 Task: Find connections with filter location Oued Fodda with filter topic #entrepreneursmindsetwith filter profile language Potuguese with filter current company Applus+ Asia Middle East and Africa with filter school Sri Sairam Engineering College with filter industry Computer Games with filter service category Market Strategy with filter keywords title Handyman
Action: Mouse moved to (679, 96)
Screenshot: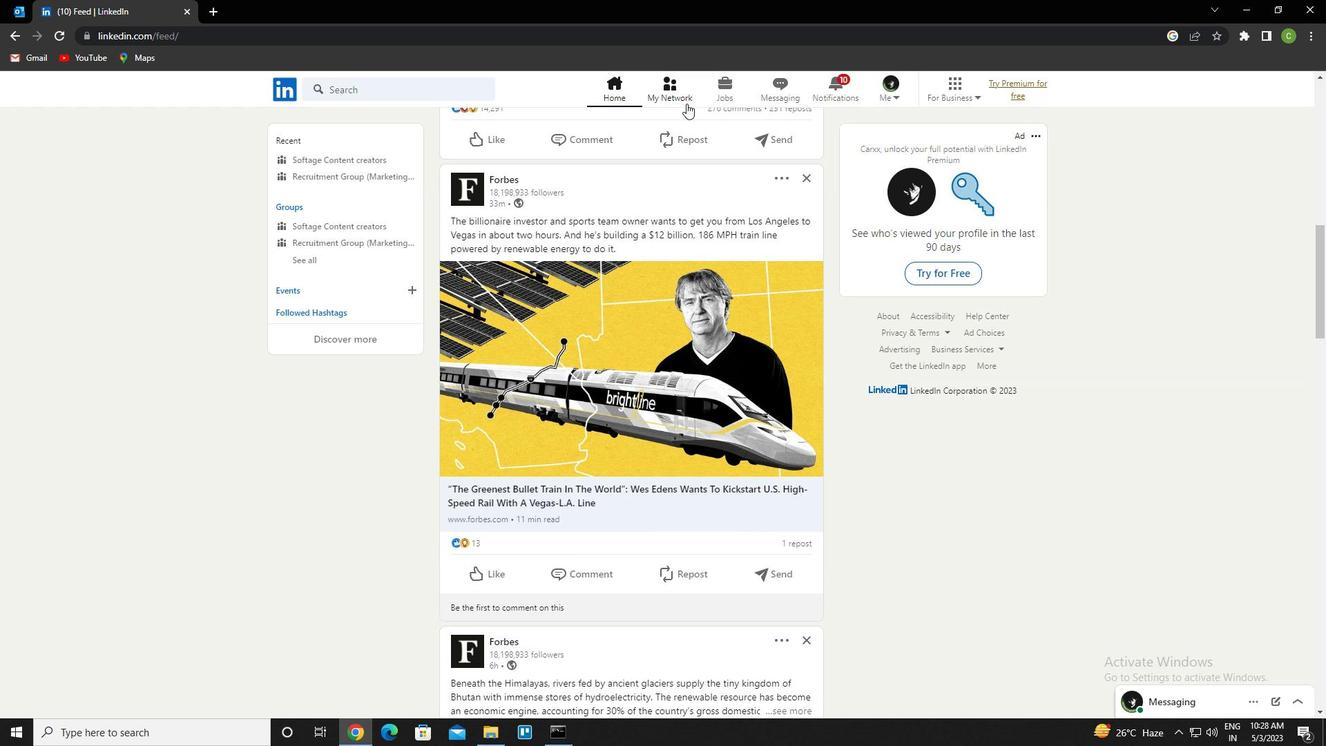 
Action: Mouse pressed left at (679, 96)
Screenshot: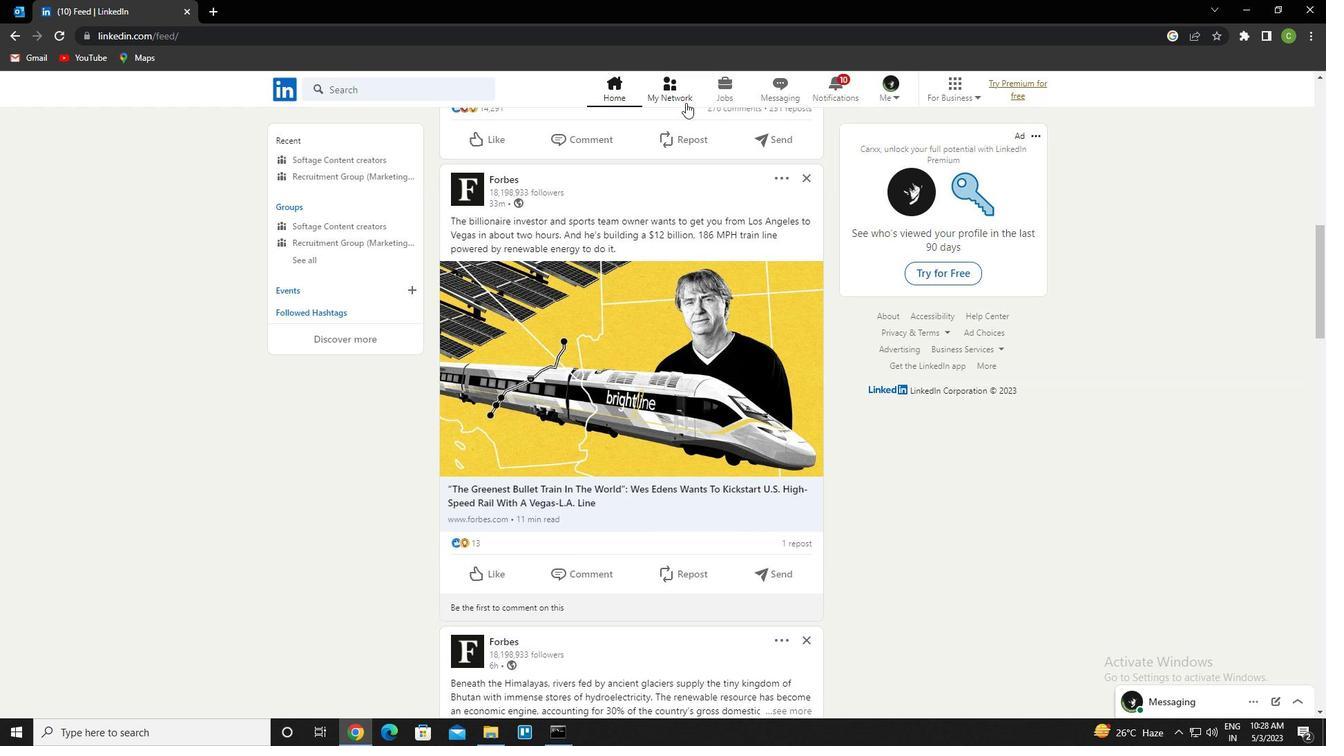 
Action: Mouse moved to (402, 169)
Screenshot: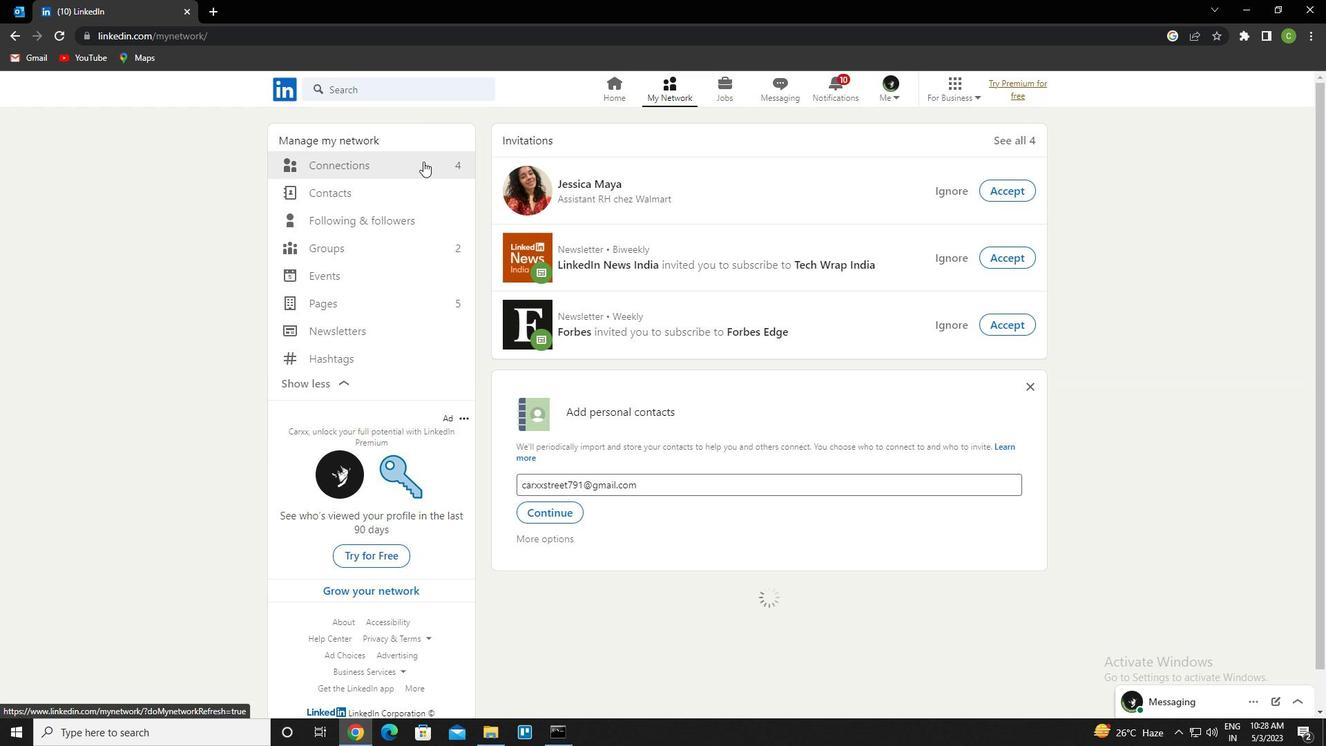 
Action: Mouse pressed left at (402, 169)
Screenshot: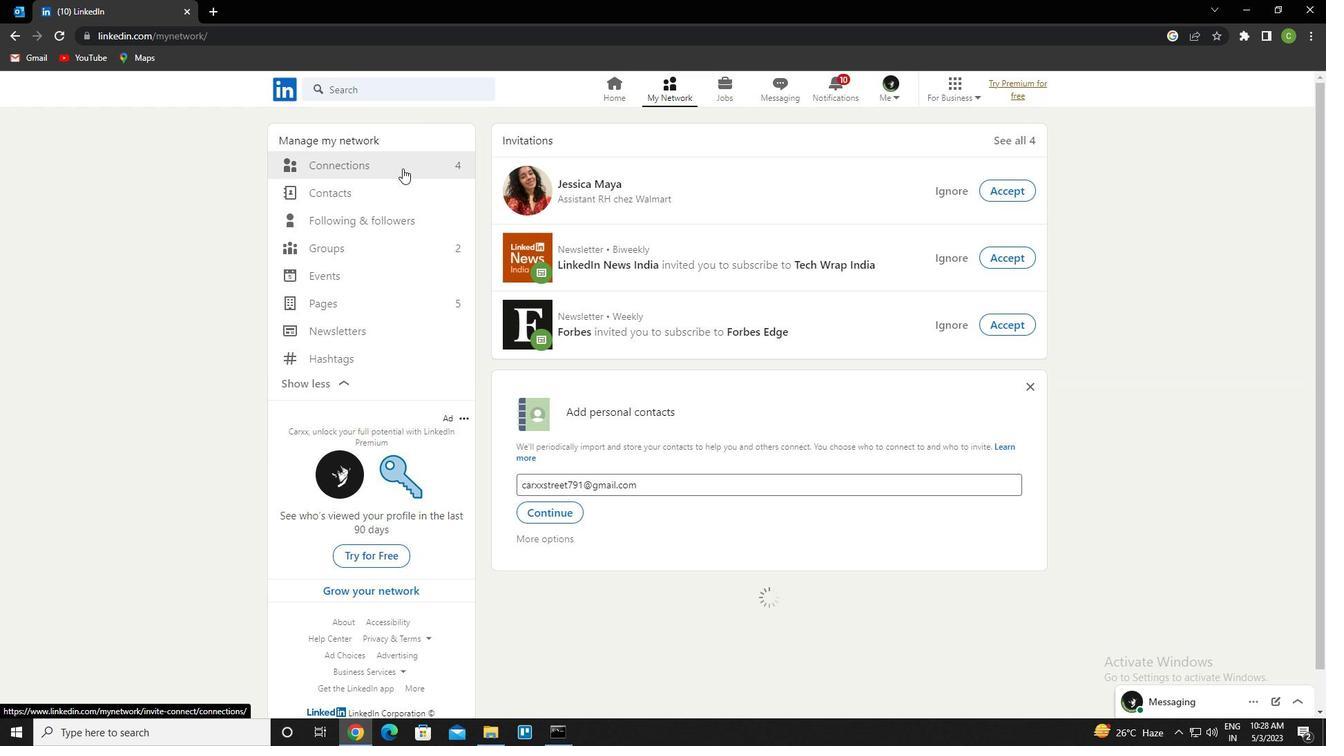 
Action: Mouse moved to (759, 163)
Screenshot: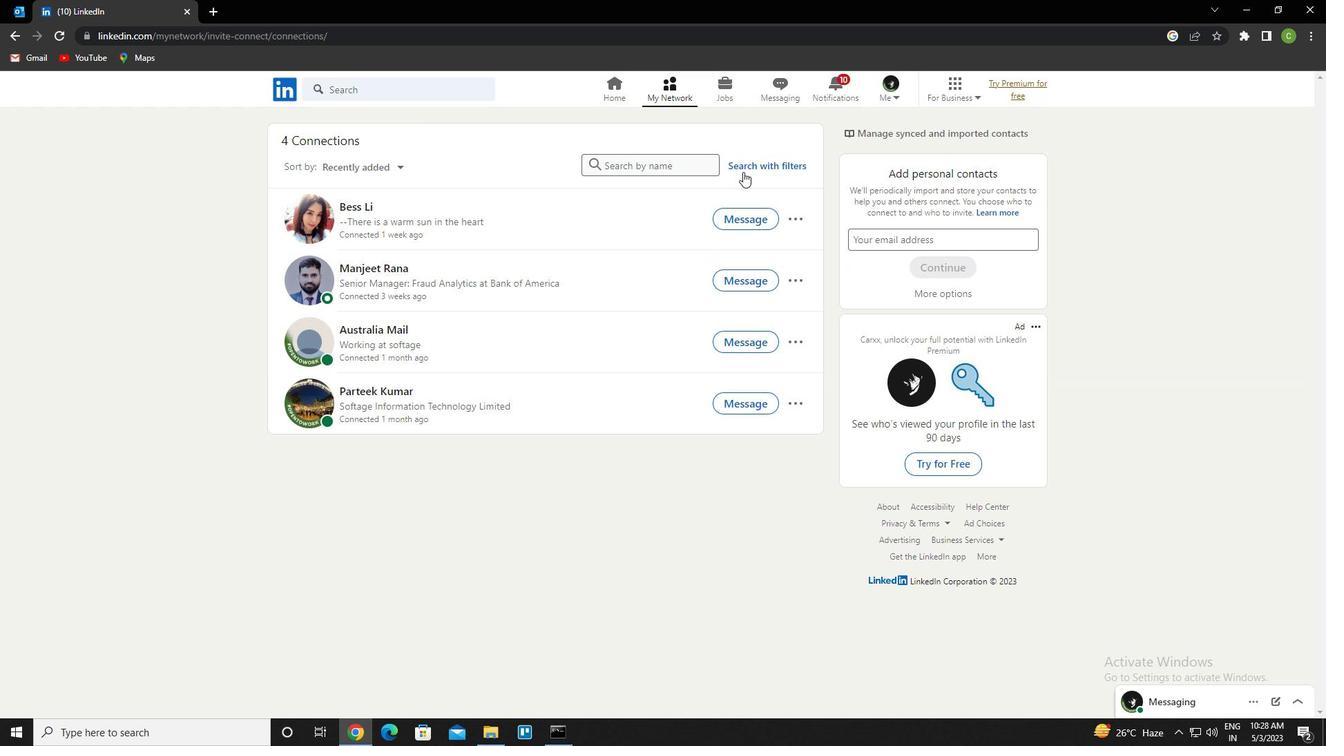 
Action: Mouse pressed left at (759, 163)
Screenshot: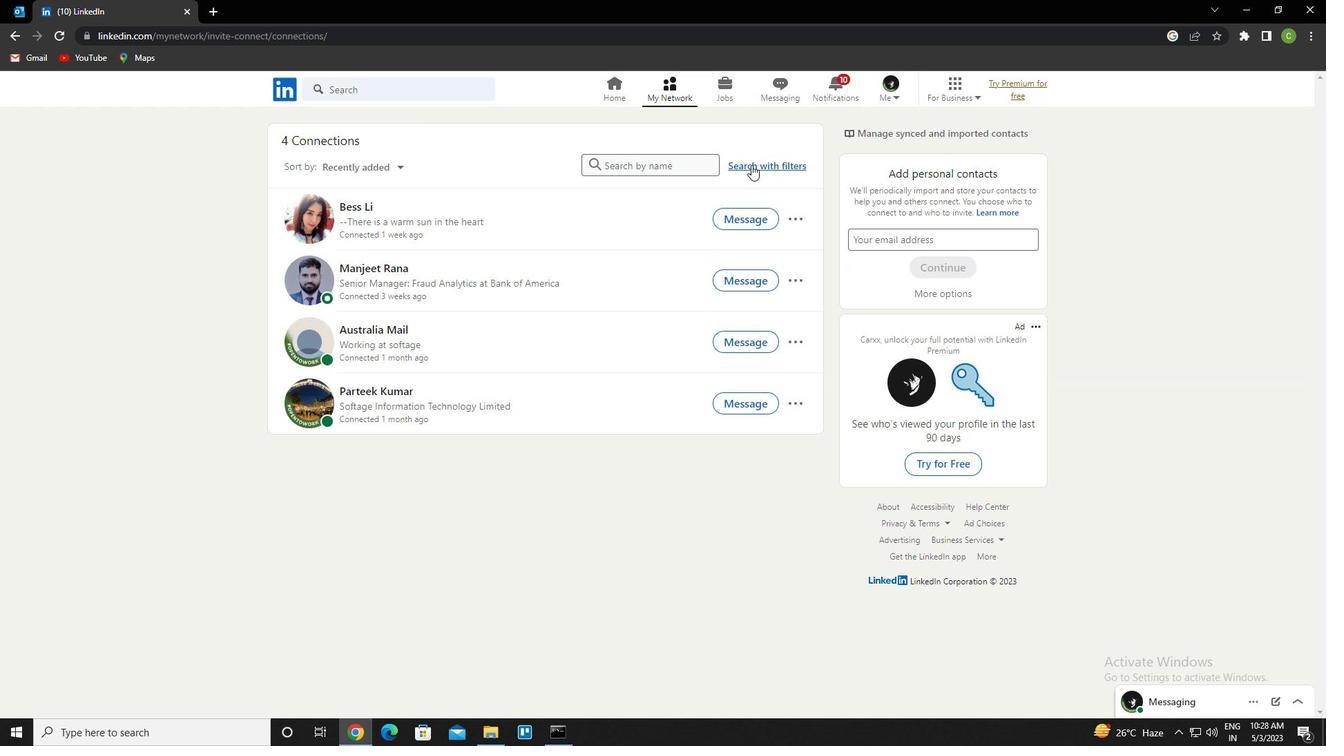 
Action: Mouse moved to (712, 127)
Screenshot: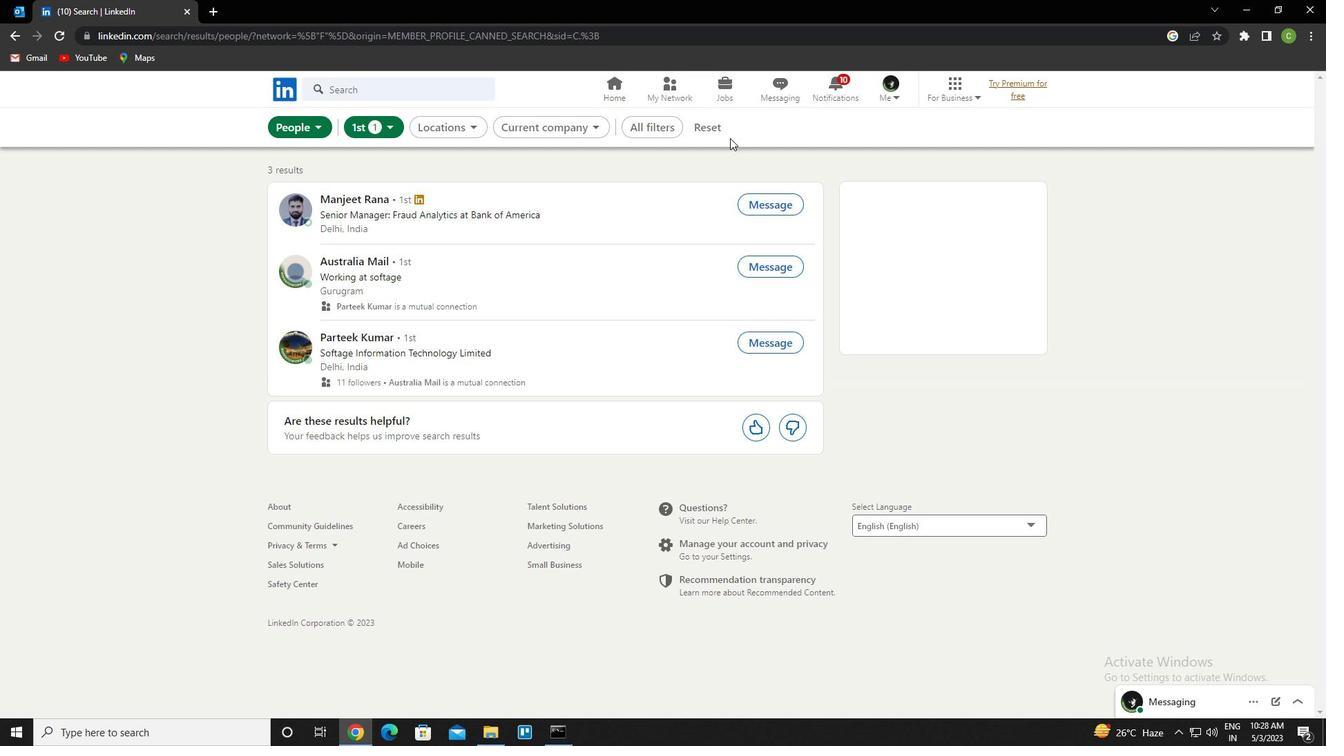 
Action: Mouse pressed left at (712, 127)
Screenshot: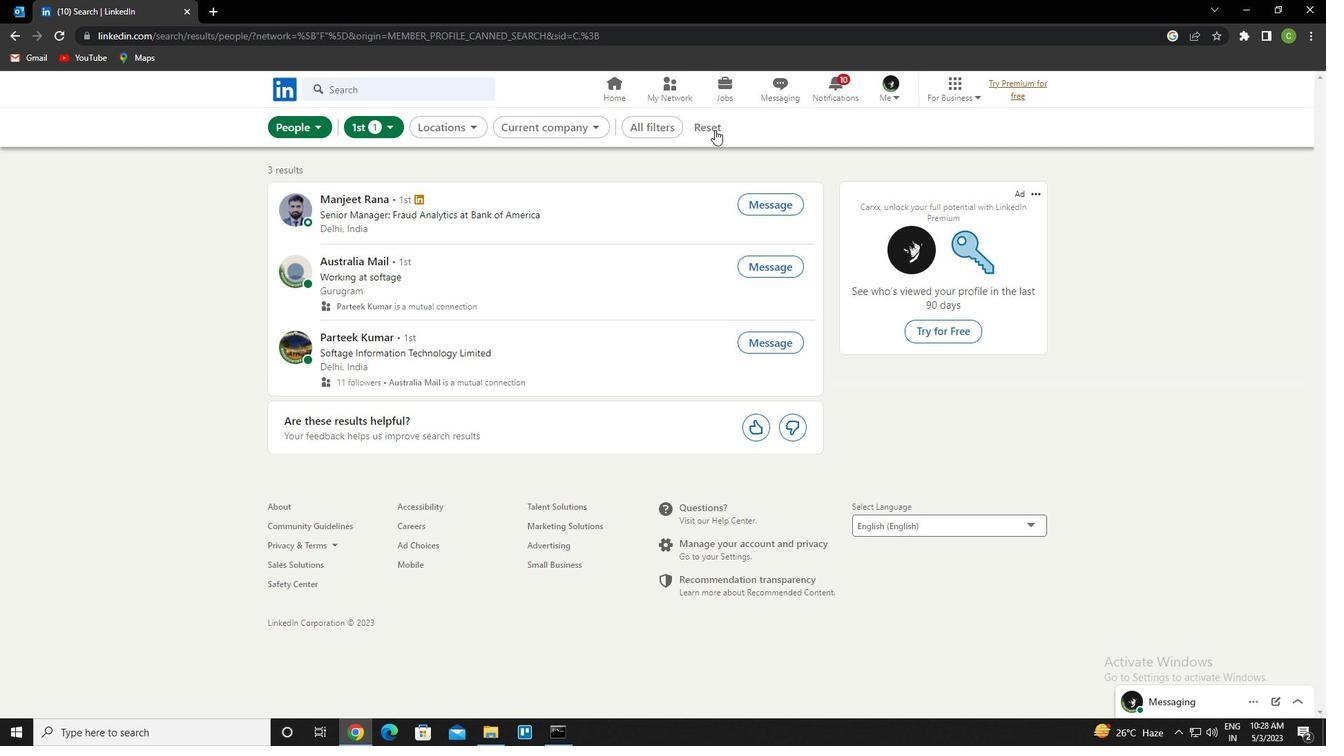 
Action: Mouse moved to (692, 131)
Screenshot: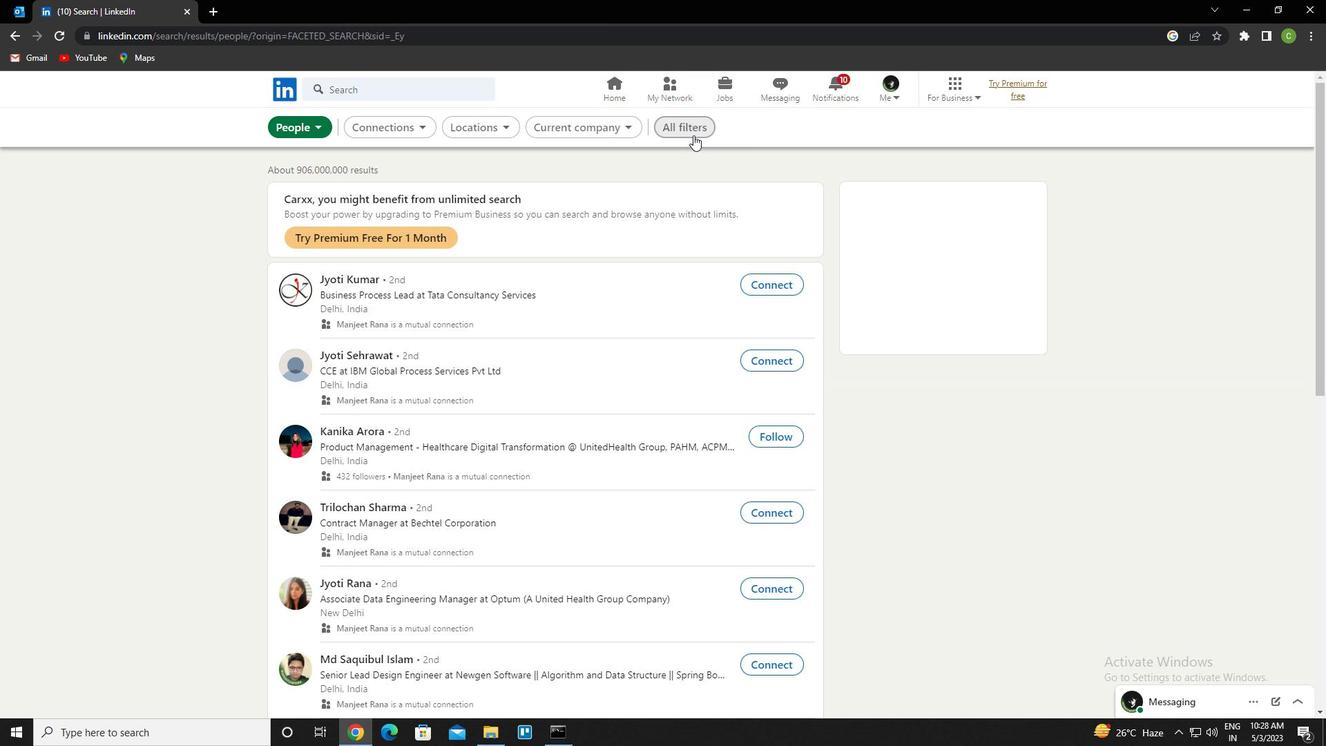 
Action: Mouse pressed left at (692, 131)
Screenshot: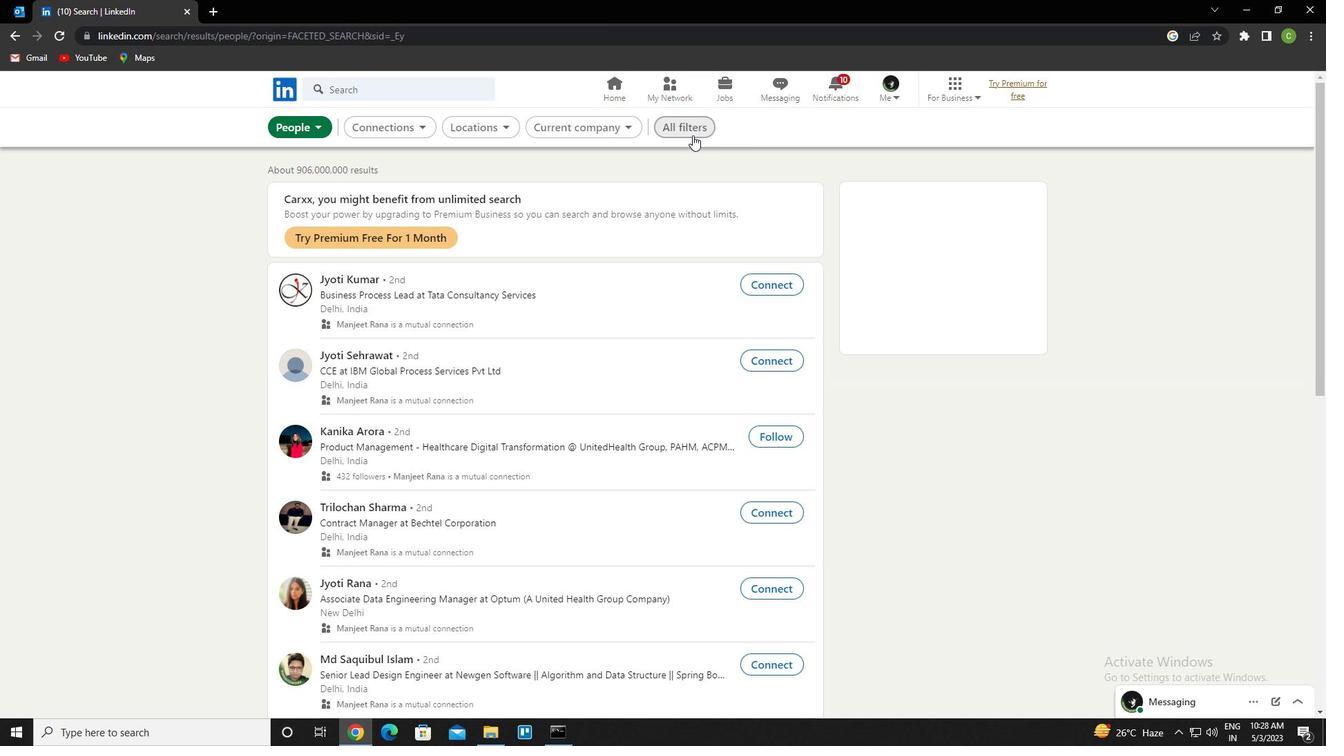 
Action: Mouse moved to (1244, 439)
Screenshot: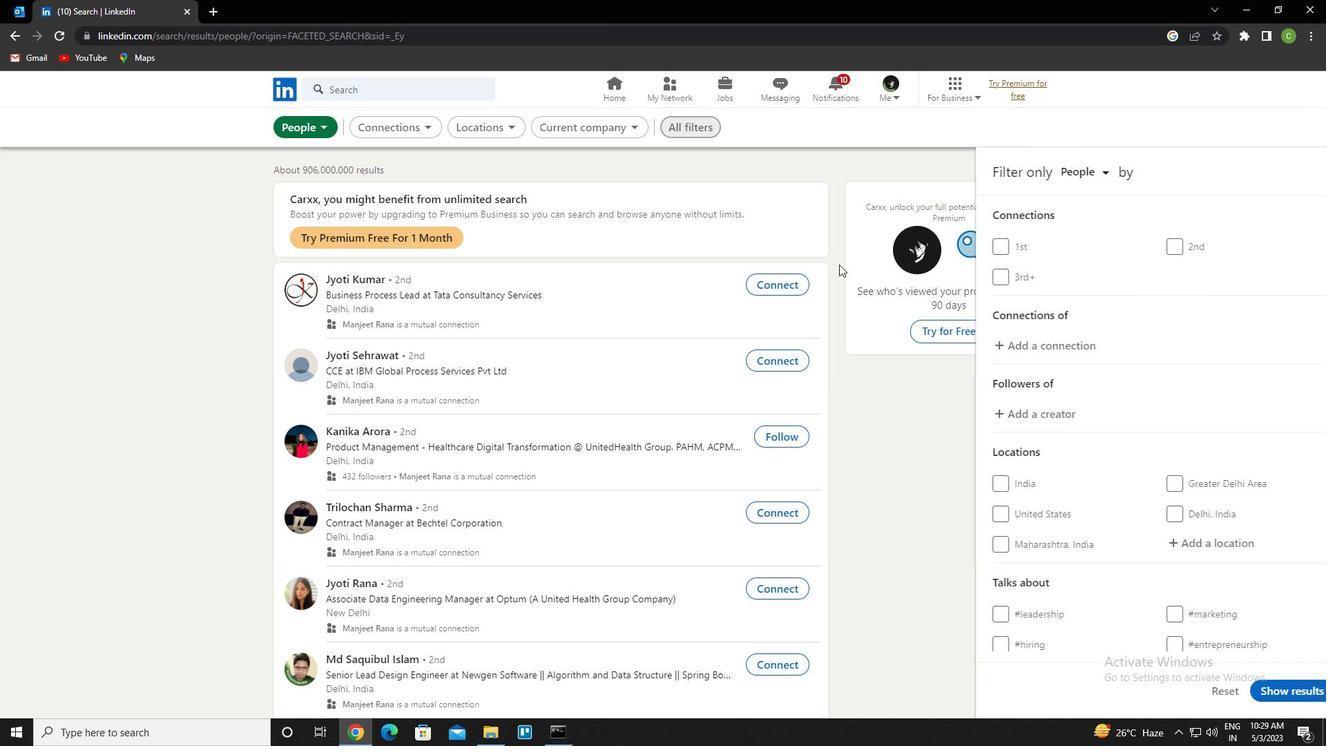 
Action: Mouse scrolled (1244, 438) with delta (0, 0)
Screenshot: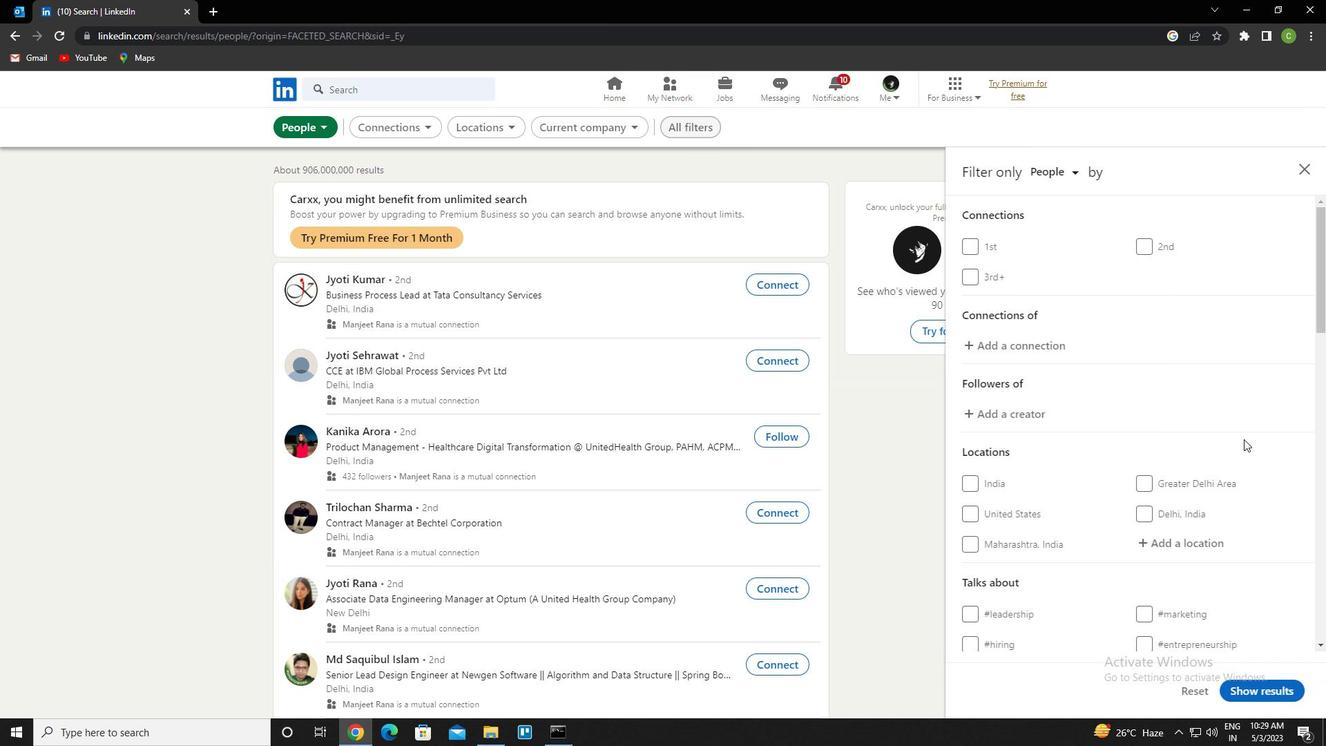 
Action: Mouse scrolled (1244, 438) with delta (0, 0)
Screenshot: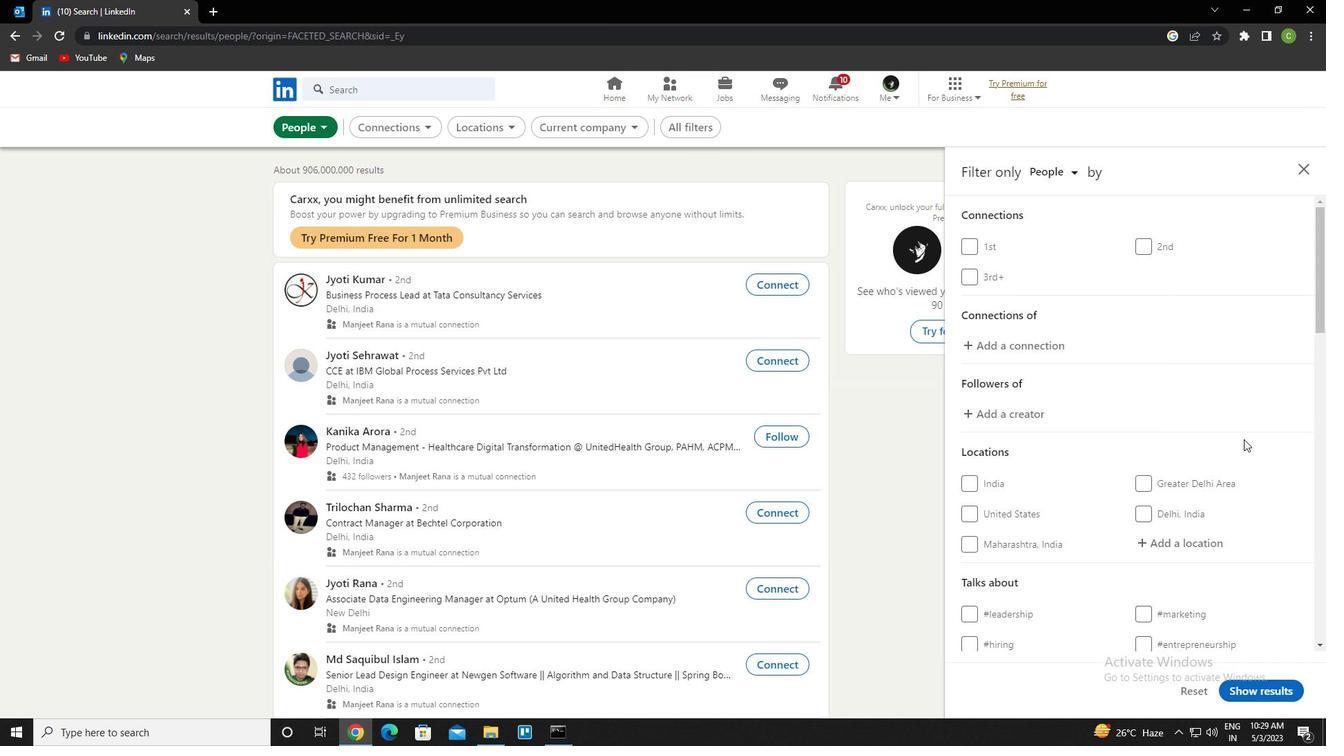
Action: Mouse moved to (1201, 411)
Screenshot: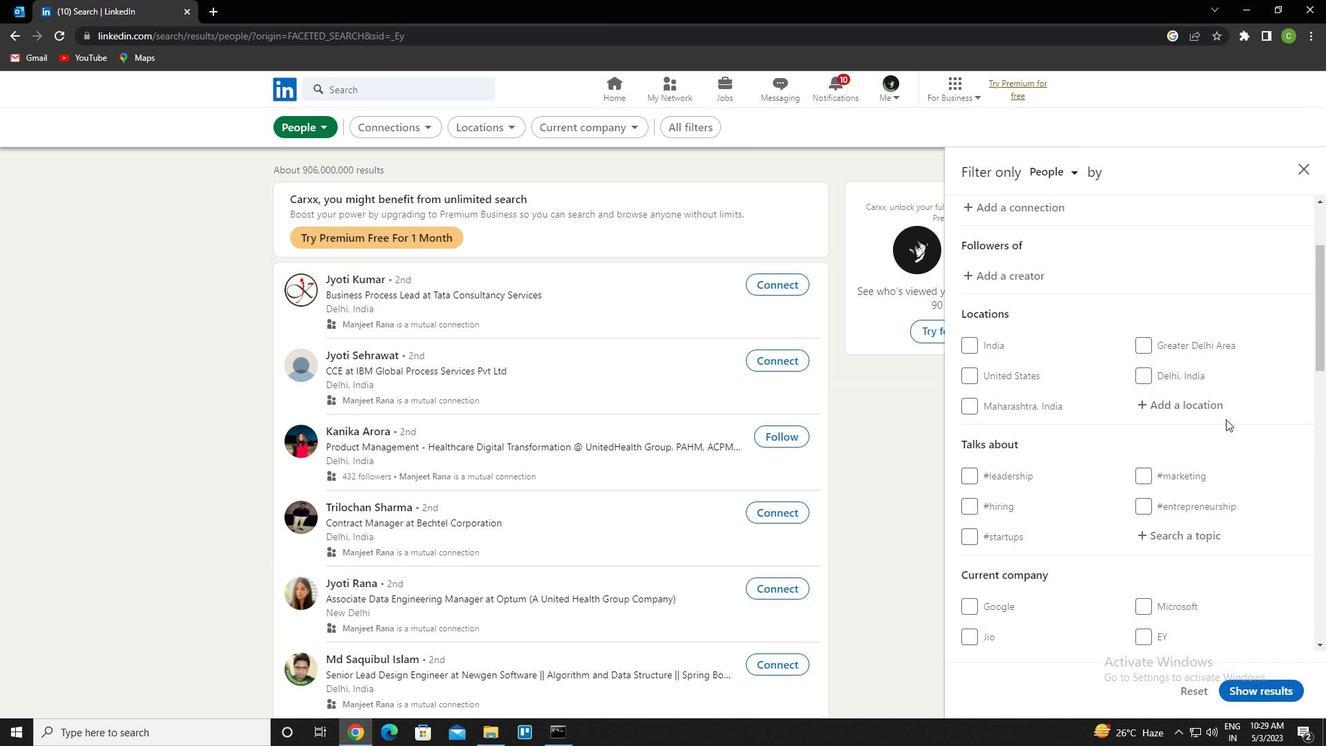
Action: Mouse pressed left at (1201, 411)
Screenshot: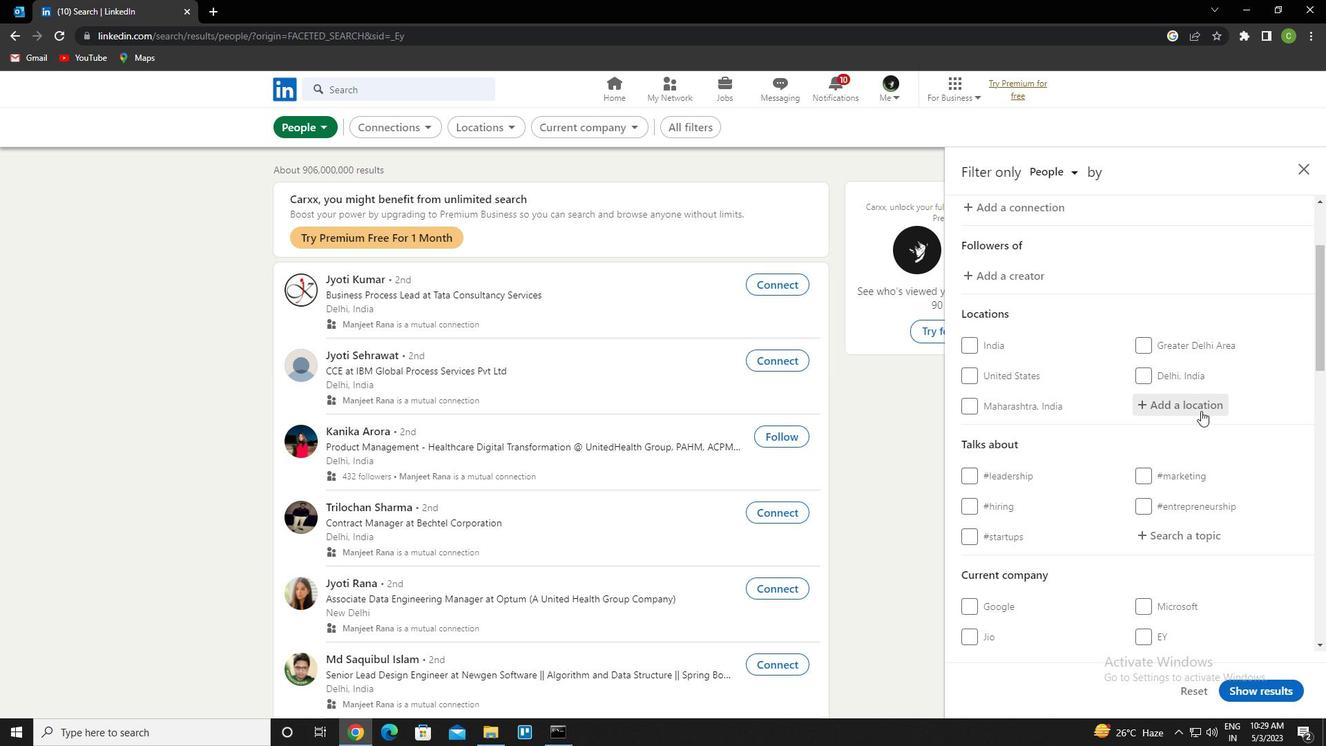 
Action: Key pressed <Key.caps_lock>o<Key.caps_lock>ued<Key.space><Key.caps_lock>f<Key.caps_lock>odda<Key.down><Key.enter>
Screenshot: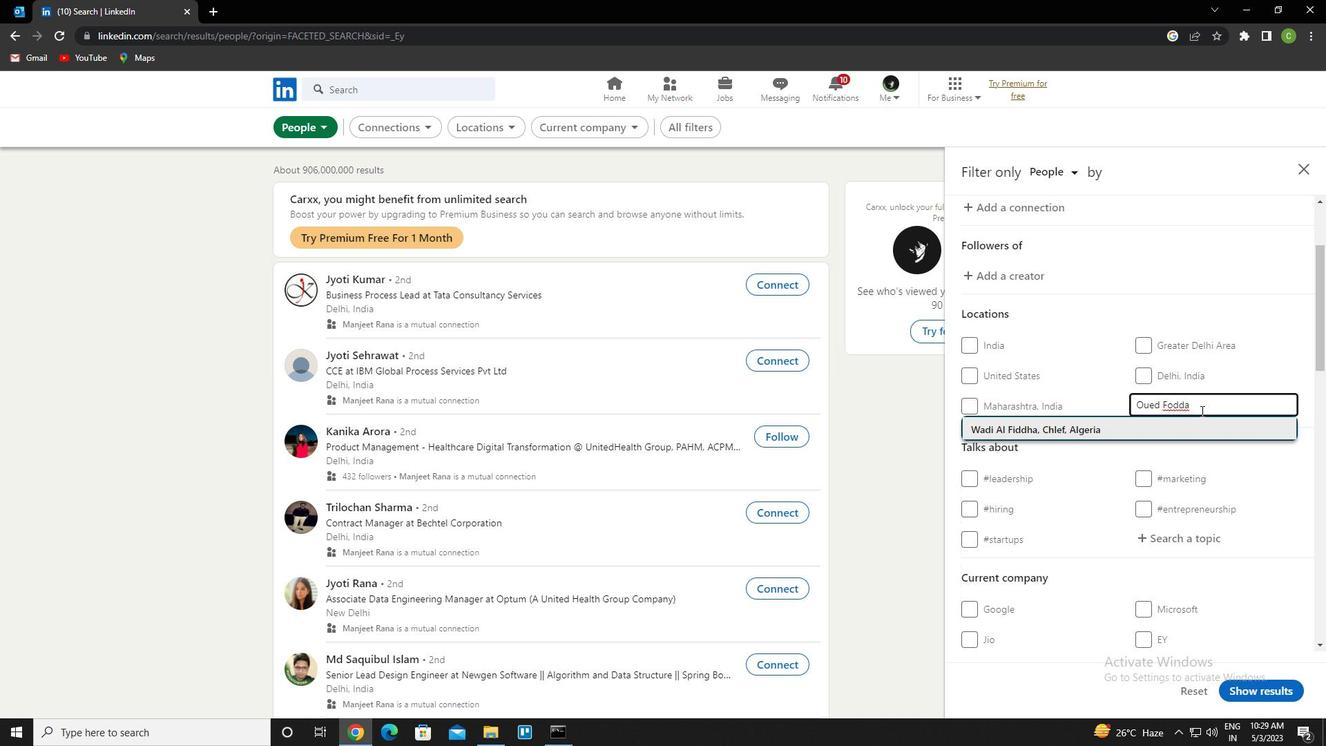 
Action: Mouse scrolled (1201, 410) with delta (0, 0)
Screenshot: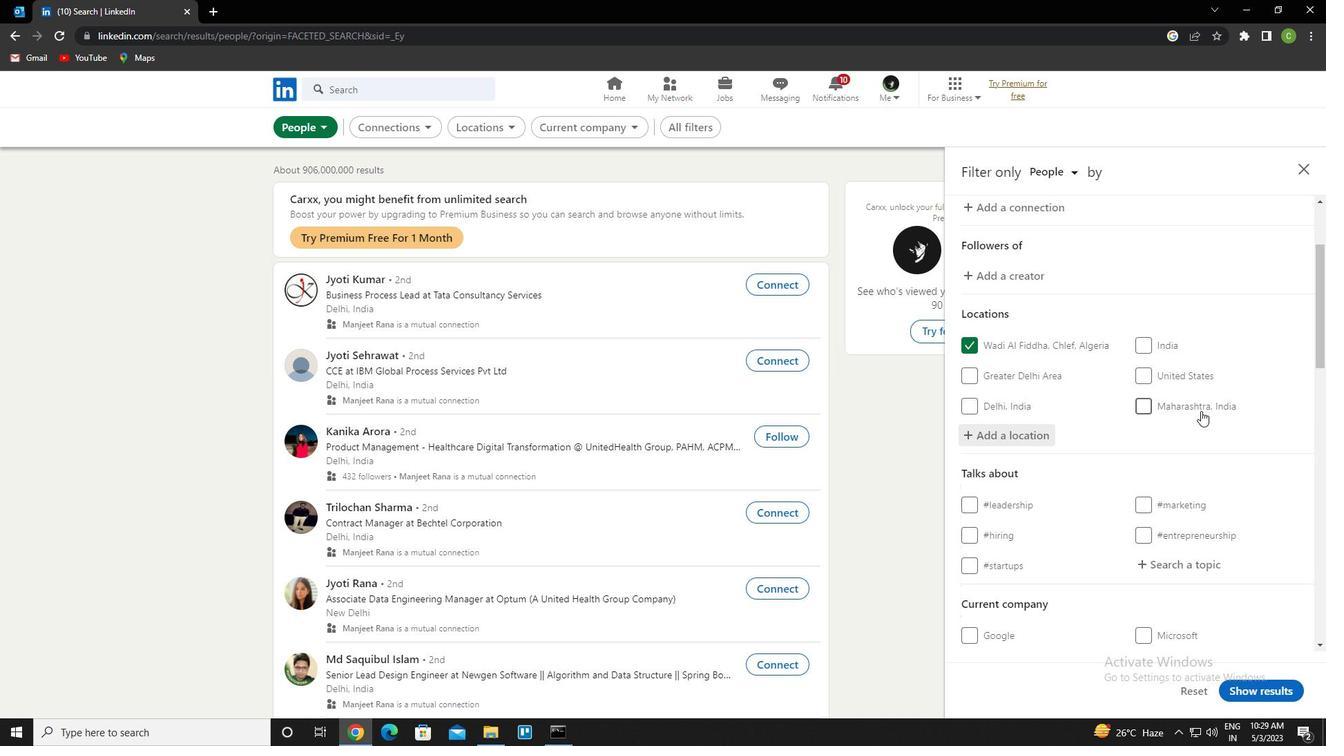 
Action: Mouse moved to (1189, 487)
Screenshot: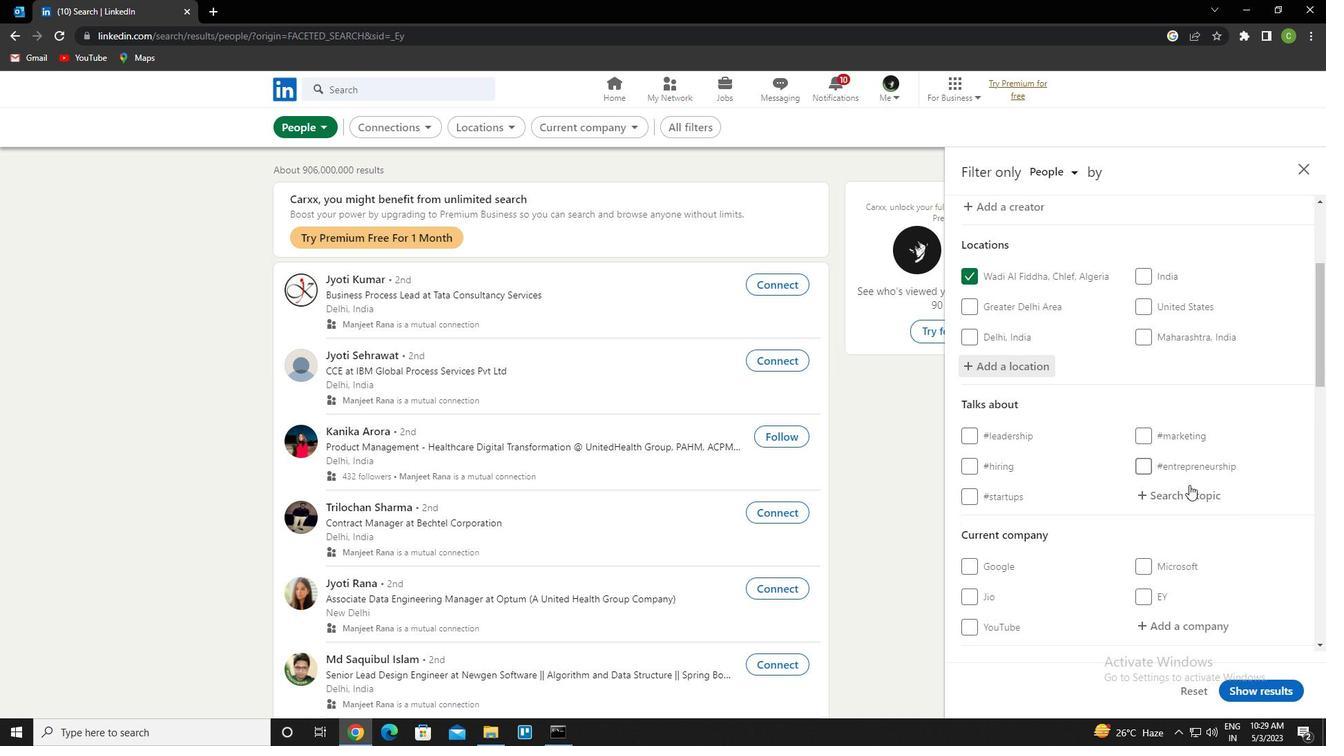 
Action: Mouse pressed left at (1189, 487)
Screenshot: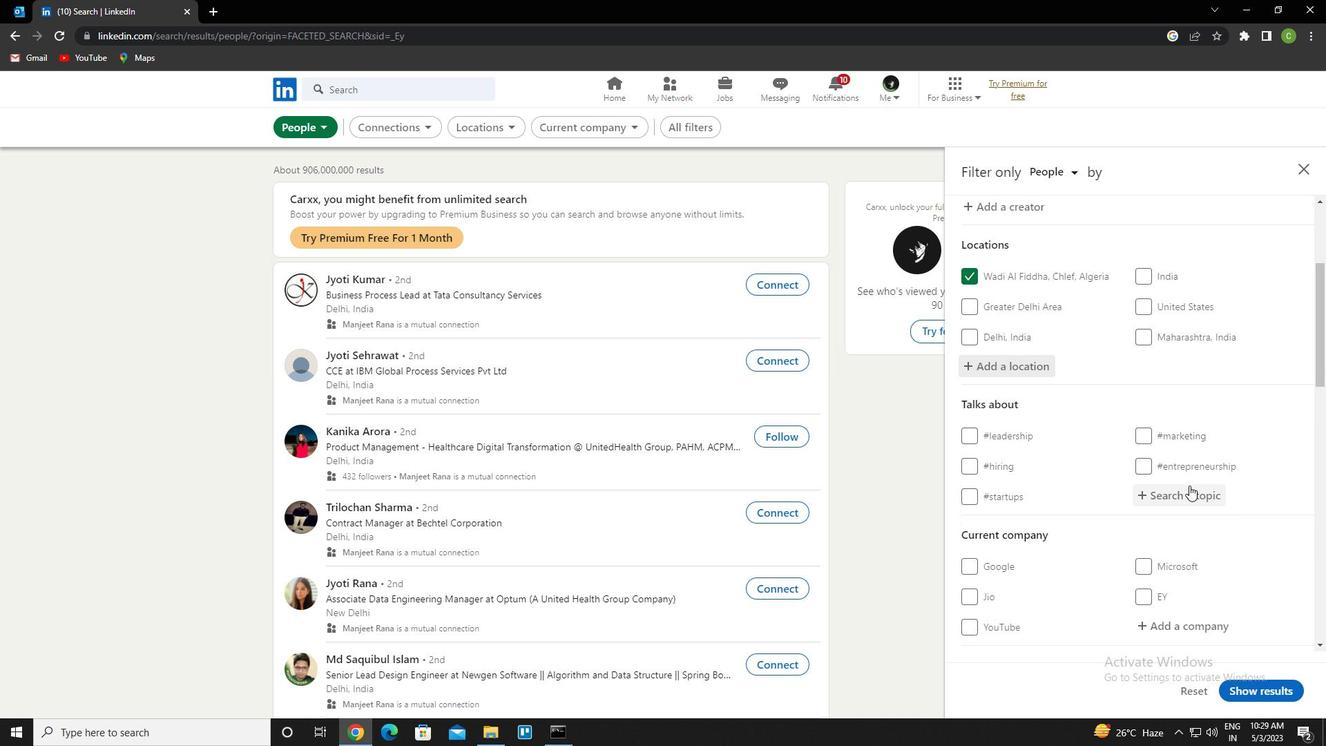 
Action: Key pressed entrepreneurmindset<Key.down><Key.enter>
Screenshot: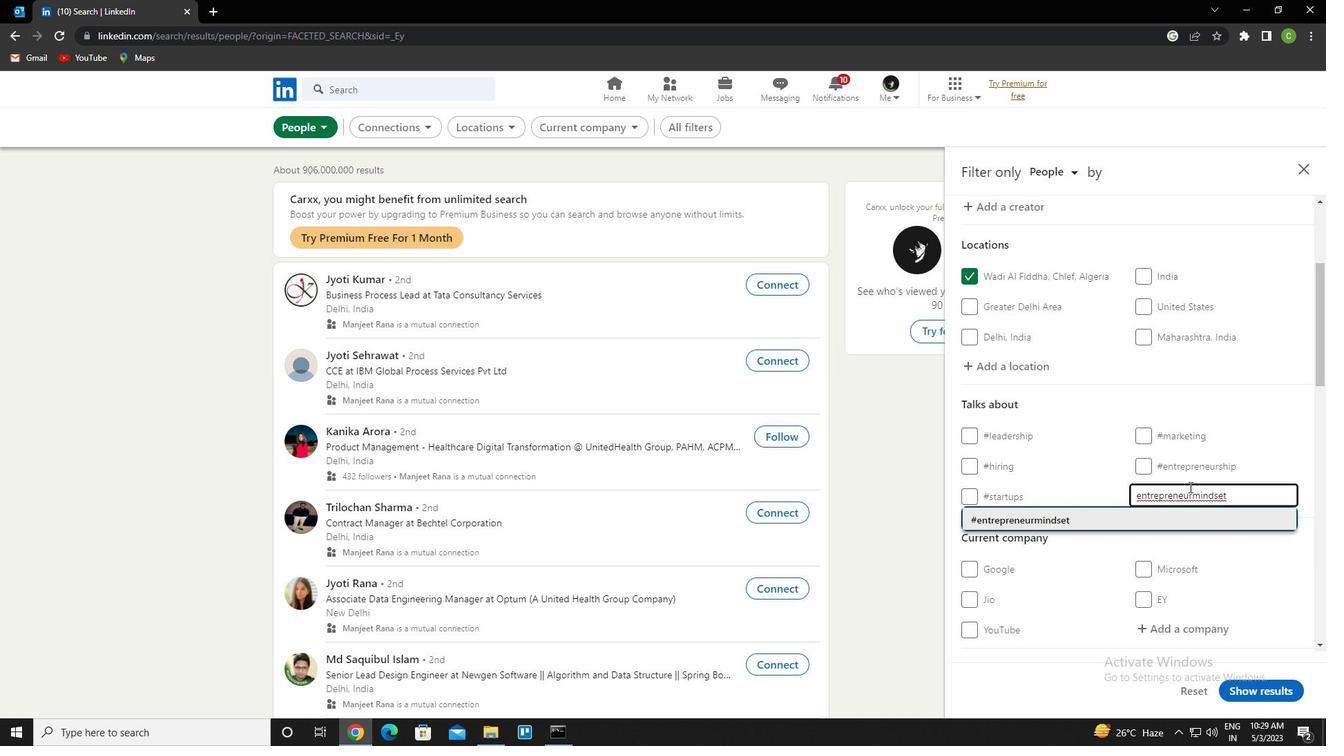 
Action: Mouse scrolled (1189, 486) with delta (0, 0)
Screenshot: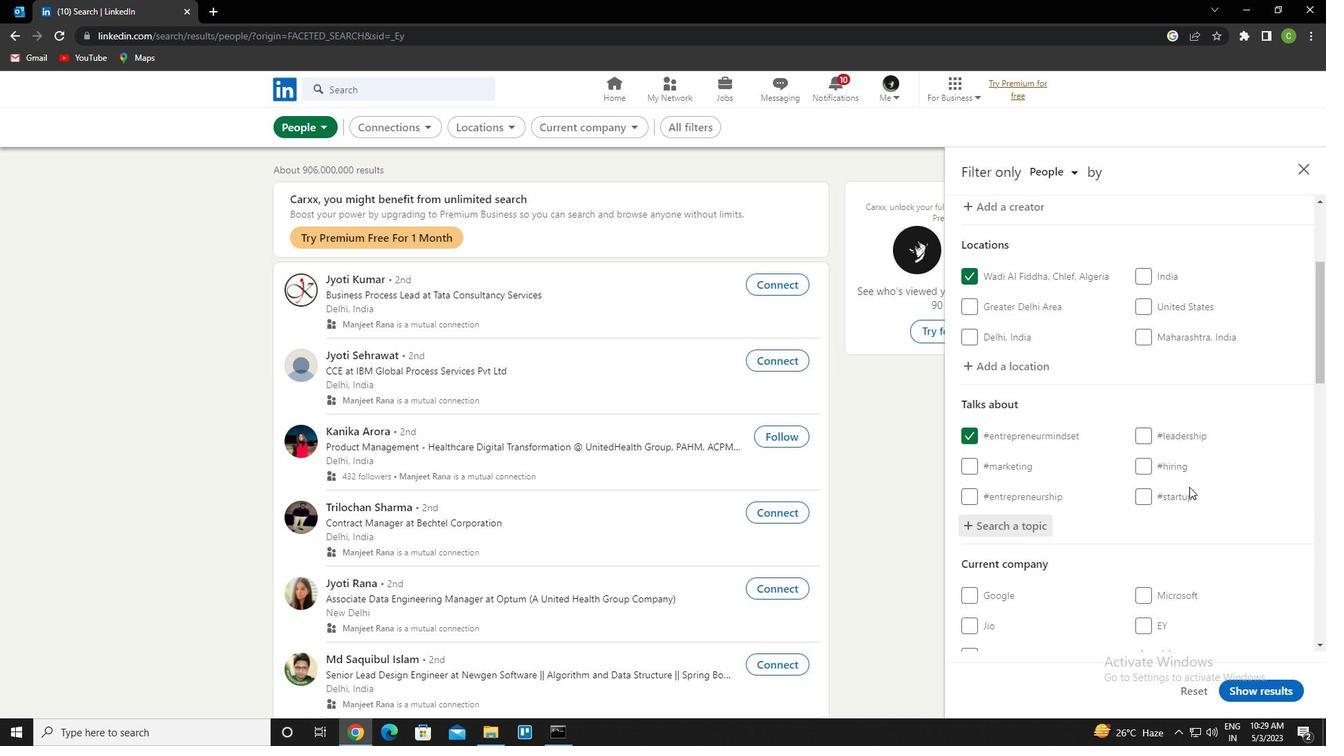 
Action: Mouse scrolled (1189, 486) with delta (0, 0)
Screenshot: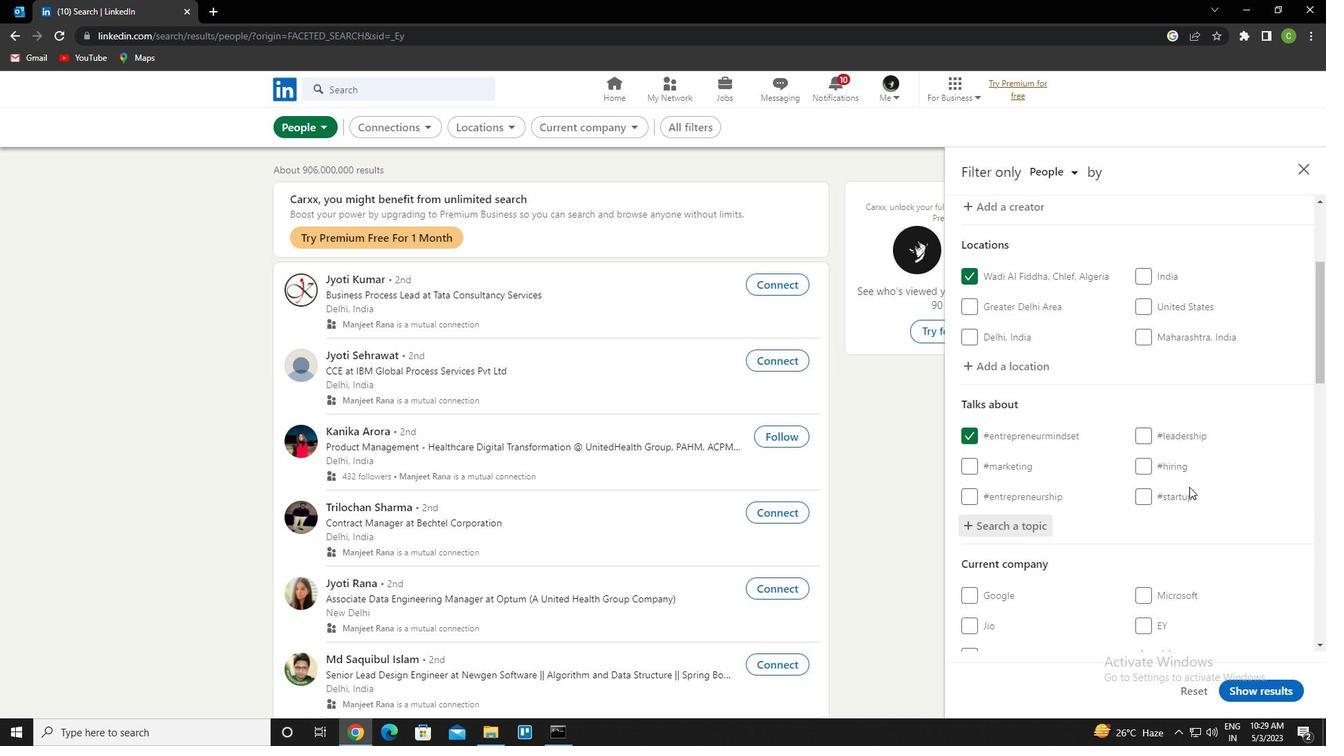 
Action: Mouse scrolled (1189, 486) with delta (0, 0)
Screenshot: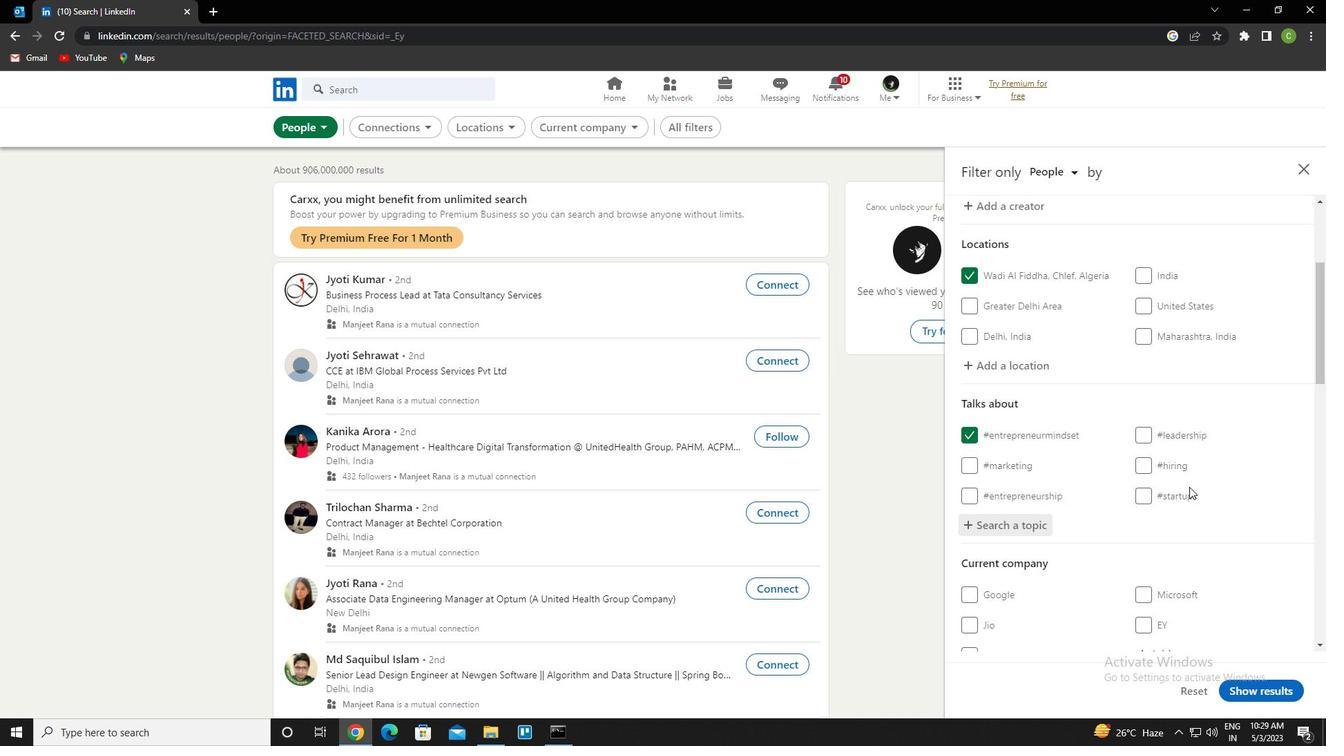 
Action: Mouse scrolled (1189, 486) with delta (0, 0)
Screenshot: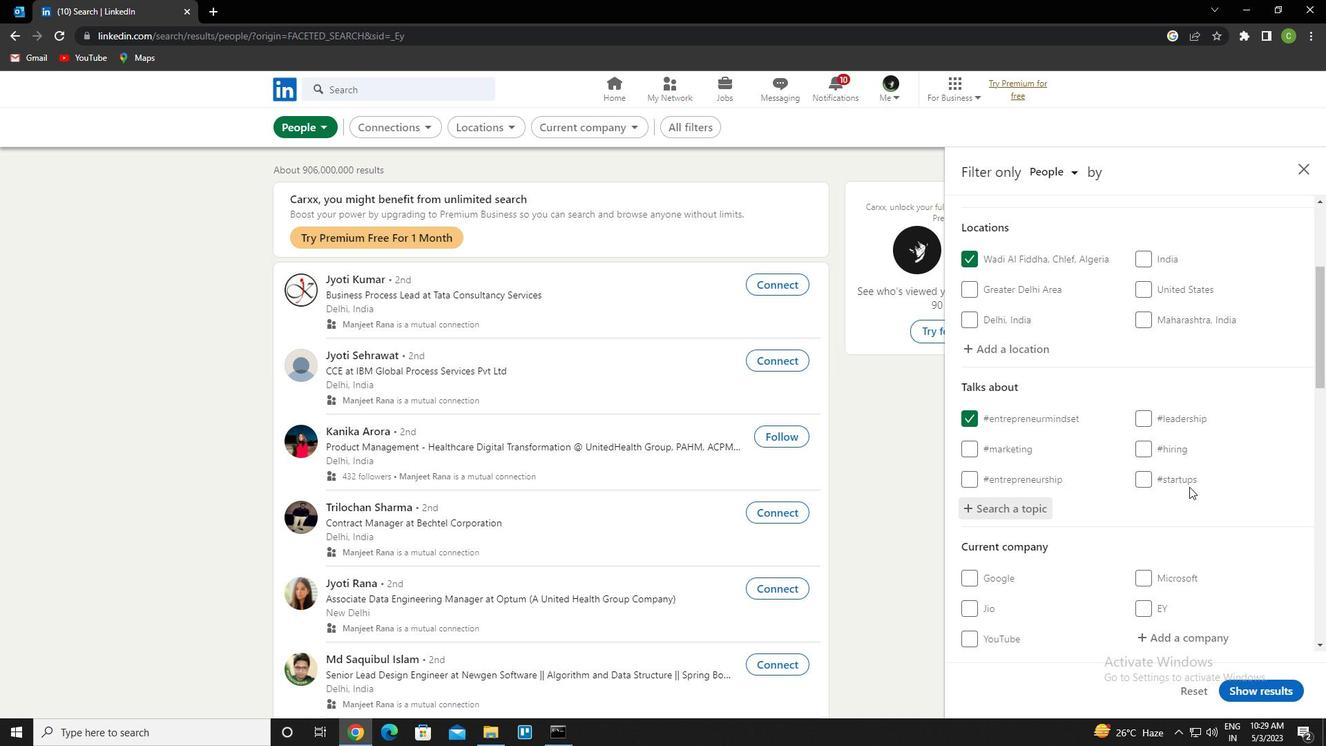 
Action: Mouse scrolled (1189, 486) with delta (0, 0)
Screenshot: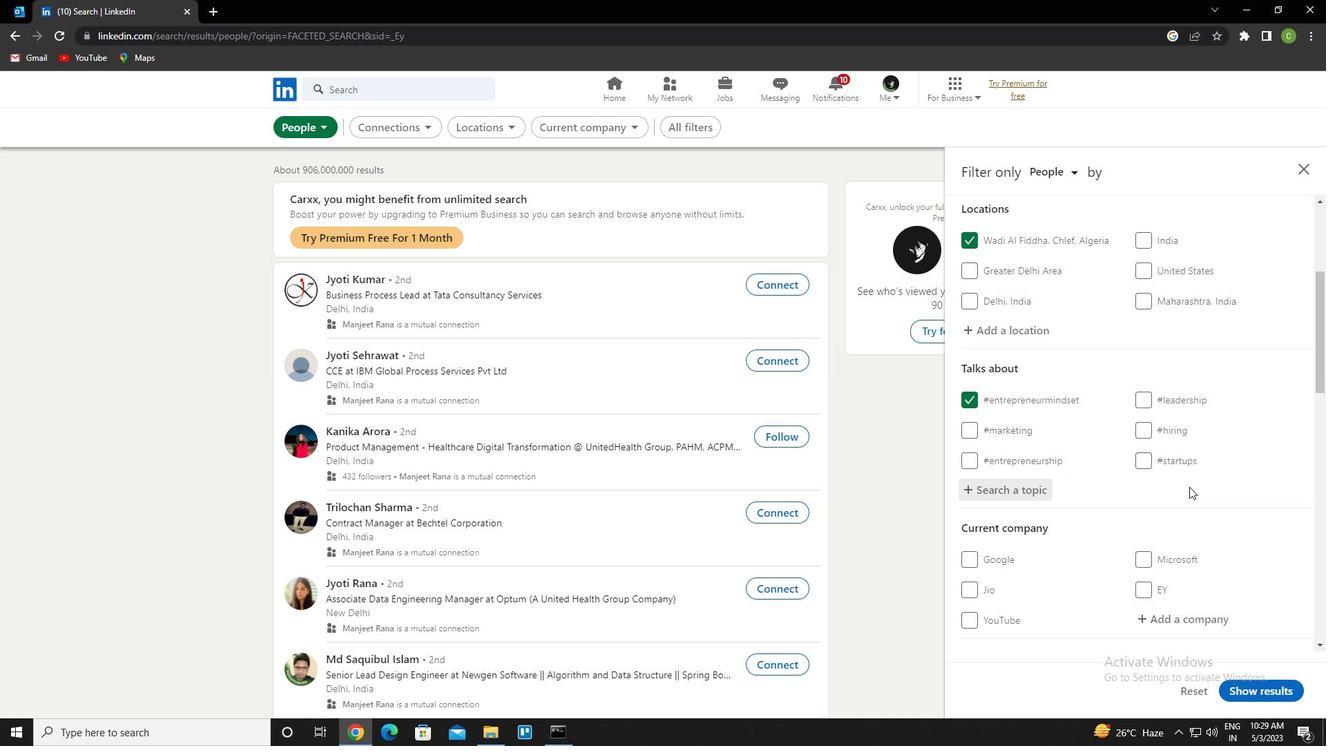 
Action: Mouse scrolled (1189, 486) with delta (0, 0)
Screenshot: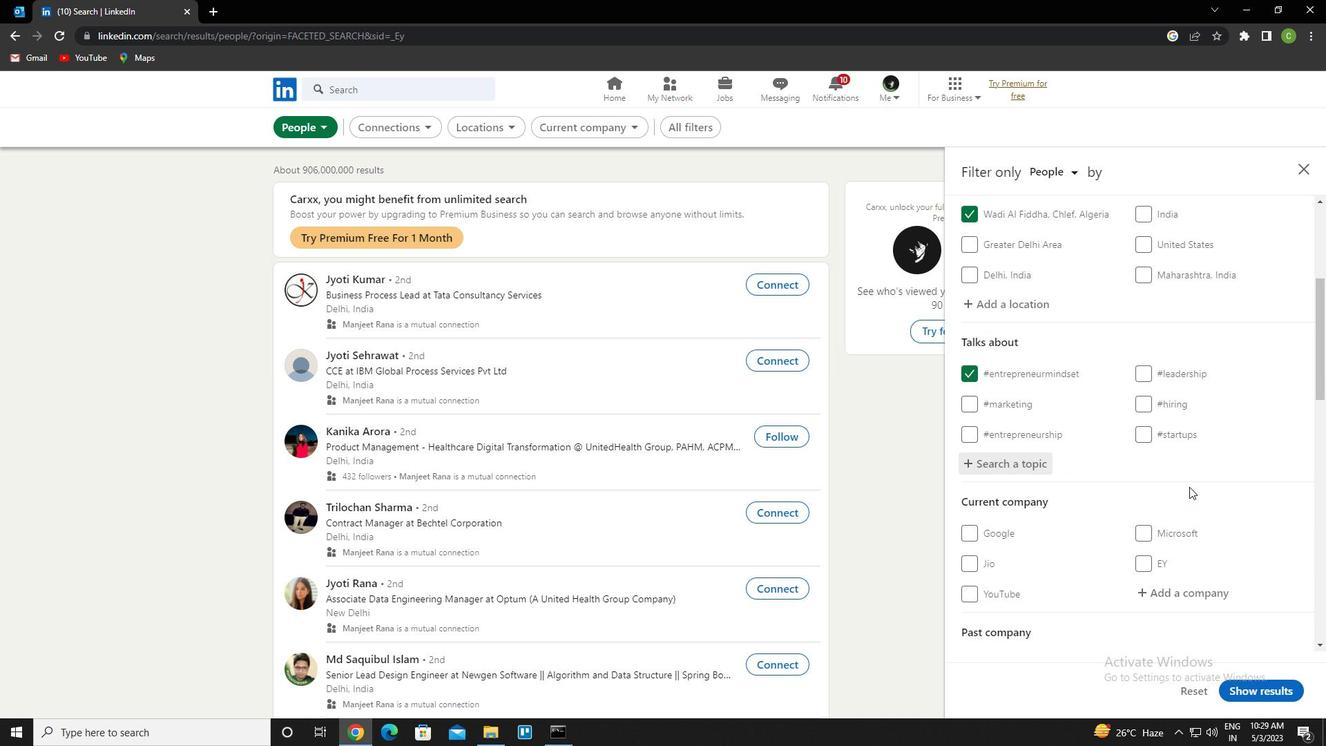 
Action: Mouse scrolled (1189, 486) with delta (0, 0)
Screenshot: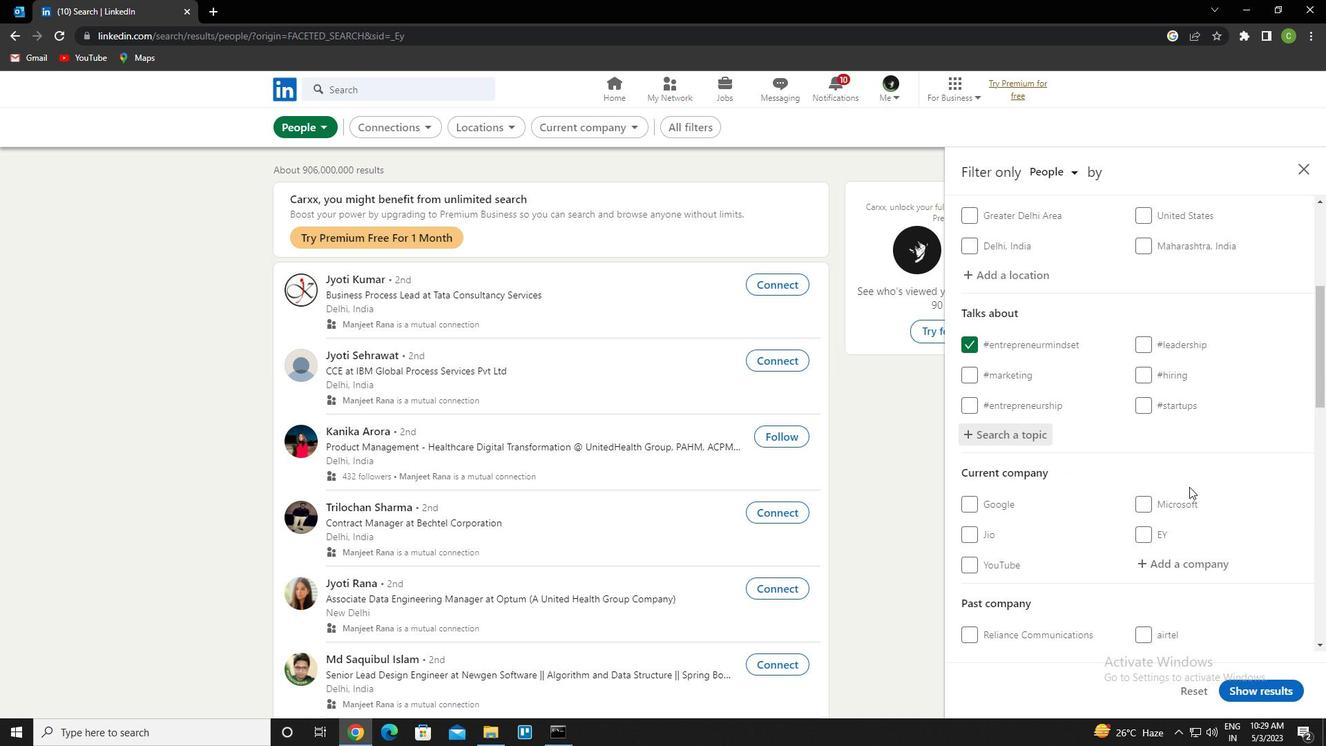 
Action: Mouse scrolled (1189, 486) with delta (0, 0)
Screenshot: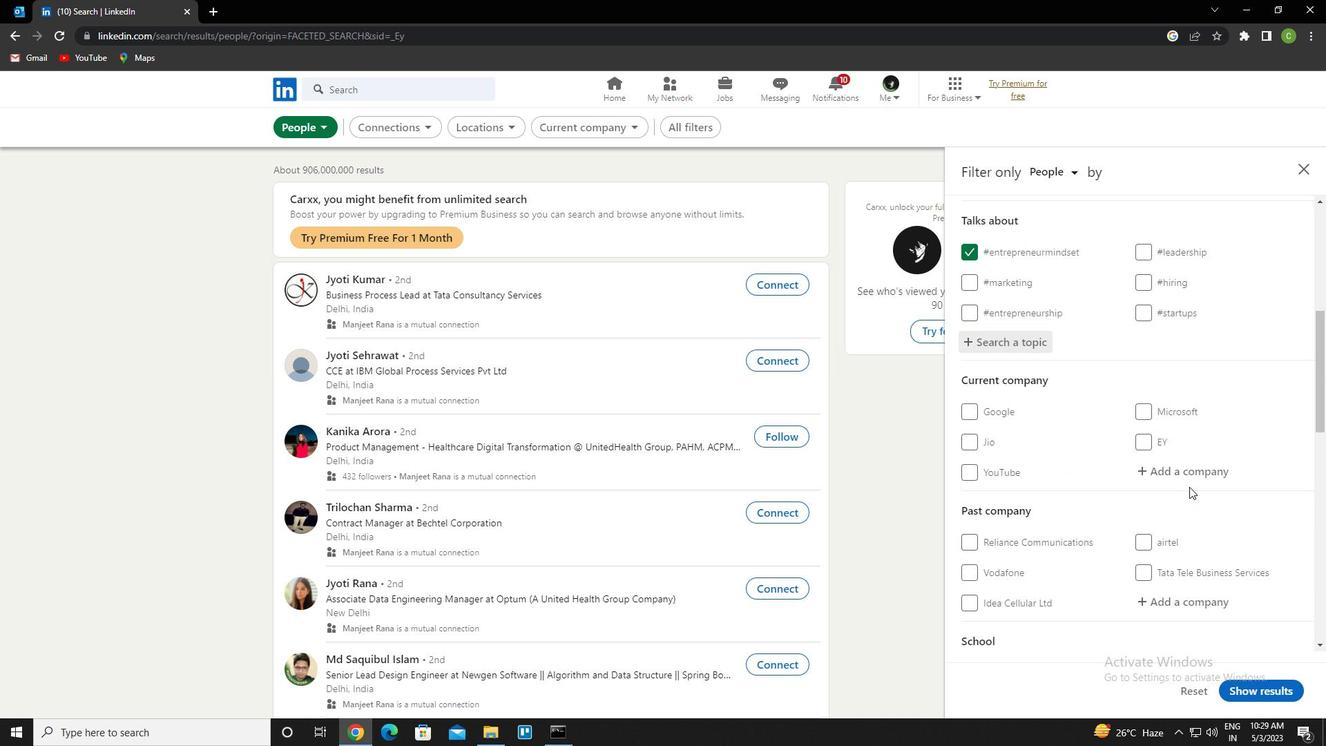 
Action: Mouse scrolled (1189, 486) with delta (0, 0)
Screenshot: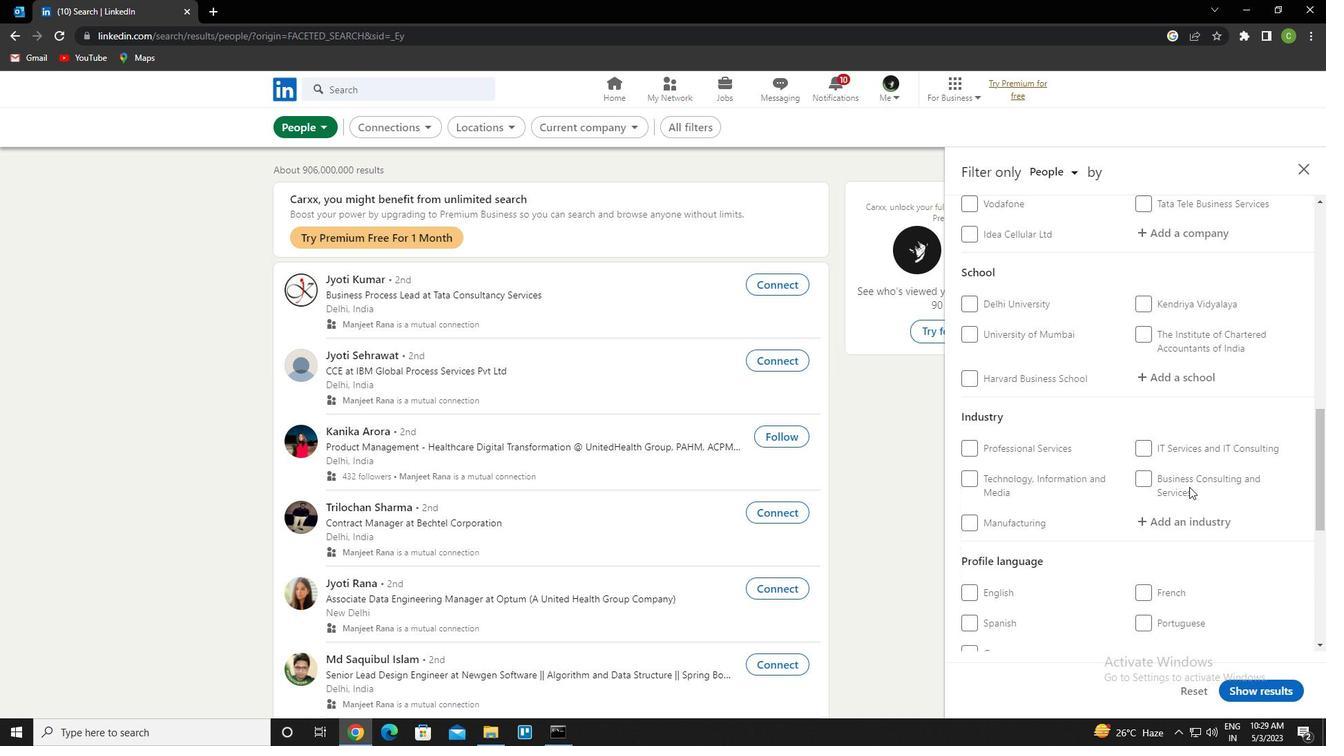 
Action: Mouse scrolled (1189, 486) with delta (0, 0)
Screenshot: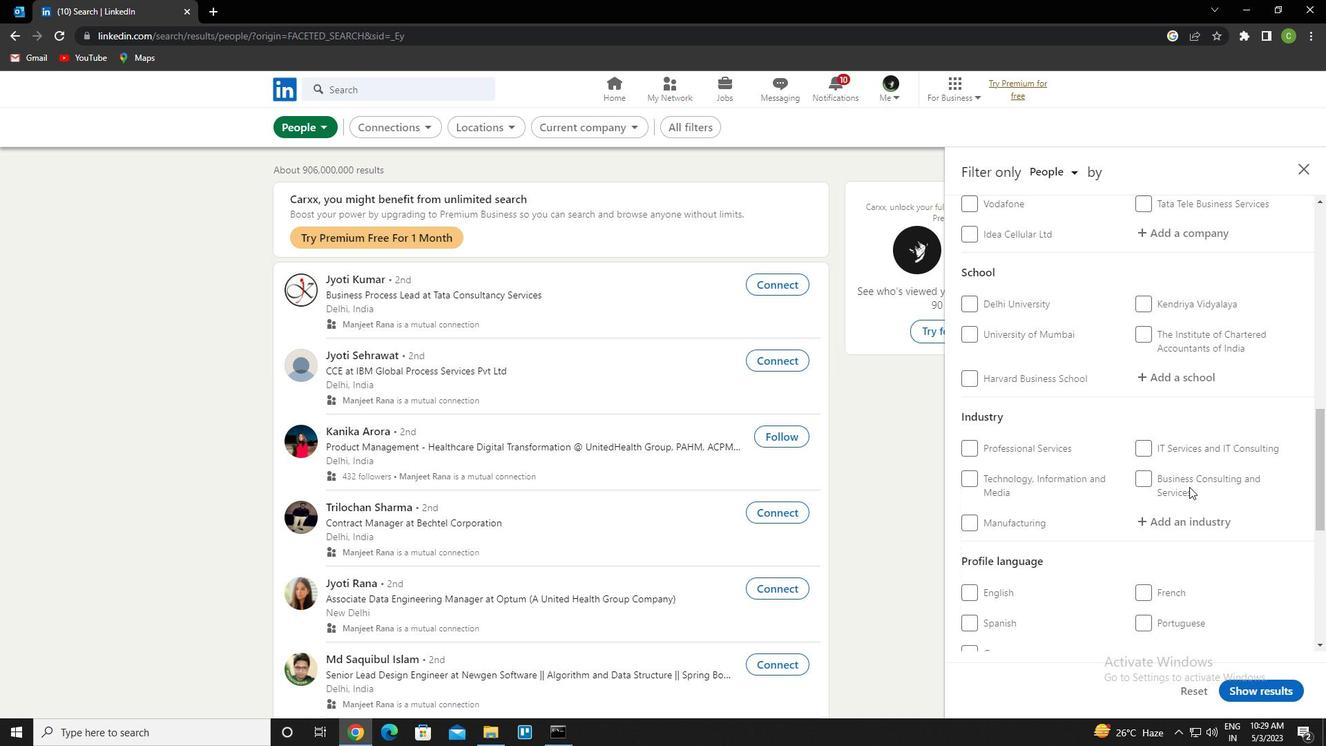 
Action: Mouse scrolled (1189, 486) with delta (0, 0)
Screenshot: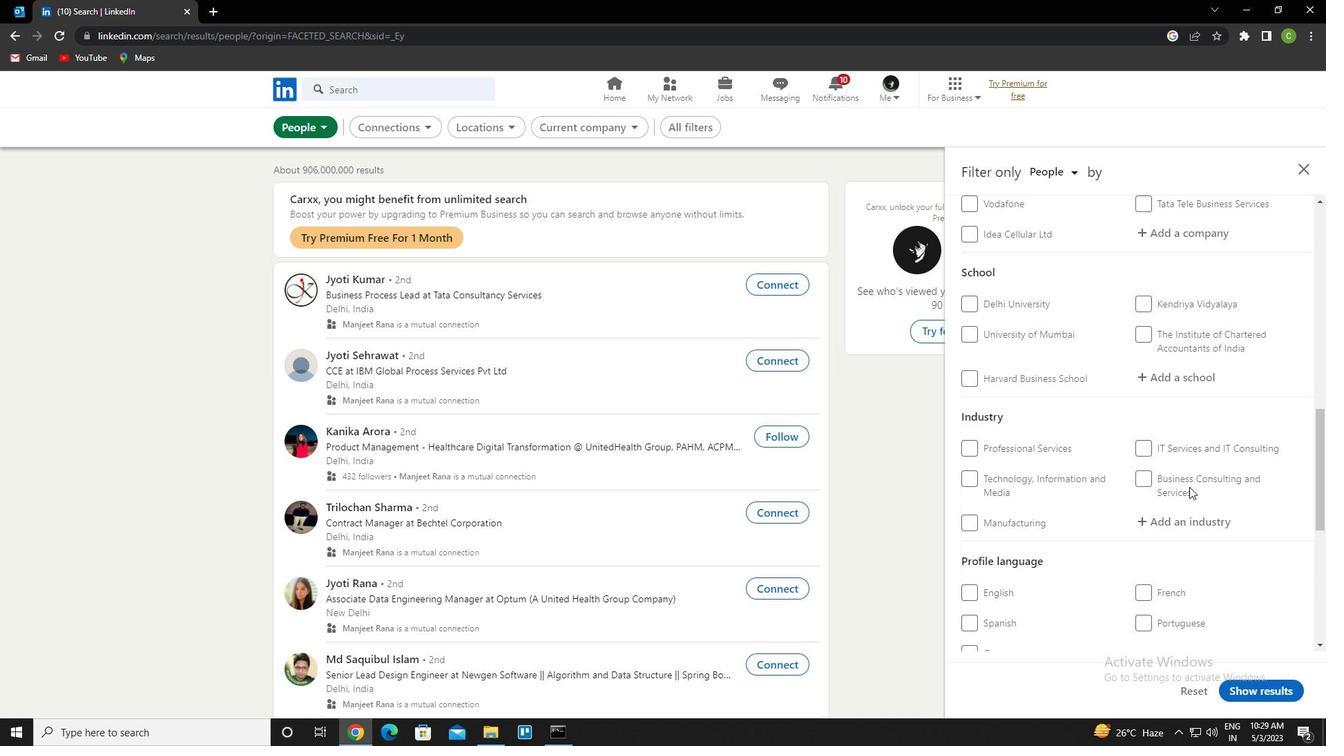 
Action: Mouse scrolled (1189, 486) with delta (0, 0)
Screenshot: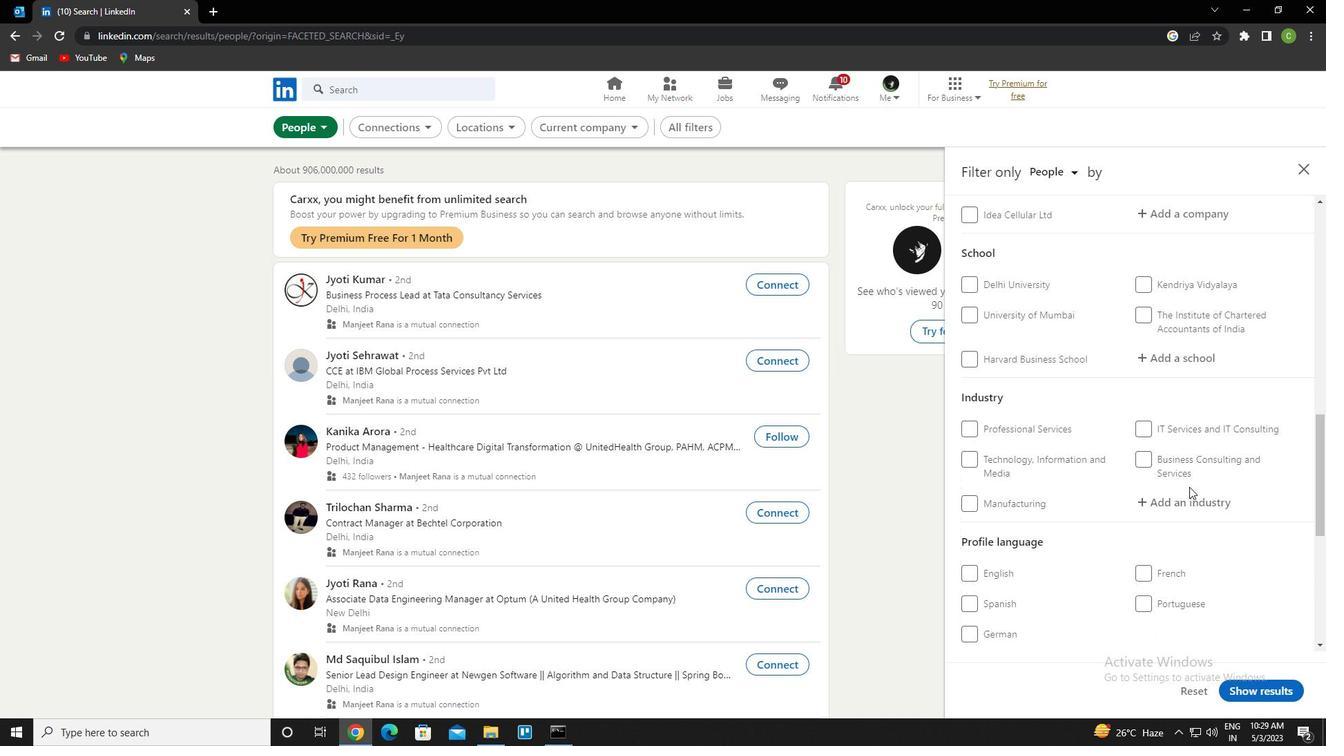 
Action: Mouse moved to (1152, 346)
Screenshot: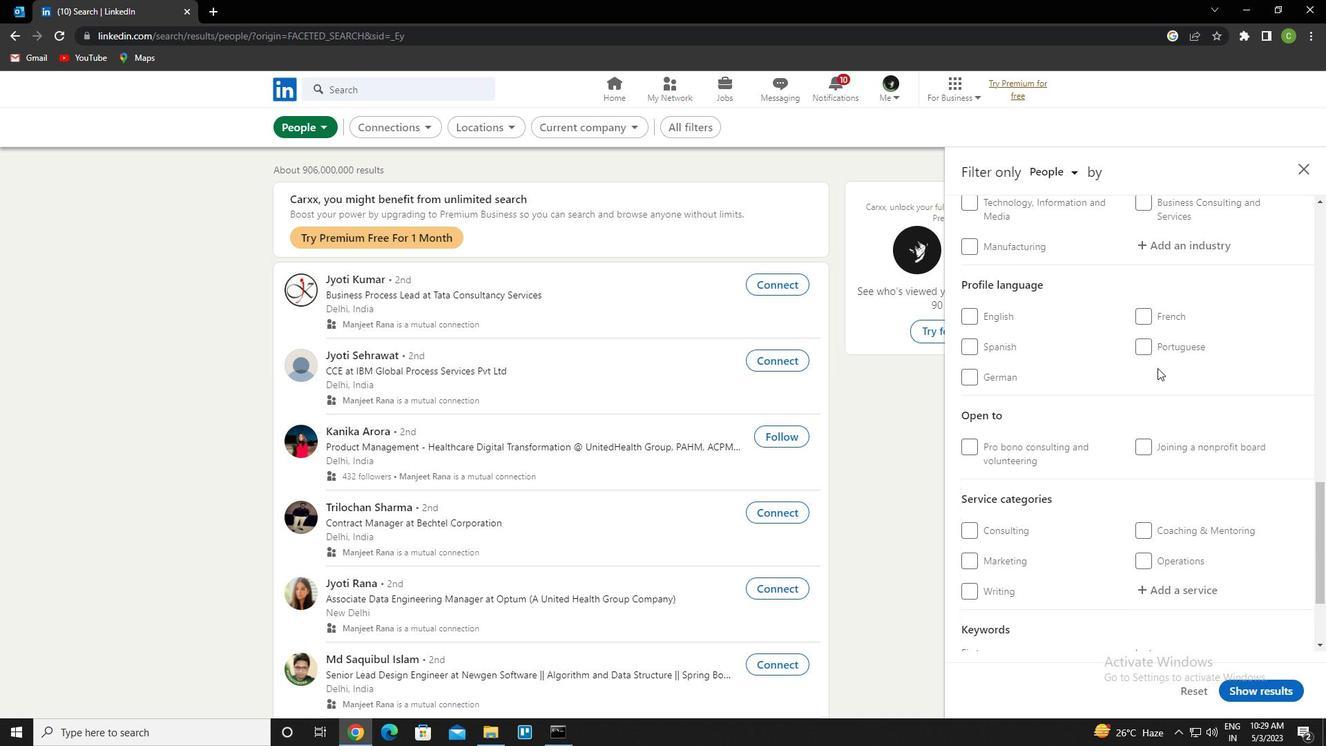 
Action: Mouse pressed left at (1152, 346)
Screenshot: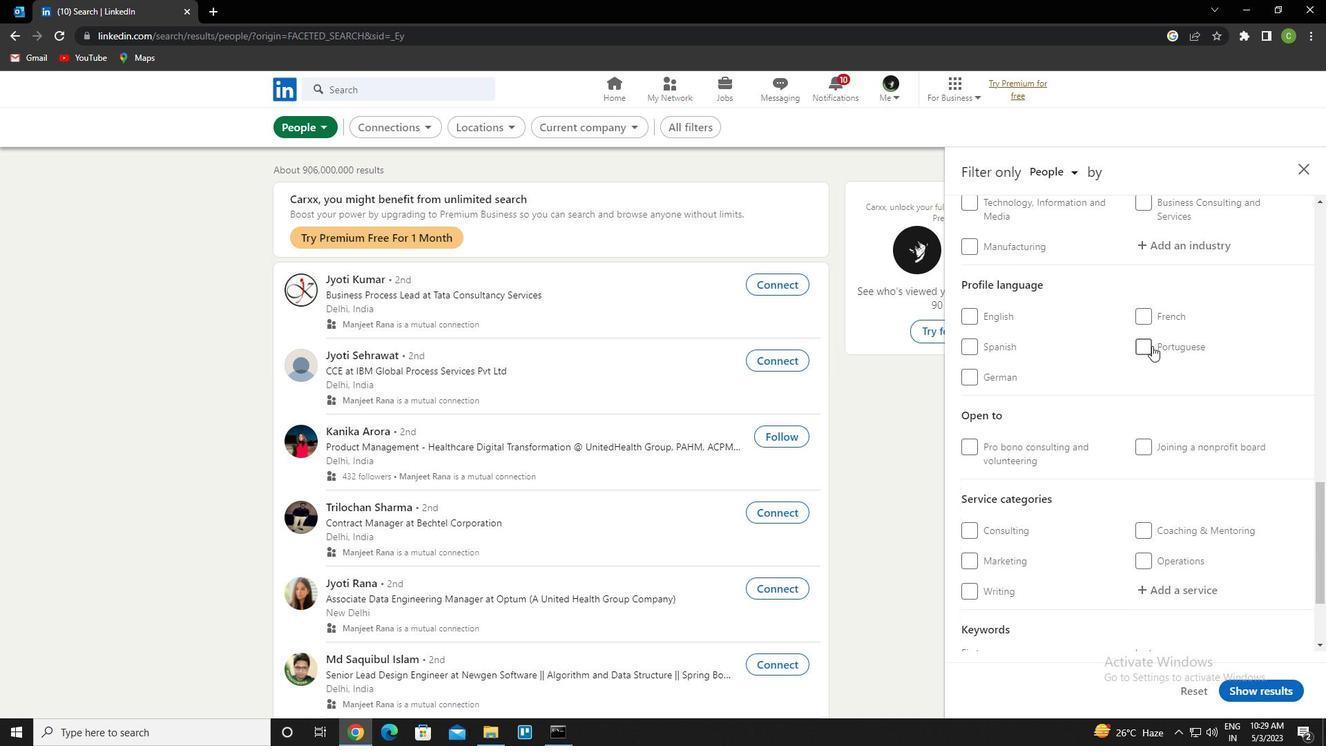 
Action: Mouse moved to (1165, 451)
Screenshot: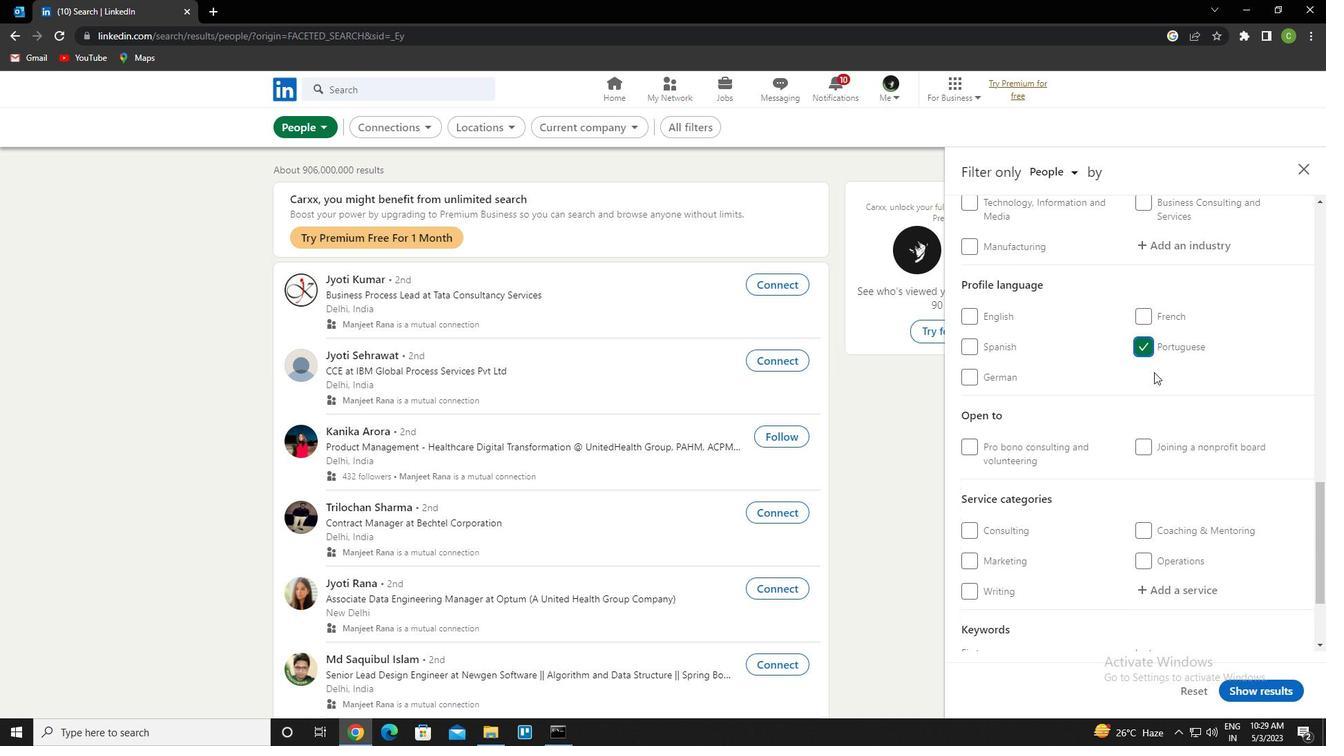
Action: Mouse scrolled (1165, 451) with delta (0, 0)
Screenshot: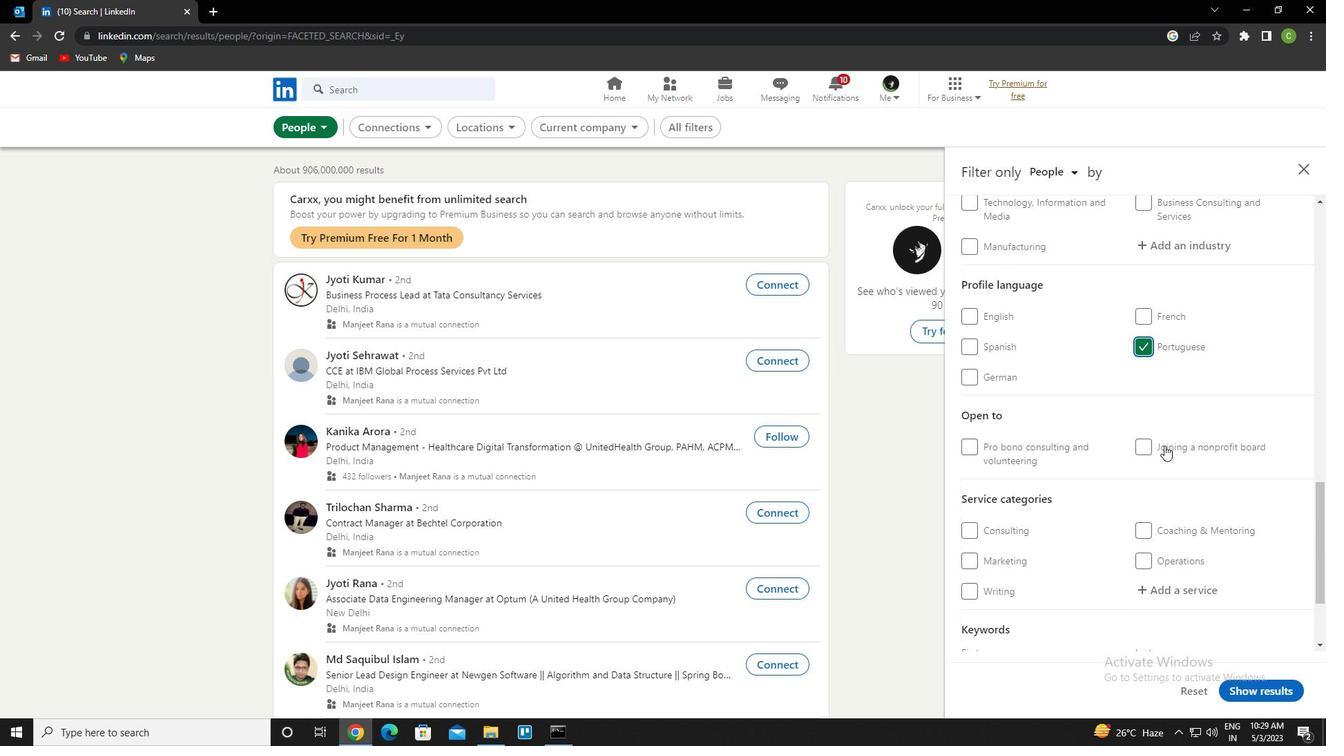 
Action: Mouse scrolled (1165, 451) with delta (0, 0)
Screenshot: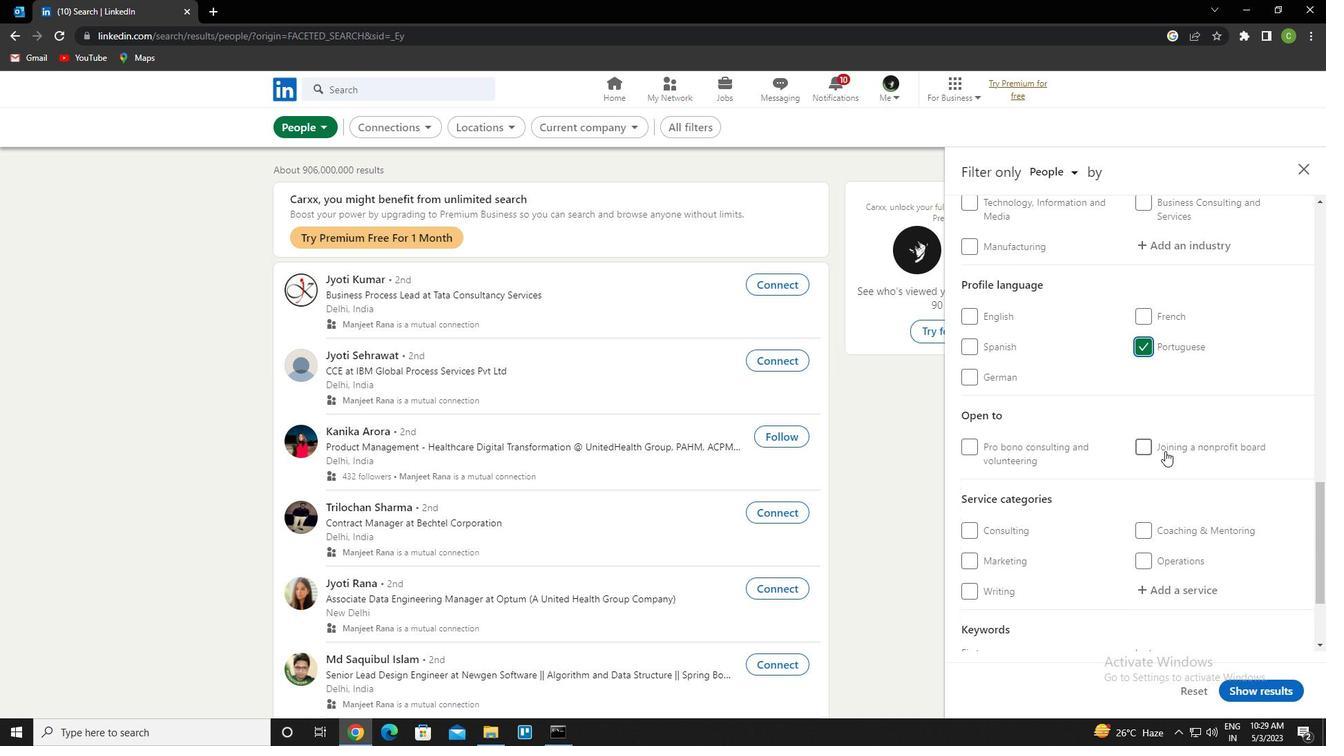 
Action: Mouse scrolled (1165, 451) with delta (0, 0)
Screenshot: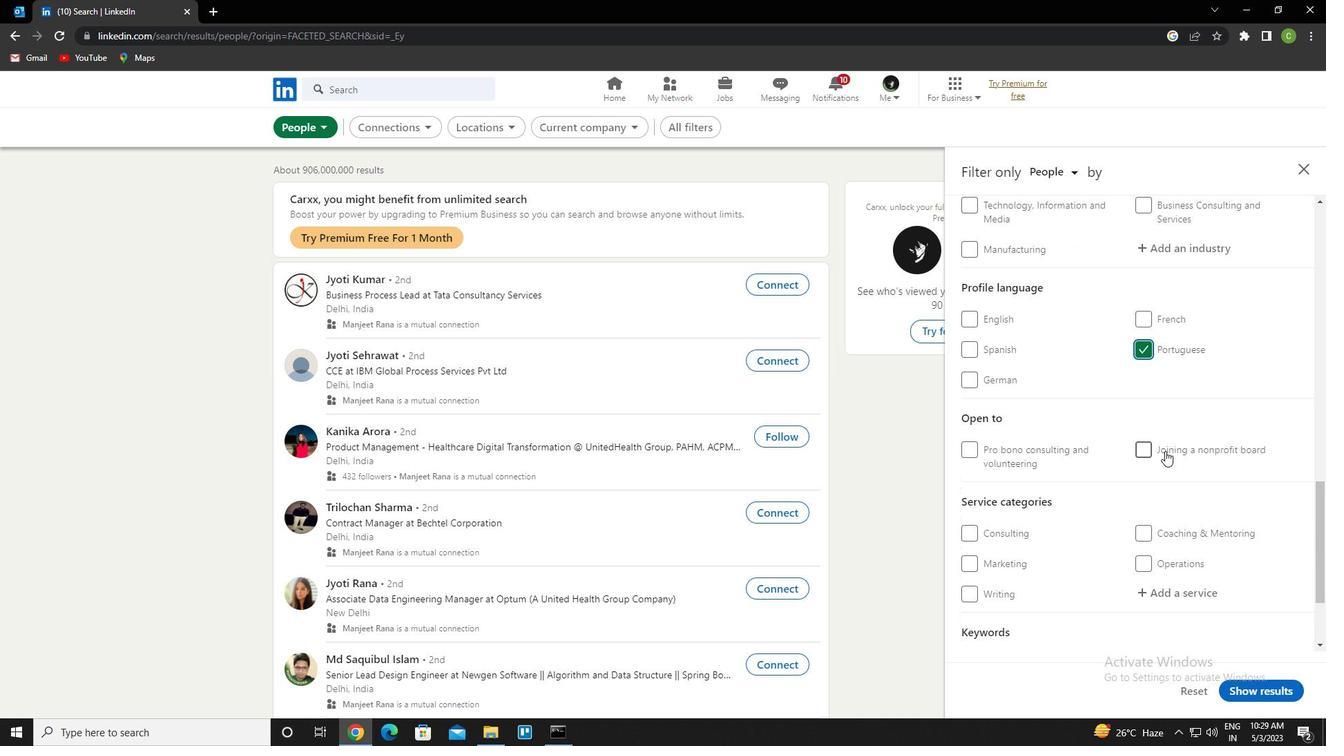 
Action: Mouse scrolled (1165, 451) with delta (0, 0)
Screenshot: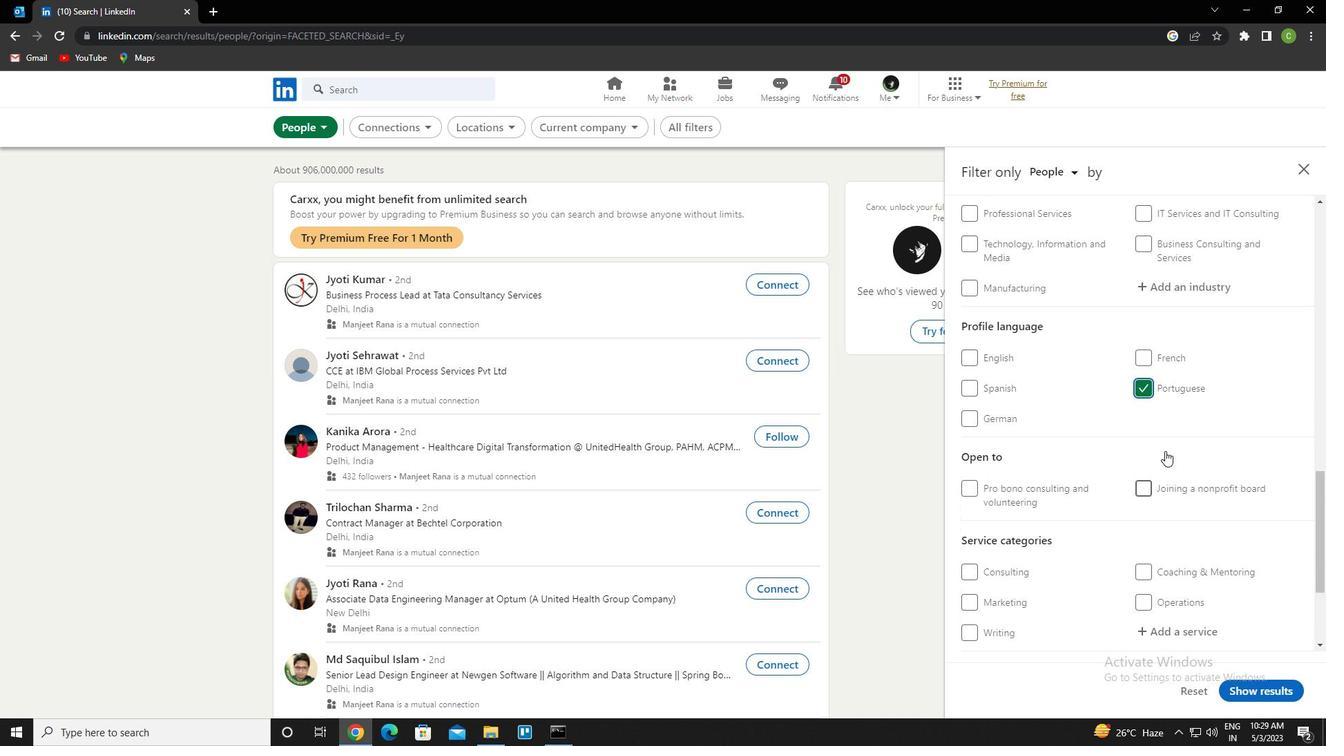 
Action: Mouse scrolled (1165, 451) with delta (0, 0)
Screenshot: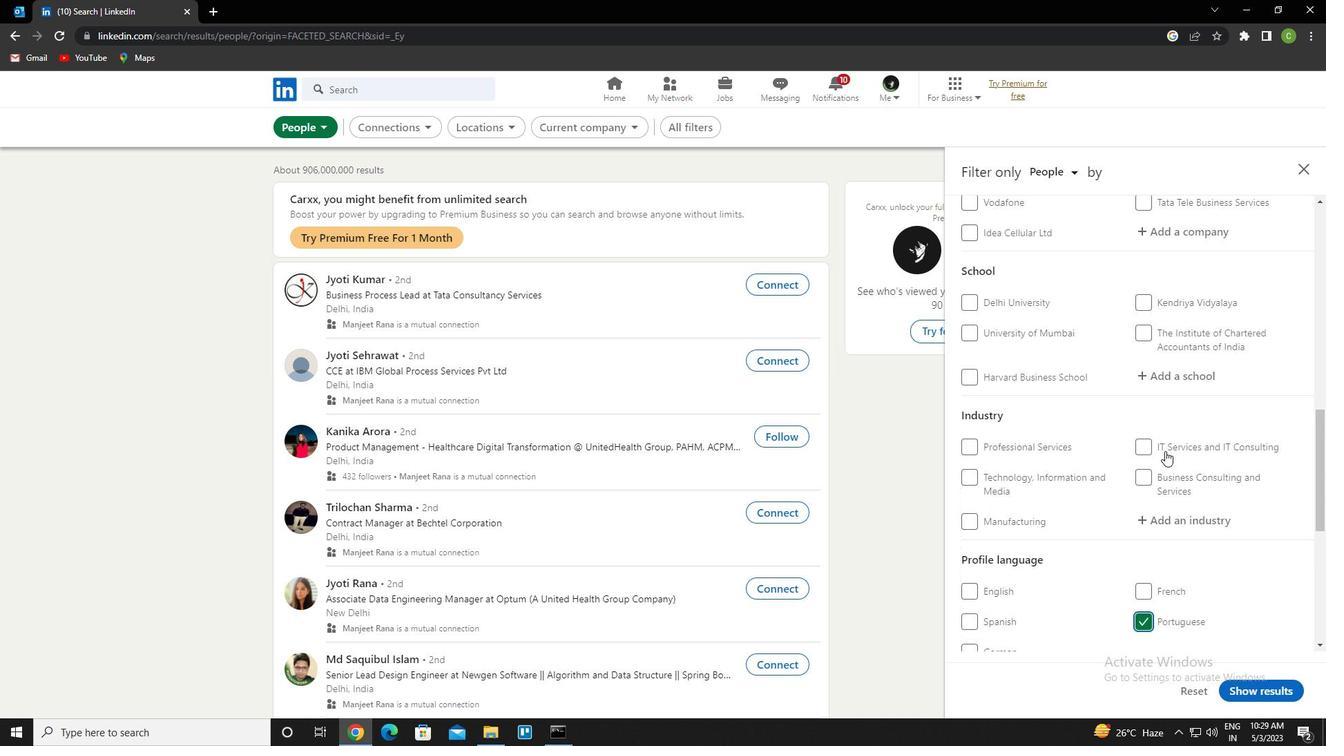 
Action: Mouse scrolled (1165, 451) with delta (0, 0)
Screenshot: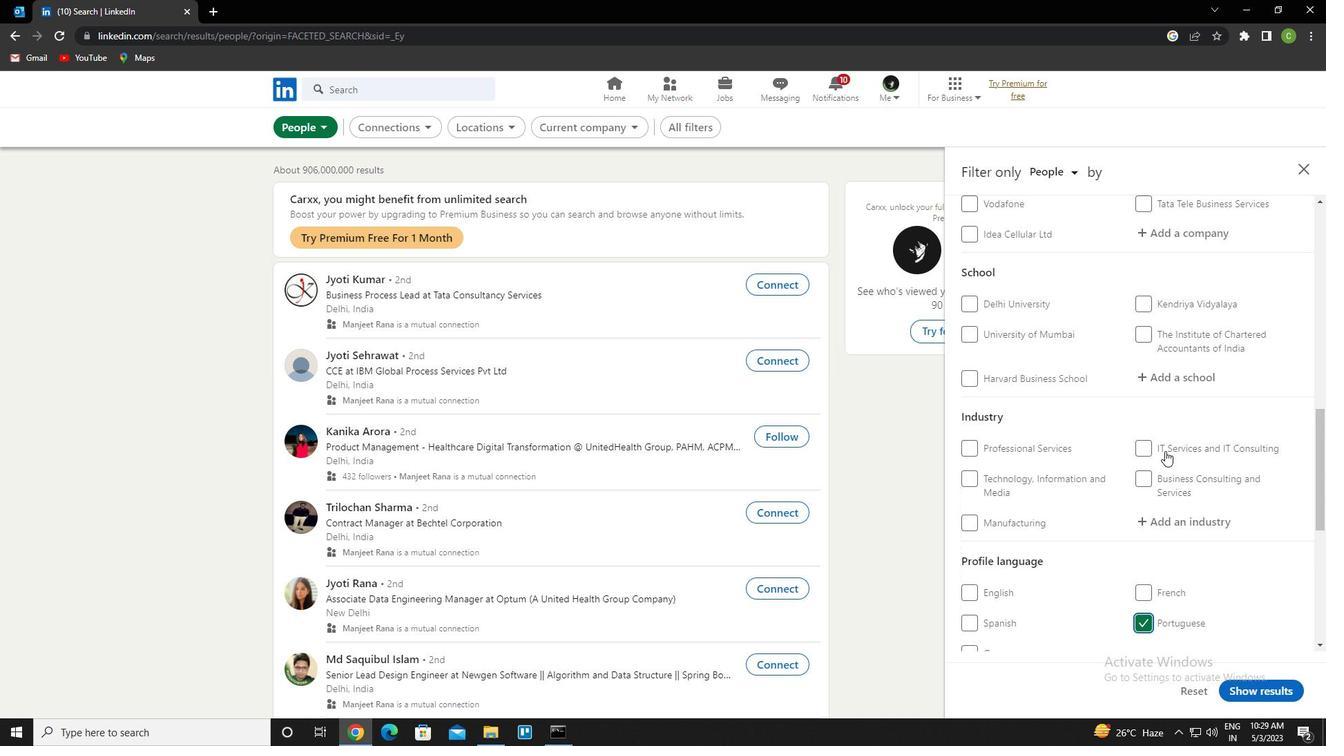 
Action: Mouse scrolled (1165, 451) with delta (0, 0)
Screenshot: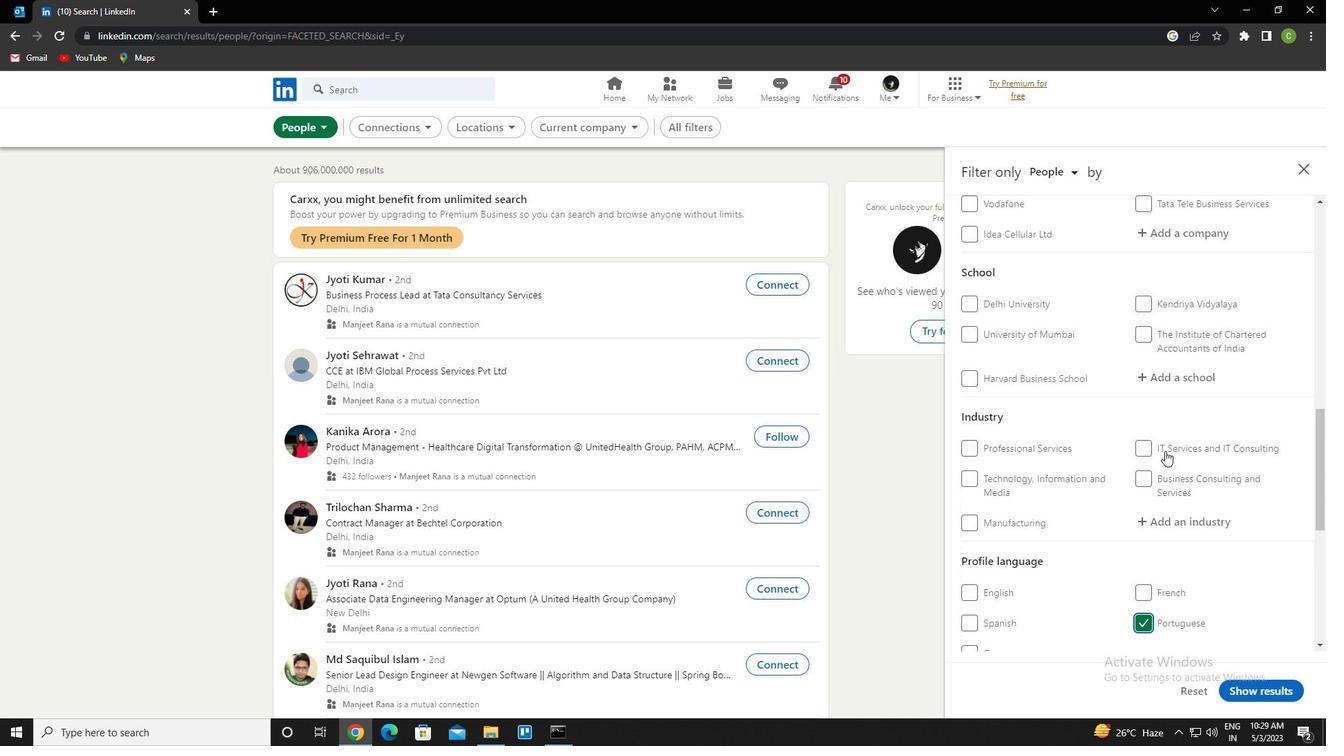 
Action: Mouse scrolled (1165, 451) with delta (0, 0)
Screenshot: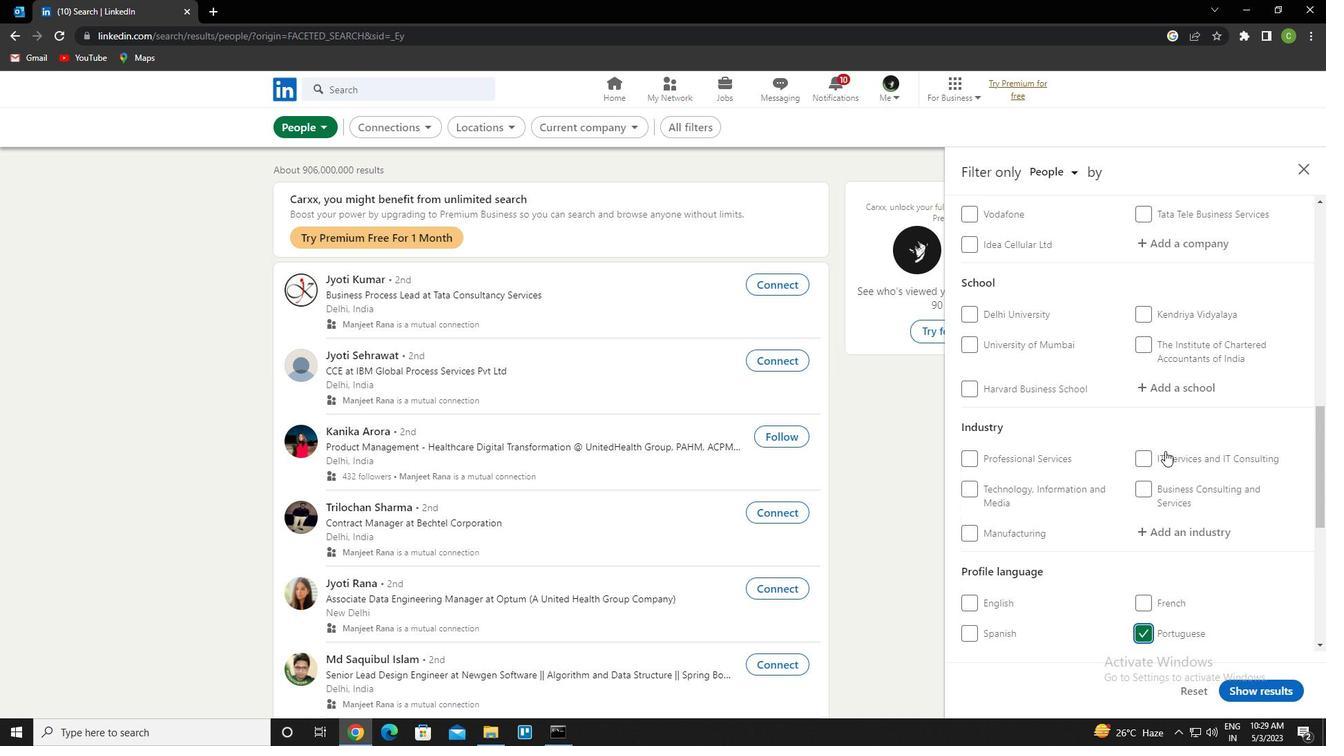 
Action: Mouse scrolled (1165, 451) with delta (0, 0)
Screenshot: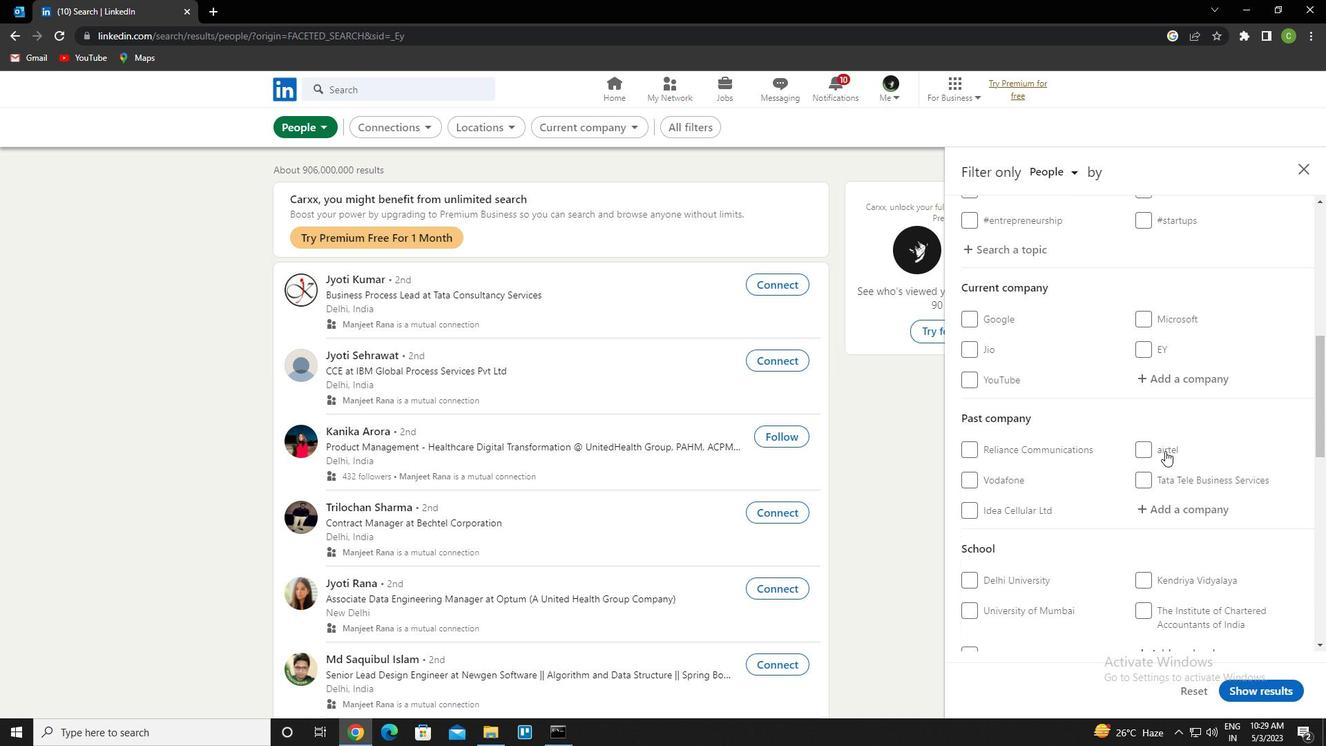 
Action: Mouse scrolled (1165, 451) with delta (0, 0)
Screenshot: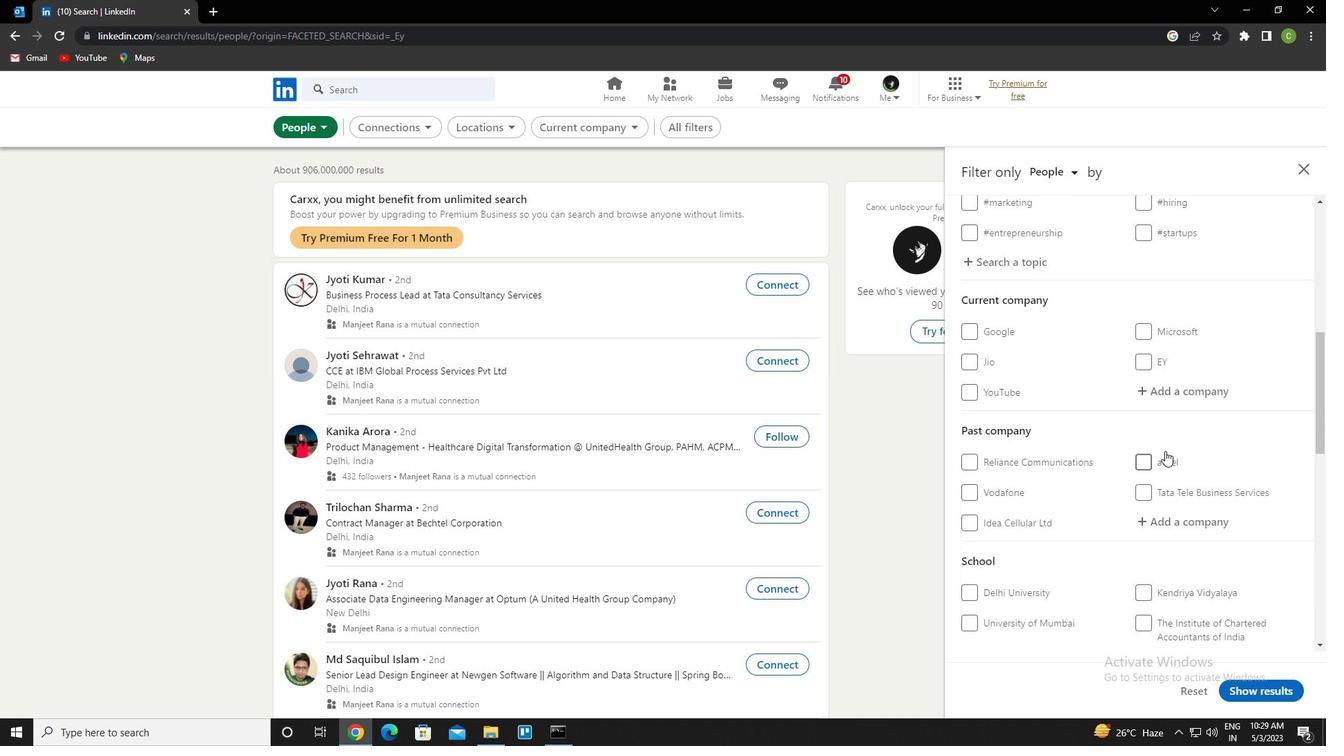 
Action: Mouse scrolled (1165, 450) with delta (0, 0)
Screenshot: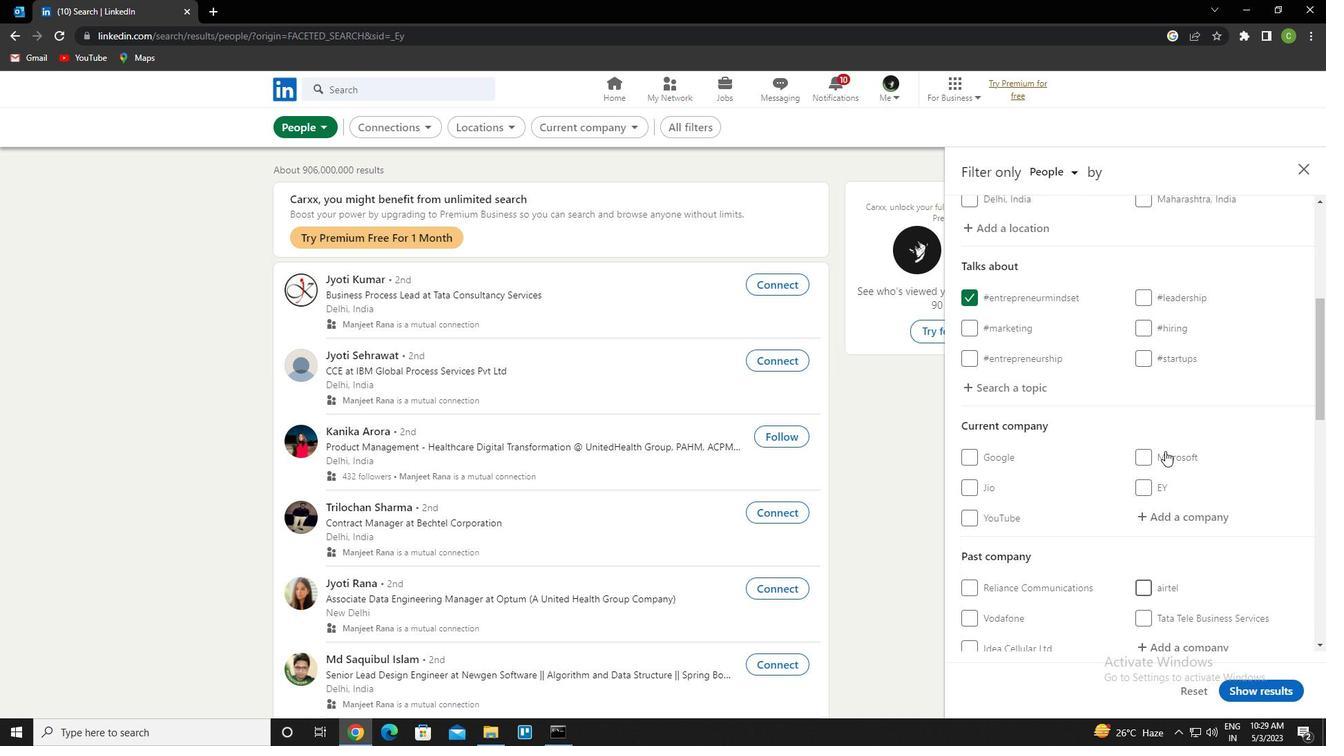 
Action: Mouse scrolled (1165, 450) with delta (0, 0)
Screenshot: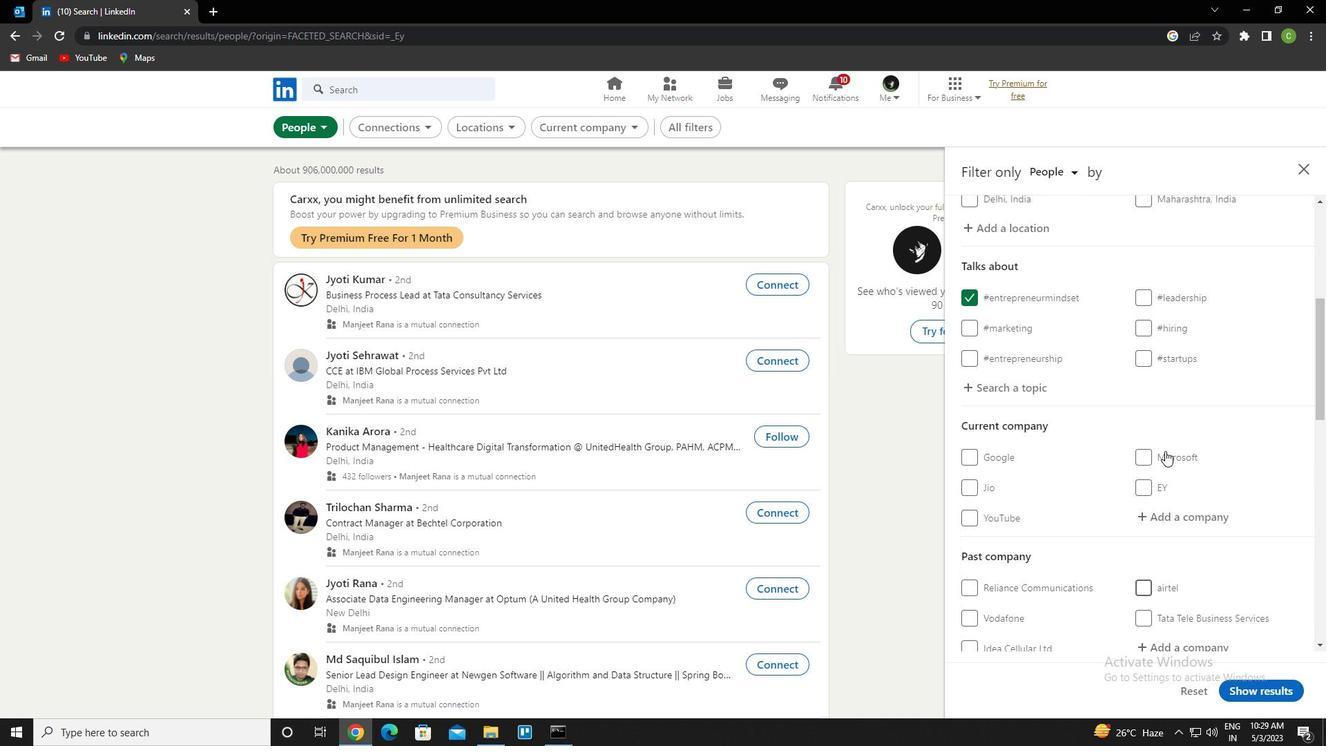
Action: Mouse moved to (1188, 383)
Screenshot: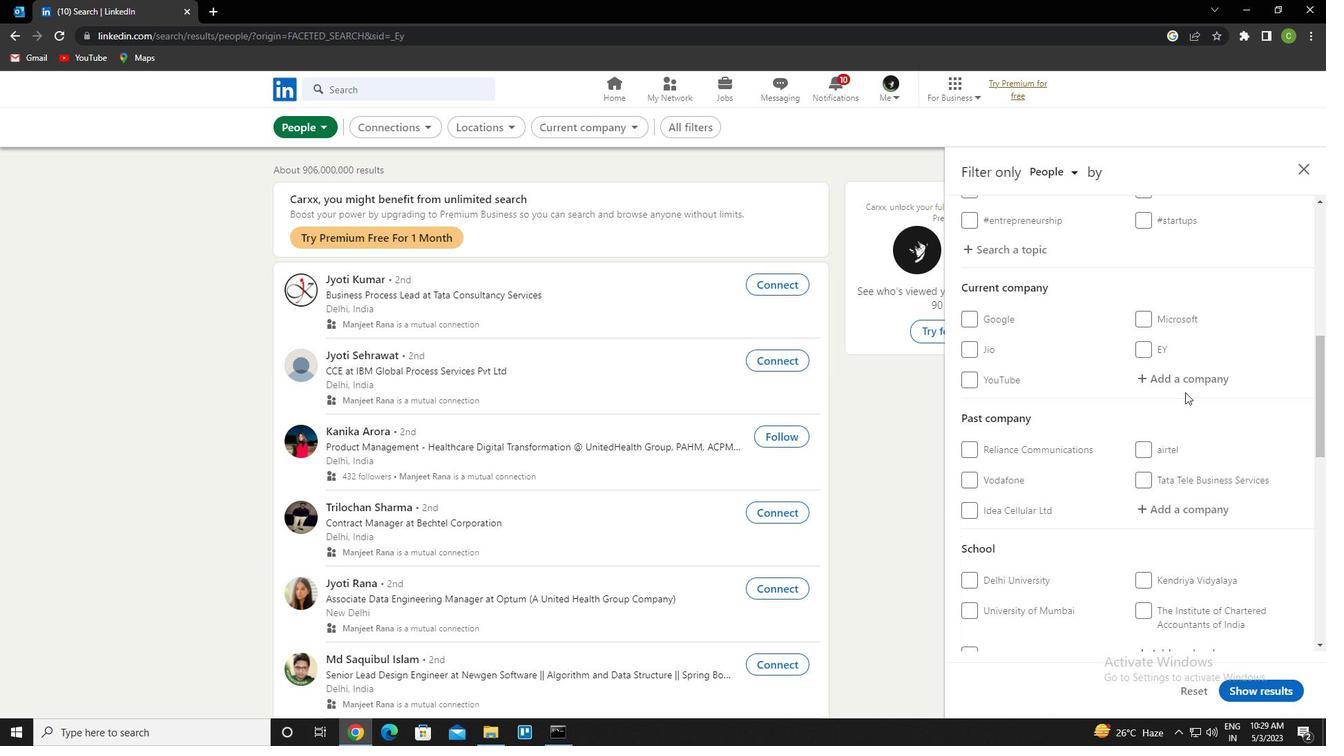 
Action: Mouse pressed left at (1188, 383)
Screenshot: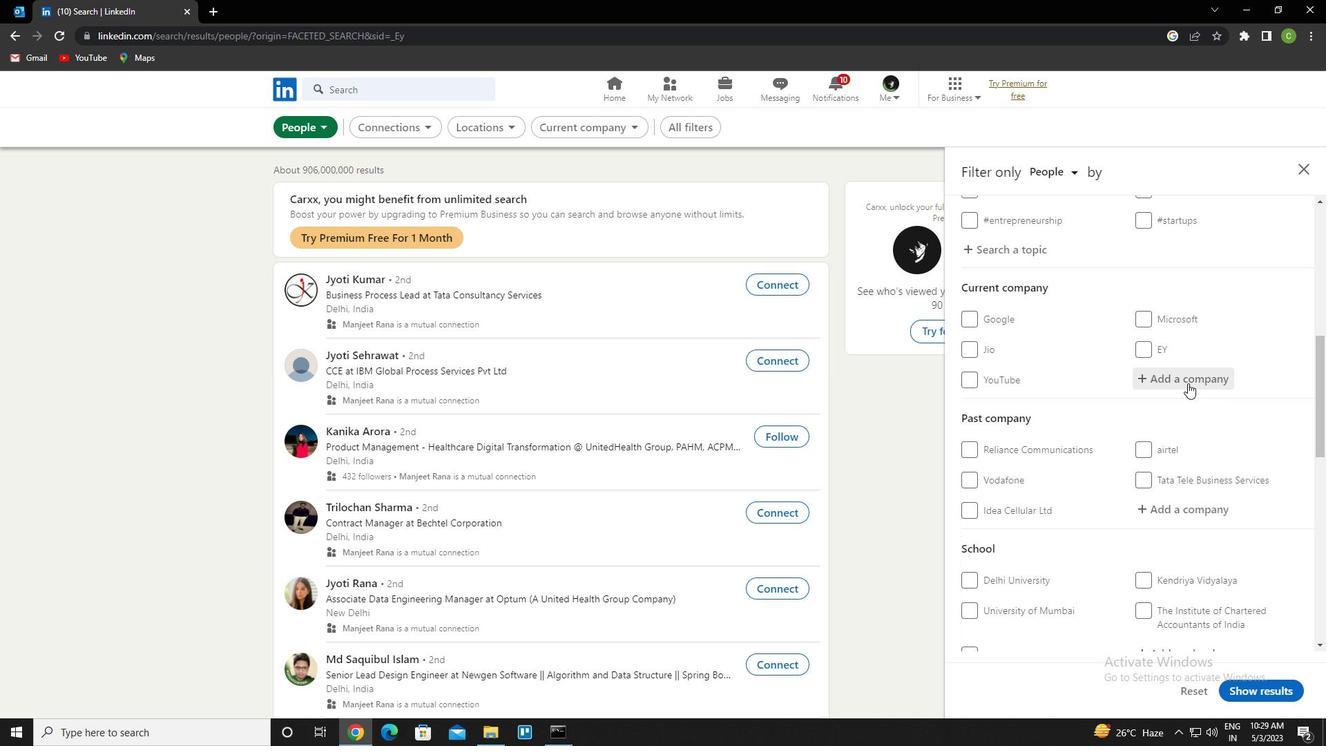 
Action: Key pressed <Key.caps_lock>a<Key.caps_lock>pplus<Key.space><Key.caps_lock>a<Key.caps_lock>sia<Key.space><Key.caps_lock>m<Key.caps_lock>iddle<Key.down><Key.enter>
Screenshot: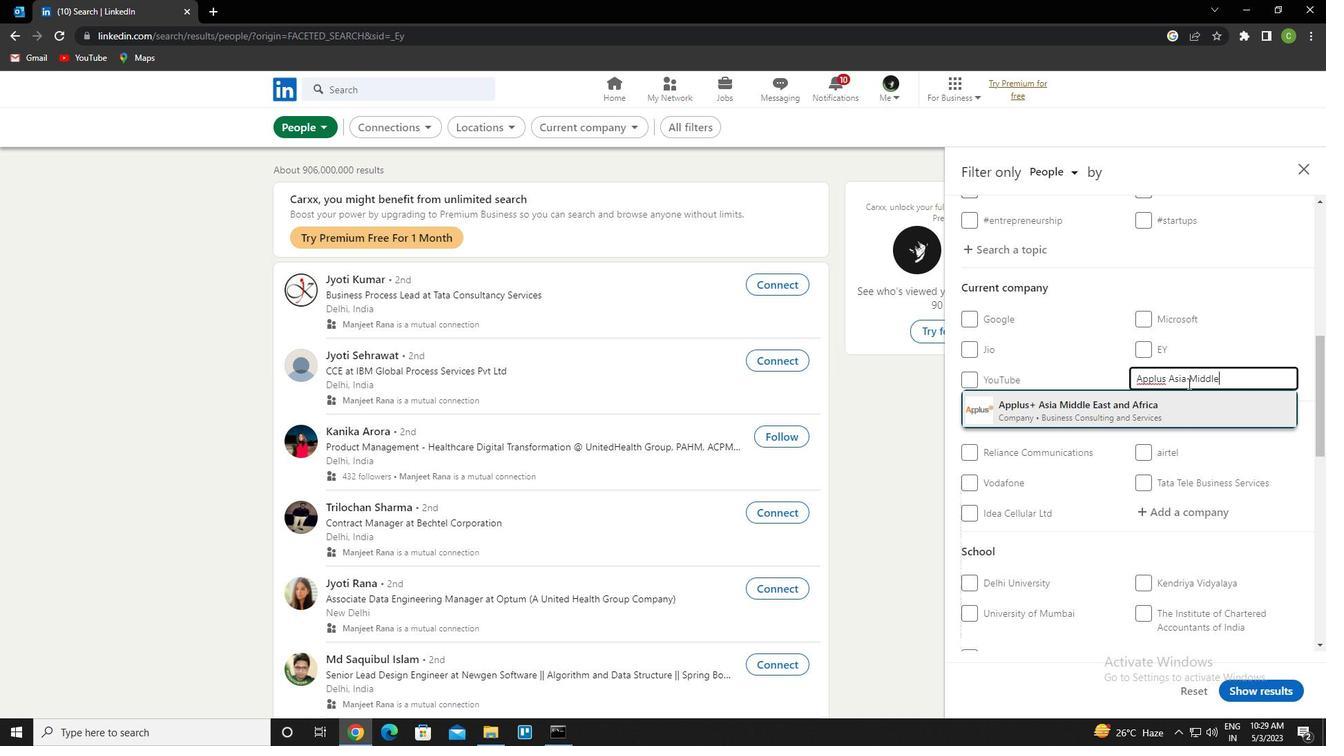 
Action: Mouse scrolled (1188, 382) with delta (0, 0)
Screenshot: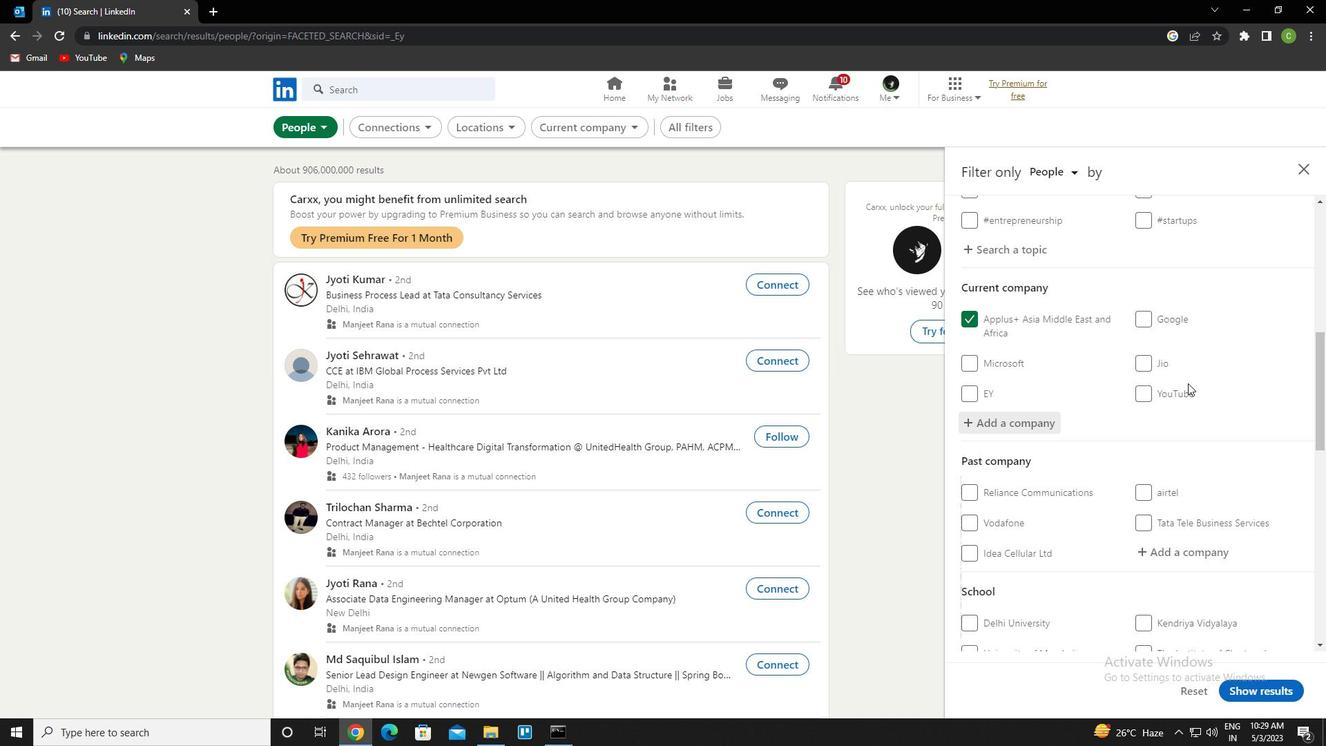 
Action: Mouse scrolled (1188, 382) with delta (0, 0)
Screenshot: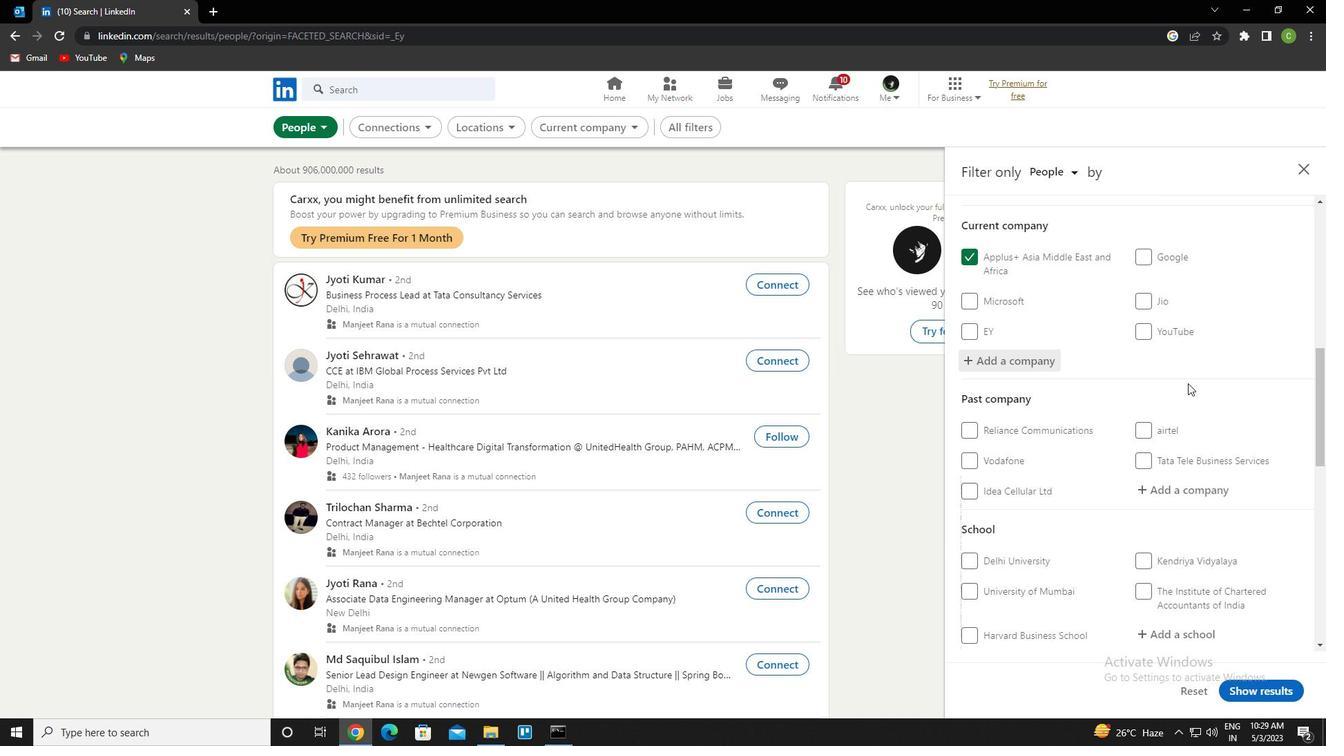 
Action: Mouse scrolled (1188, 382) with delta (0, 0)
Screenshot: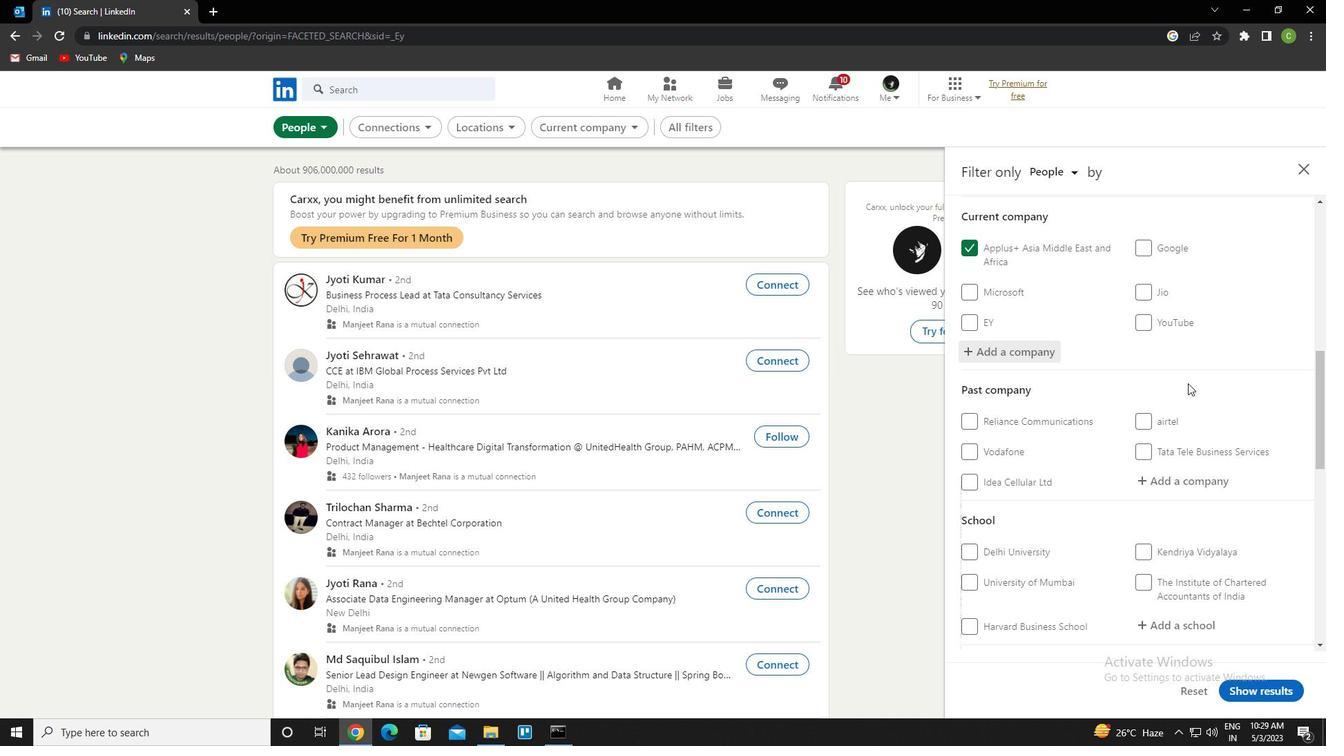 
Action: Mouse scrolled (1188, 382) with delta (0, 0)
Screenshot: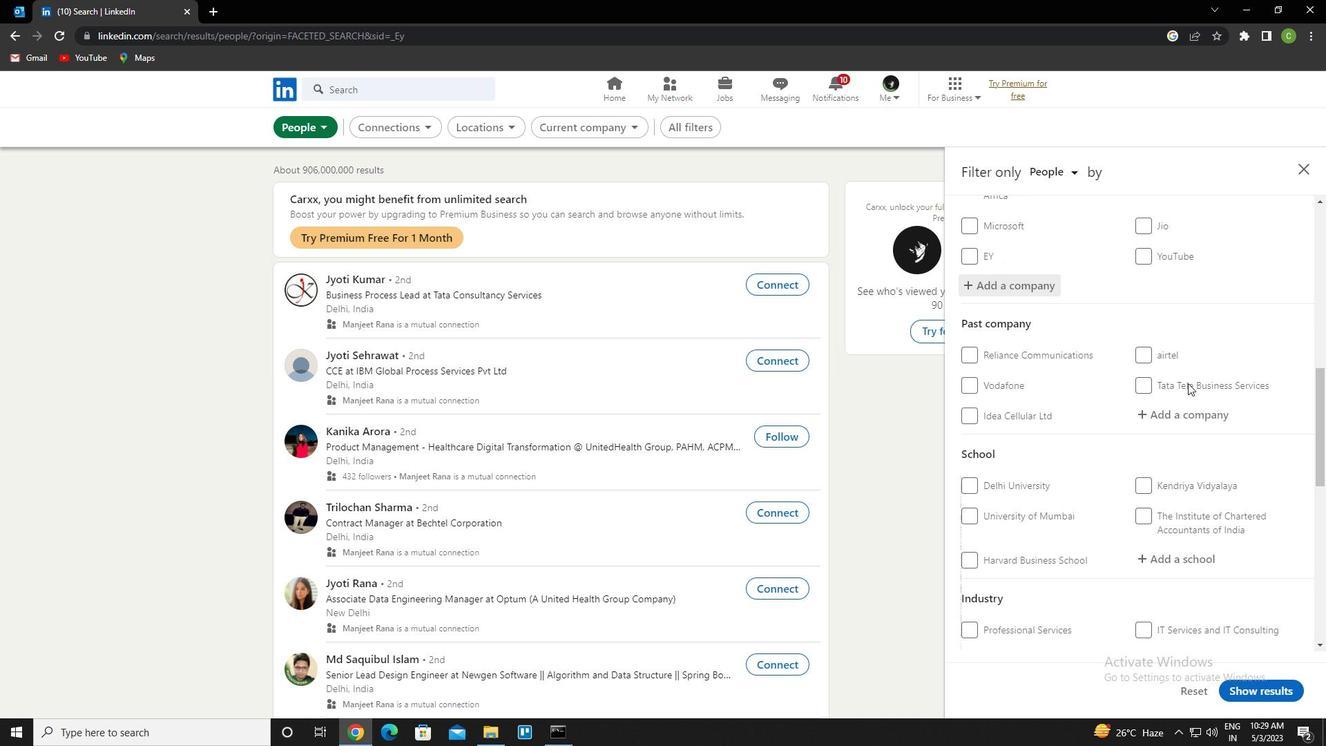 
Action: Mouse scrolled (1188, 382) with delta (0, 0)
Screenshot: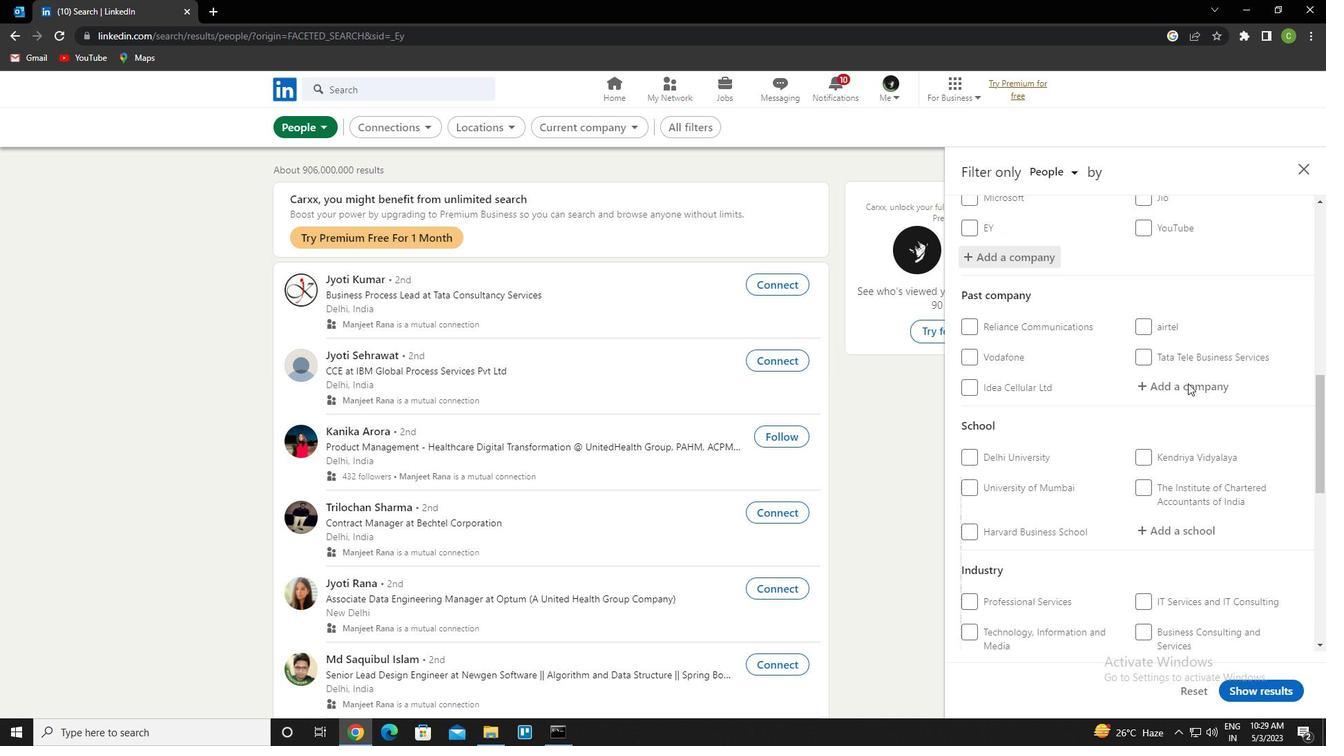 
Action: Mouse moved to (1188, 346)
Screenshot: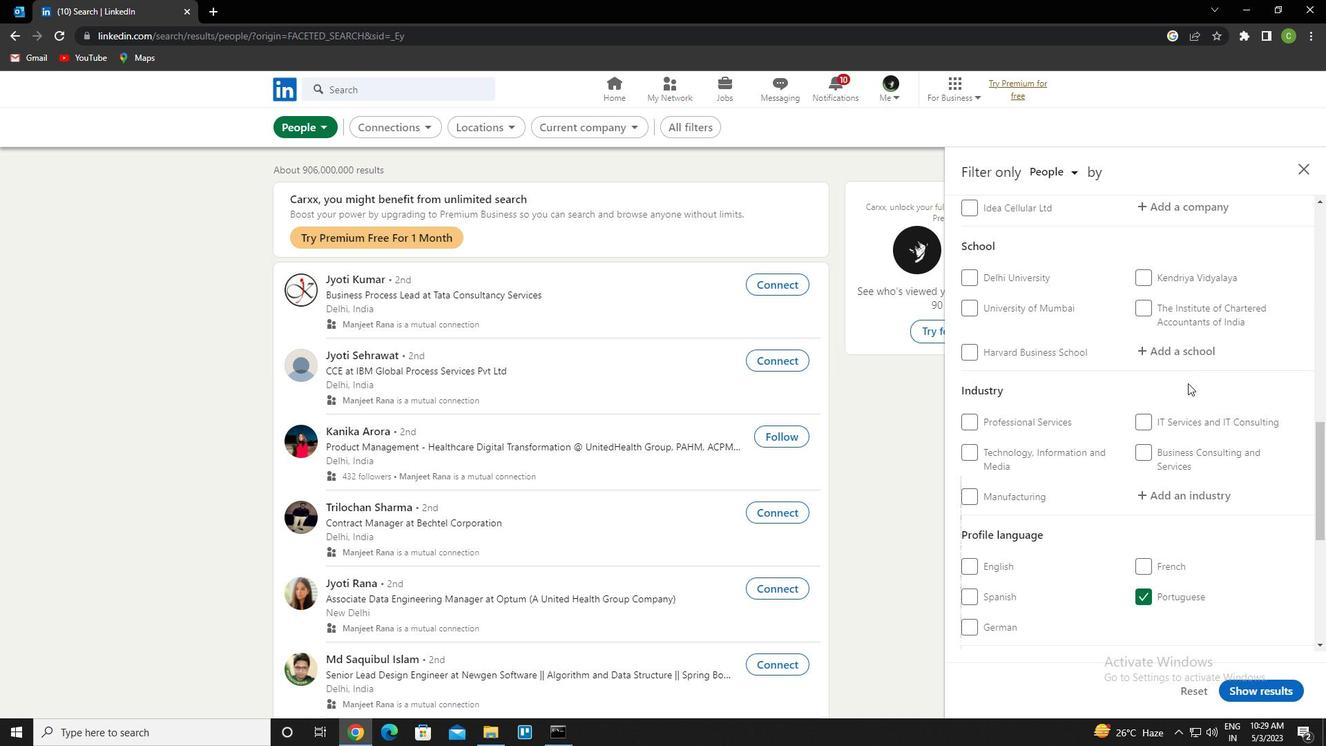 
Action: Mouse pressed left at (1188, 346)
Screenshot: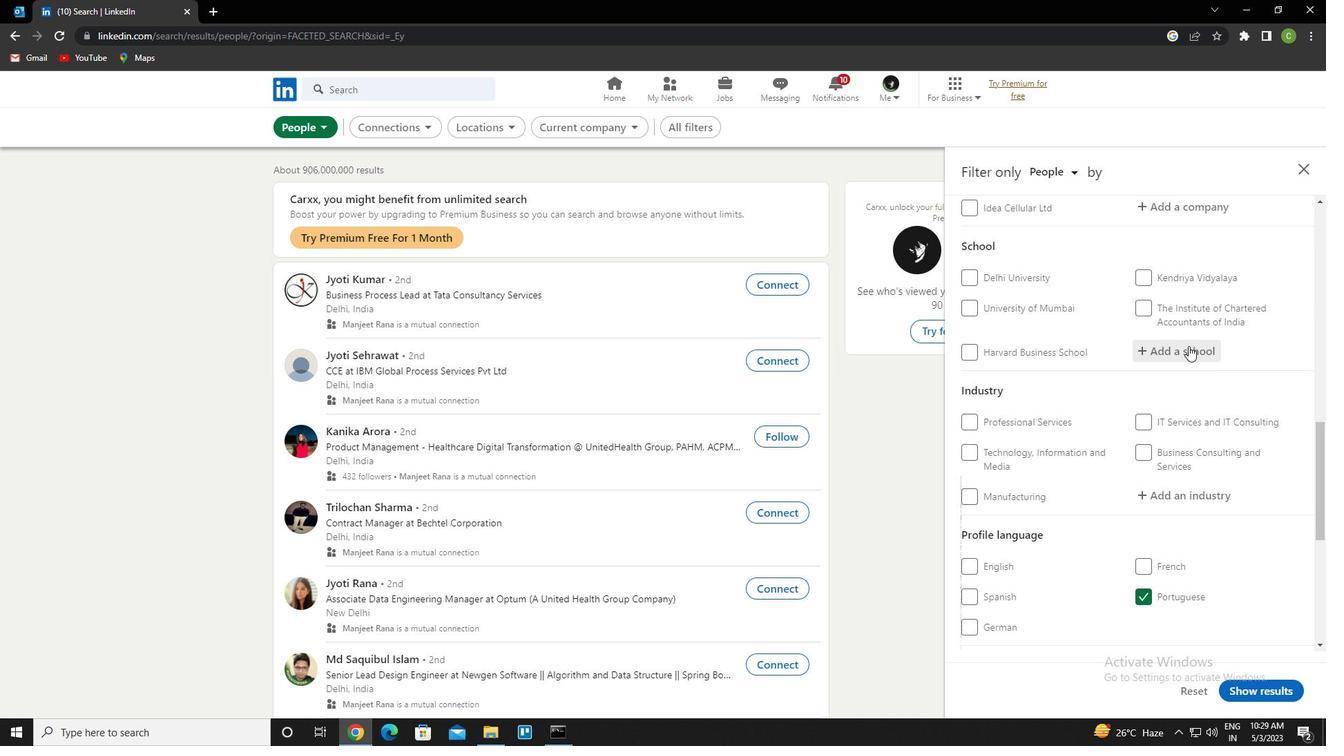 
Action: Key pressed <Key.caps_lock>s<Key.caps_lock>ri<Key.space><Key.caps_lock>s<Key.caps_lock>airam<Key.down><Key.enter>
Screenshot: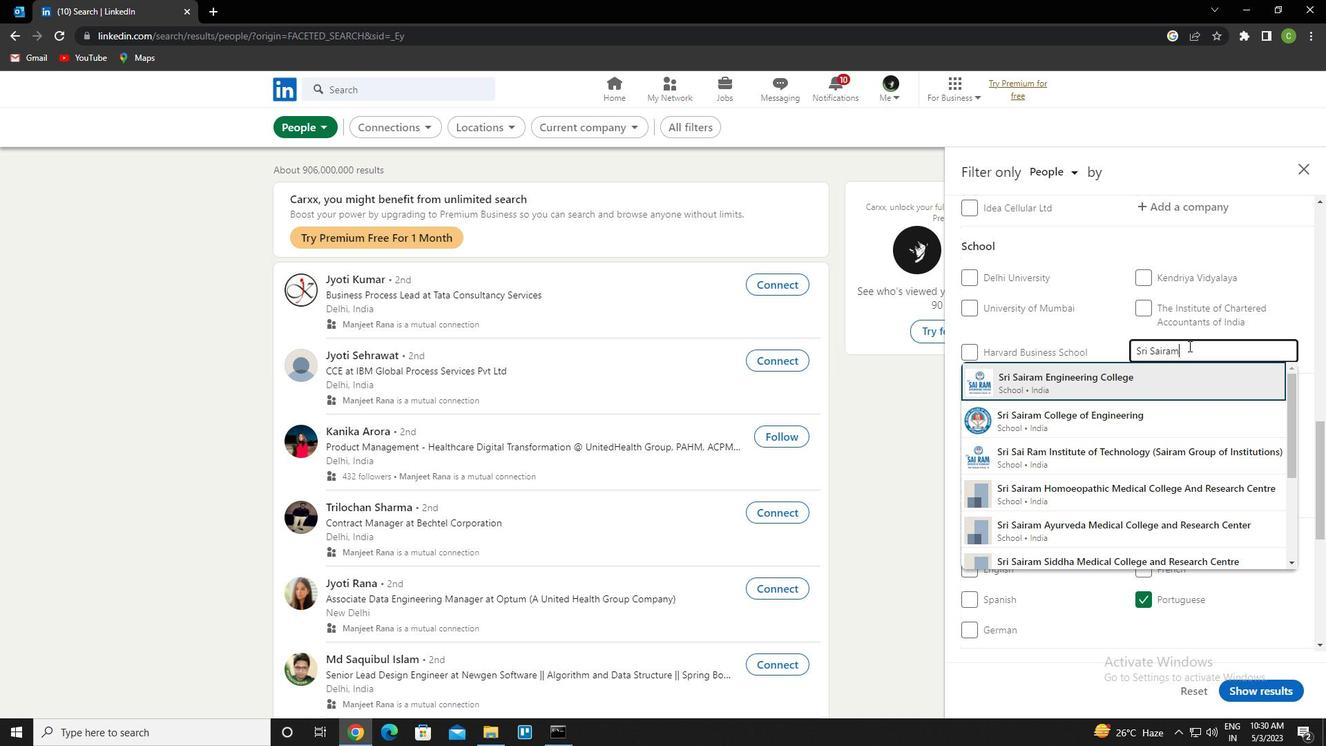 
Action: Mouse scrolled (1188, 345) with delta (0, 0)
Screenshot: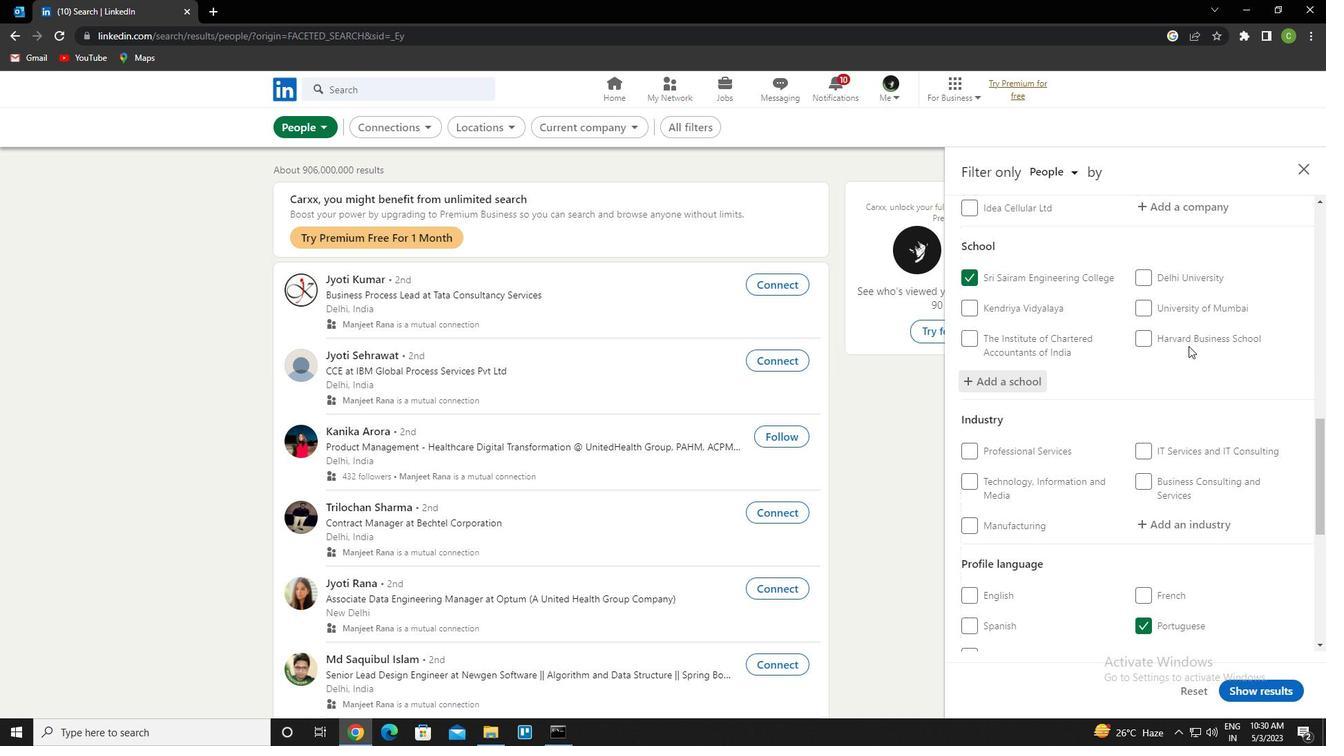 
Action: Mouse scrolled (1188, 345) with delta (0, 0)
Screenshot: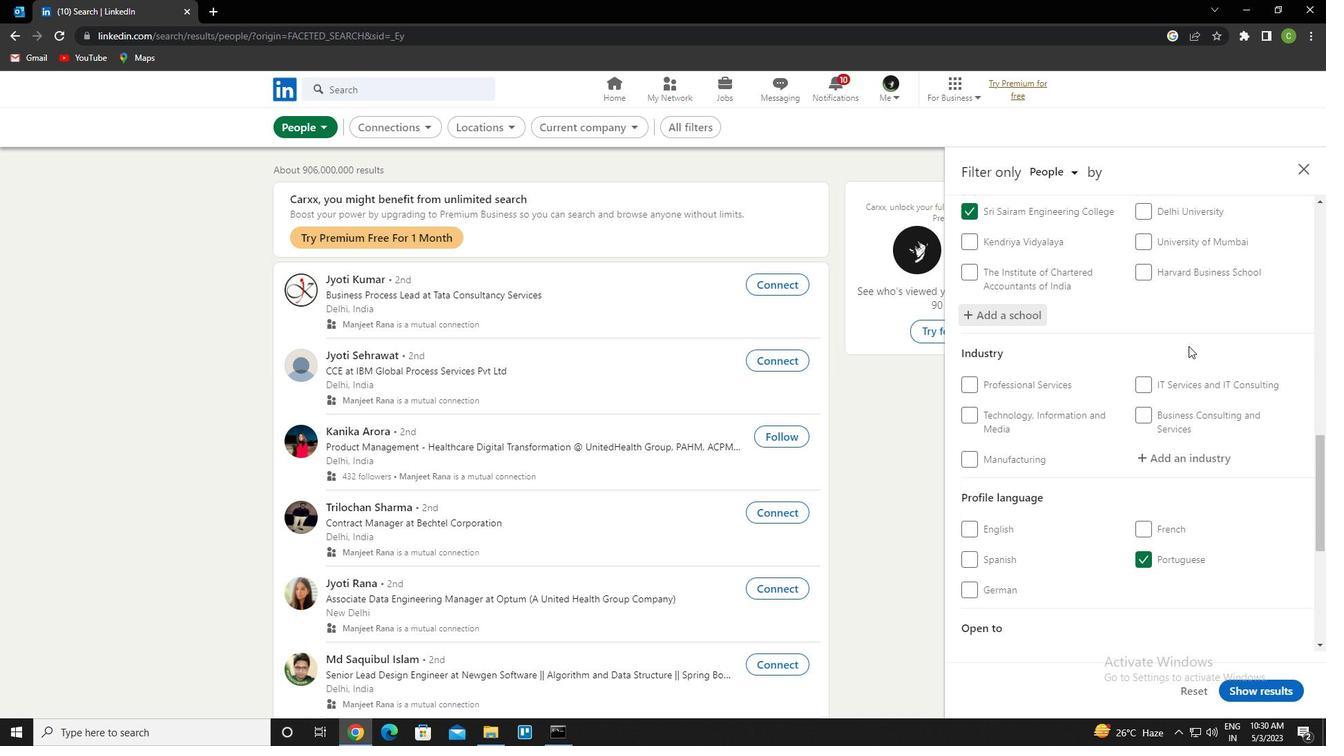
Action: Mouse scrolled (1188, 345) with delta (0, 0)
Screenshot: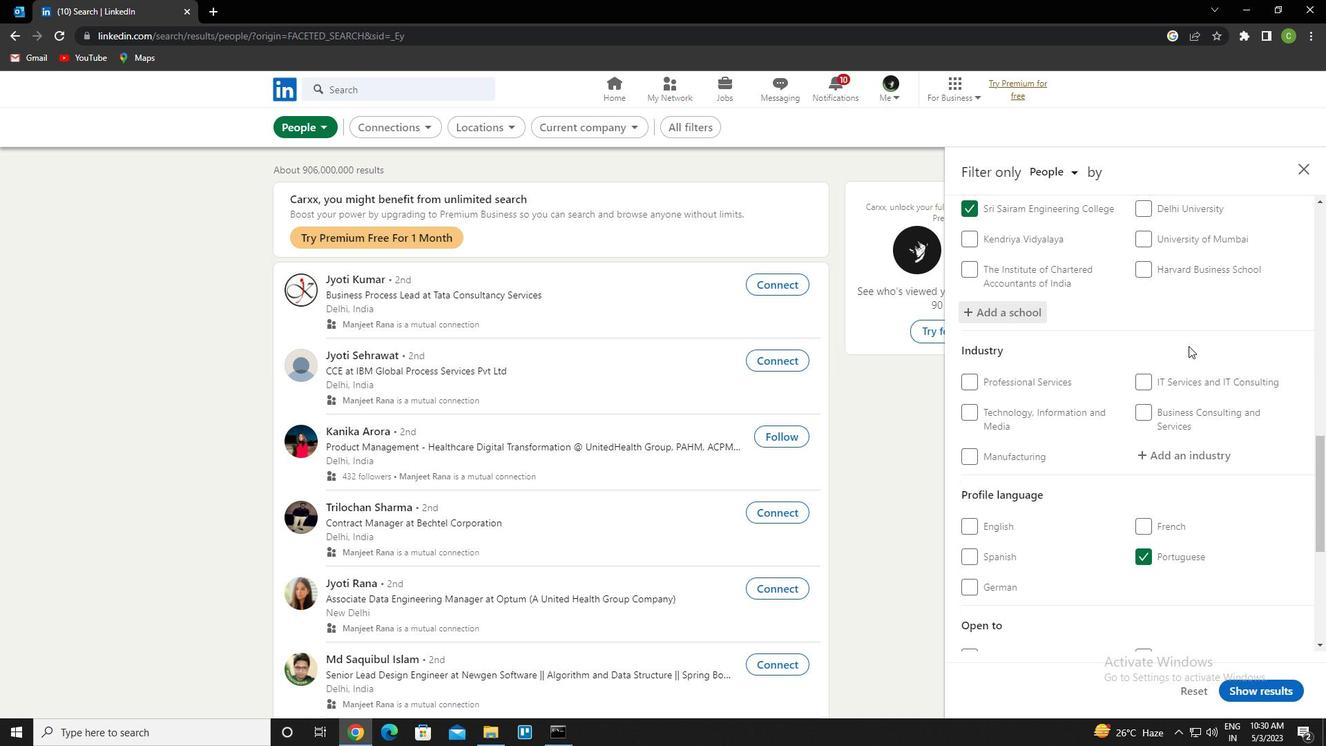 
Action: Mouse scrolled (1188, 345) with delta (0, 0)
Screenshot: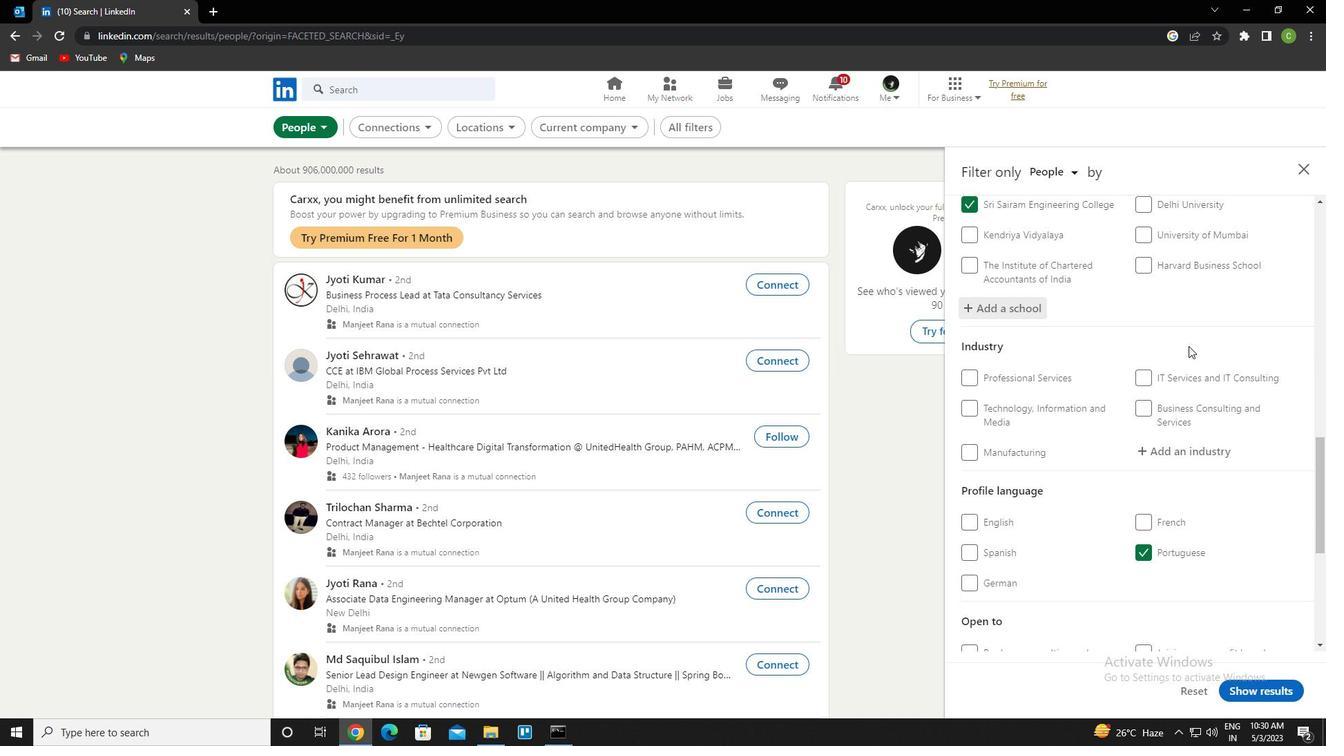
Action: Mouse scrolled (1188, 345) with delta (0, 0)
Screenshot: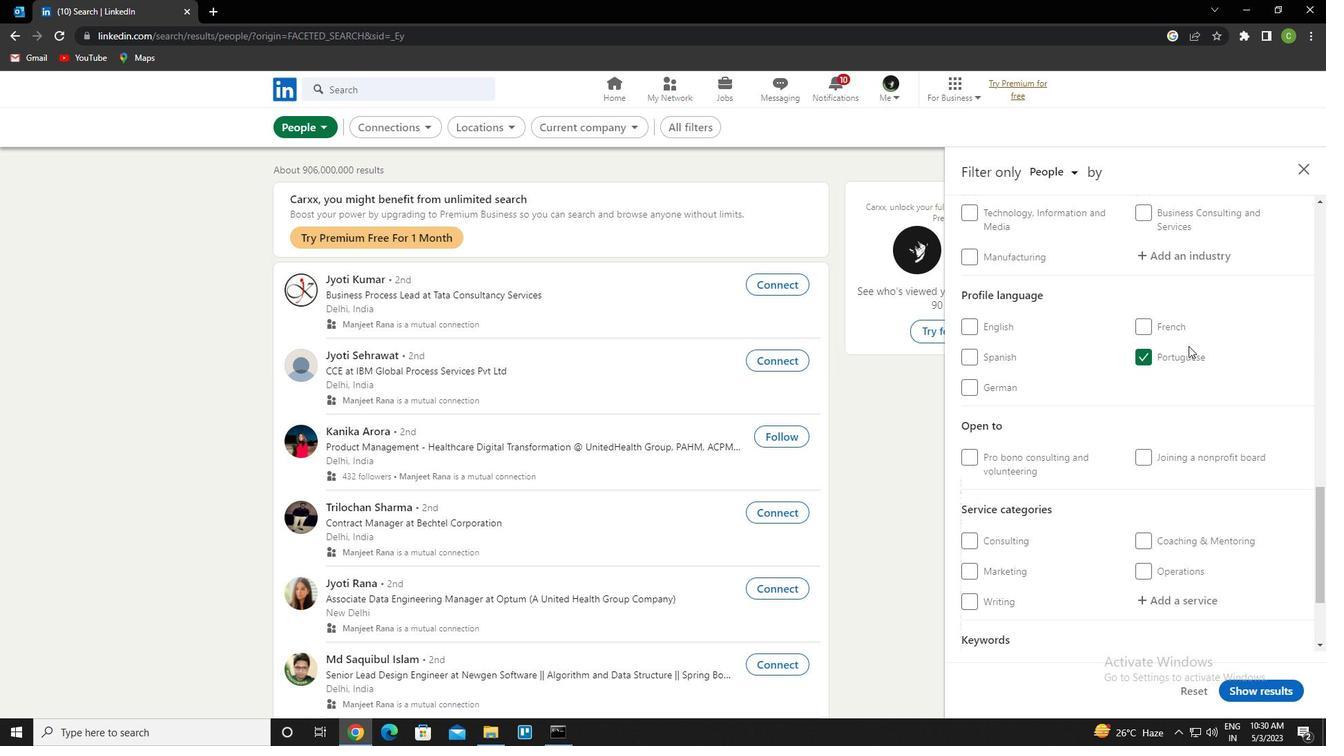 
Action: Mouse scrolled (1188, 345) with delta (0, 0)
Screenshot: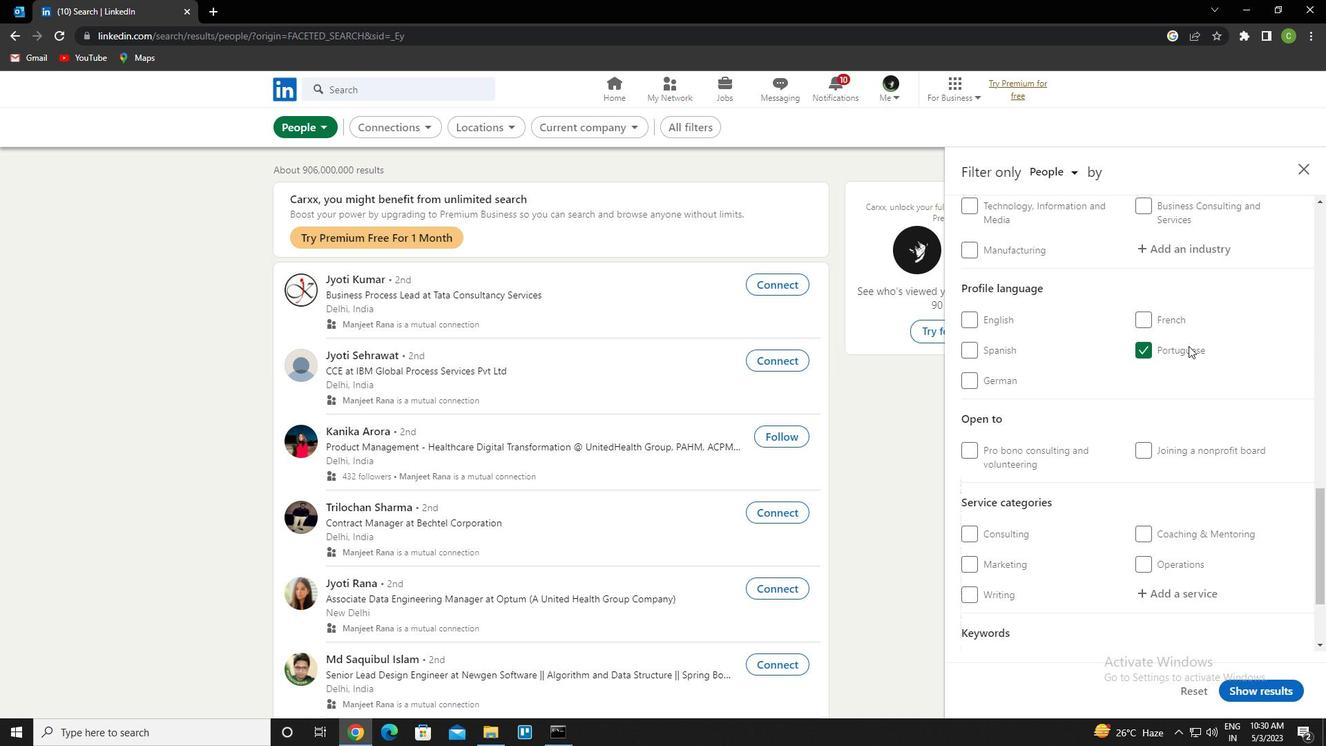 
Action: Mouse scrolled (1188, 345) with delta (0, 0)
Screenshot: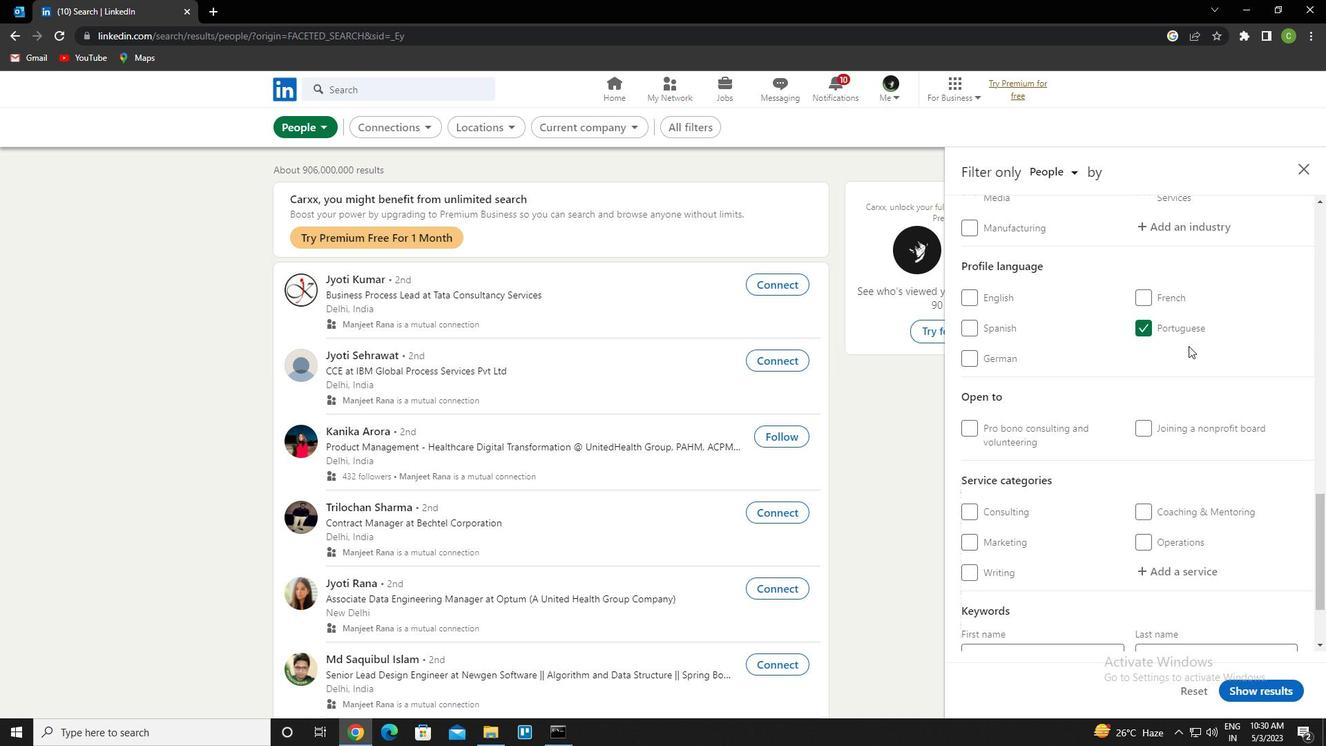 
Action: Mouse moved to (1166, 429)
Screenshot: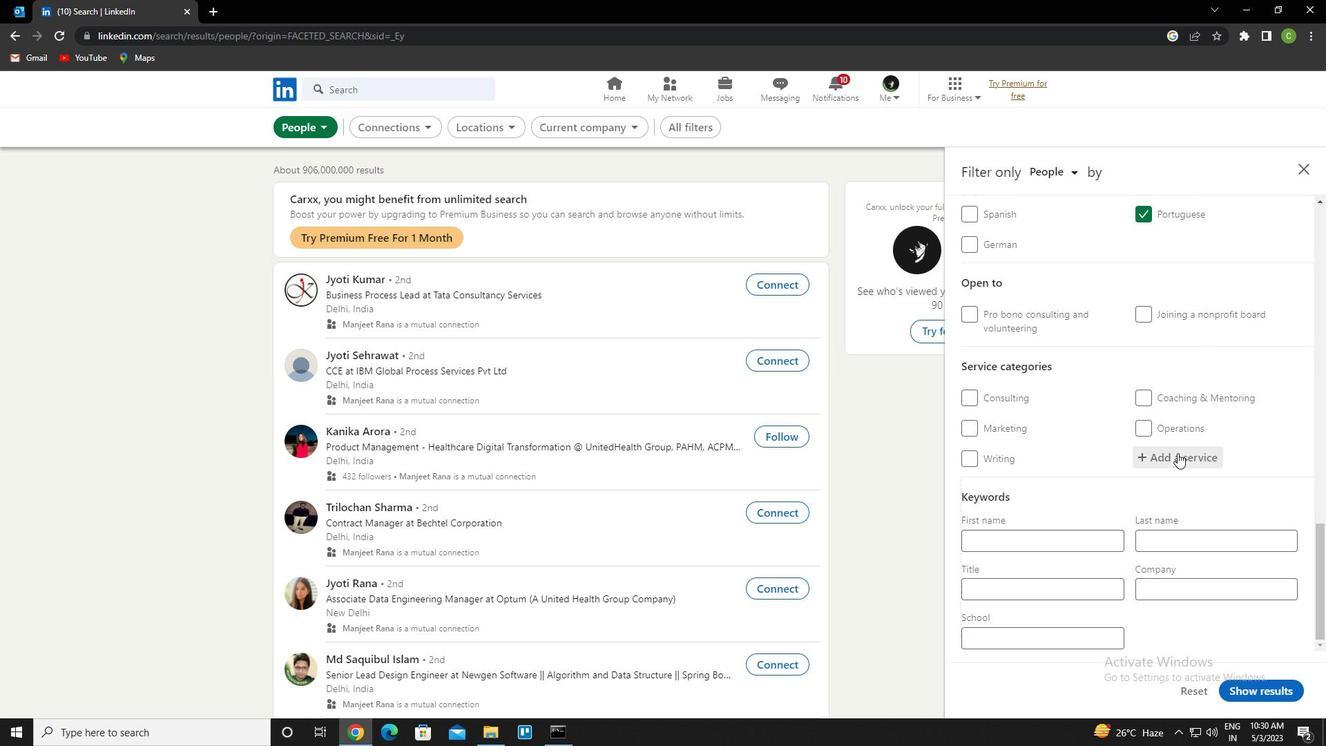 
Action: Mouse scrolled (1166, 430) with delta (0, 0)
Screenshot: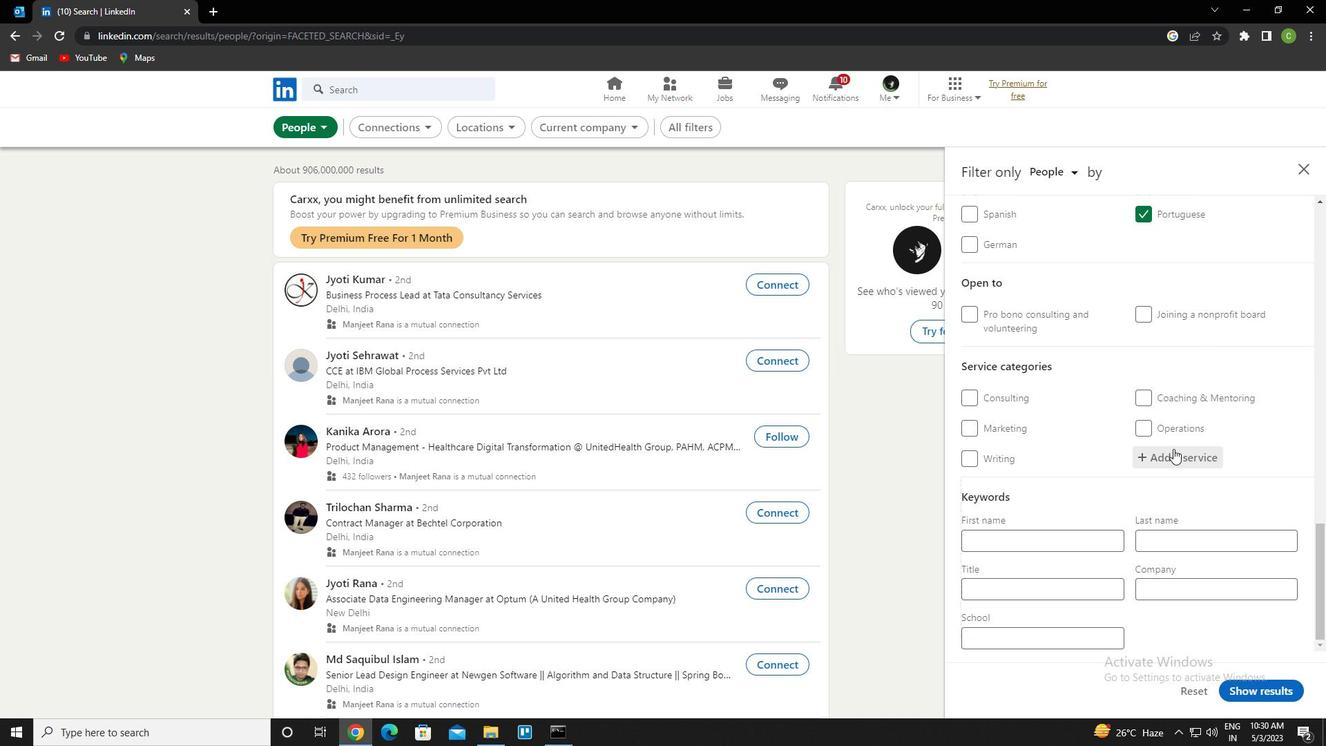 
Action: Mouse scrolled (1166, 430) with delta (0, 0)
Screenshot: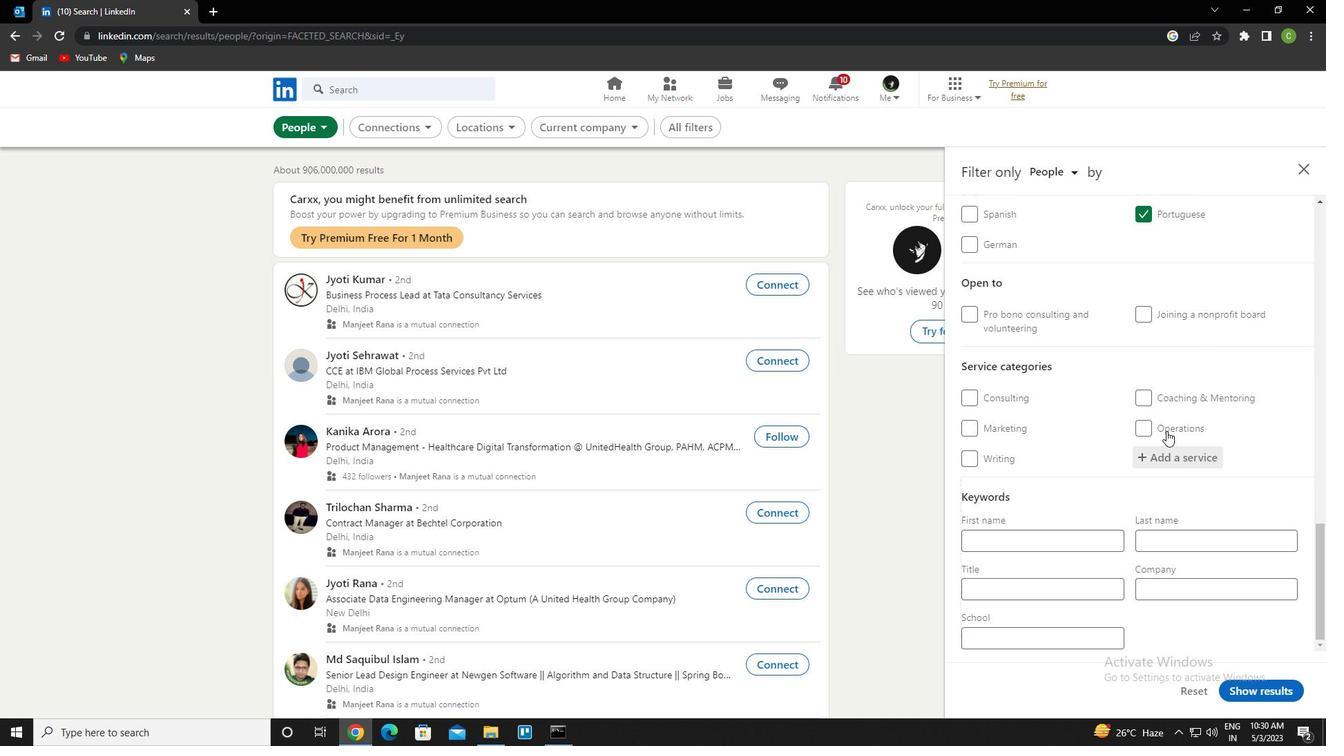 
Action: Mouse scrolled (1166, 430) with delta (0, 0)
Screenshot: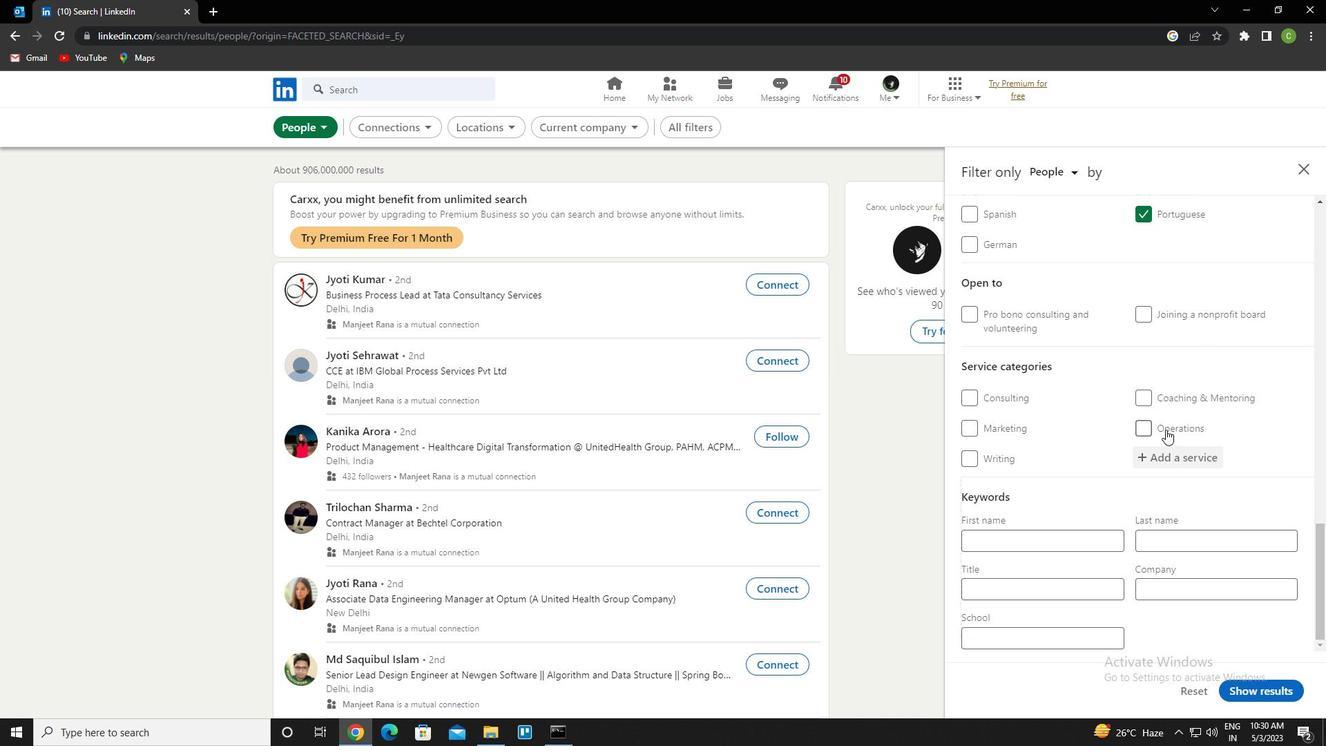 
Action: Mouse moved to (1201, 323)
Screenshot: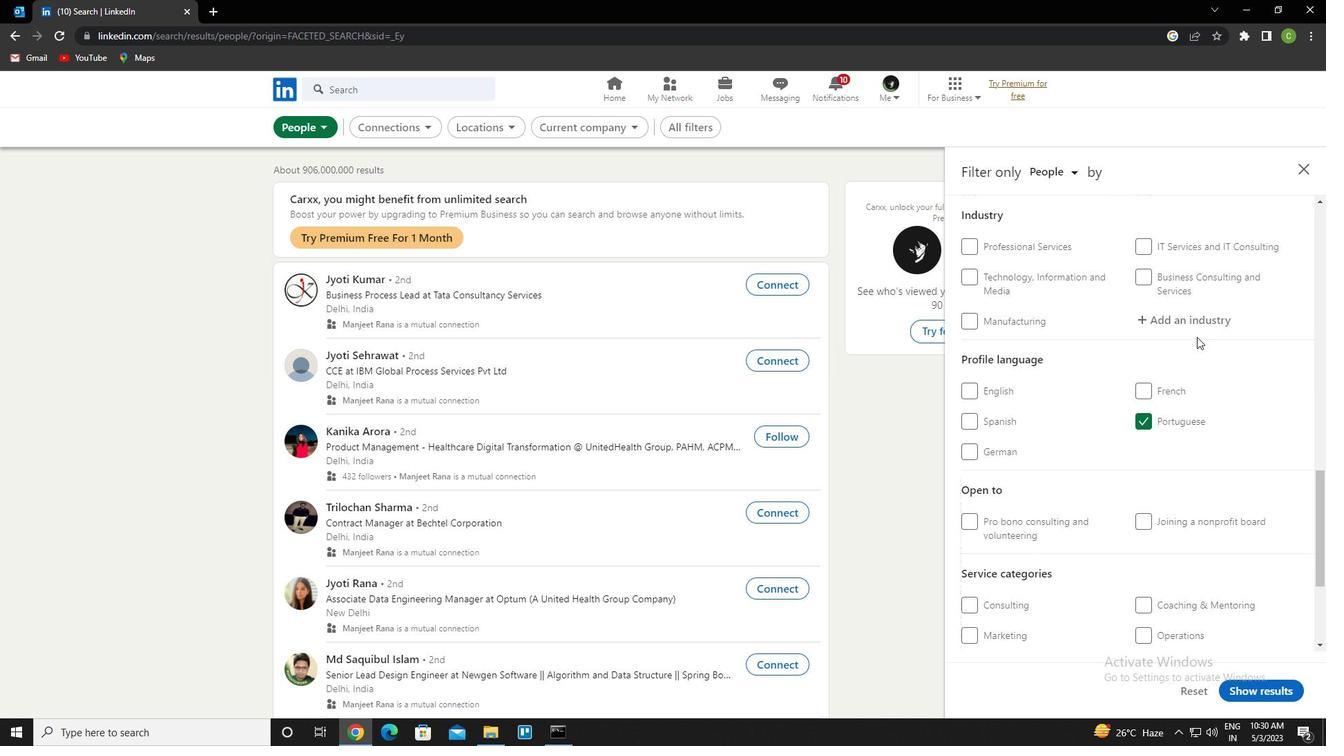 
Action: Mouse pressed left at (1201, 323)
Screenshot: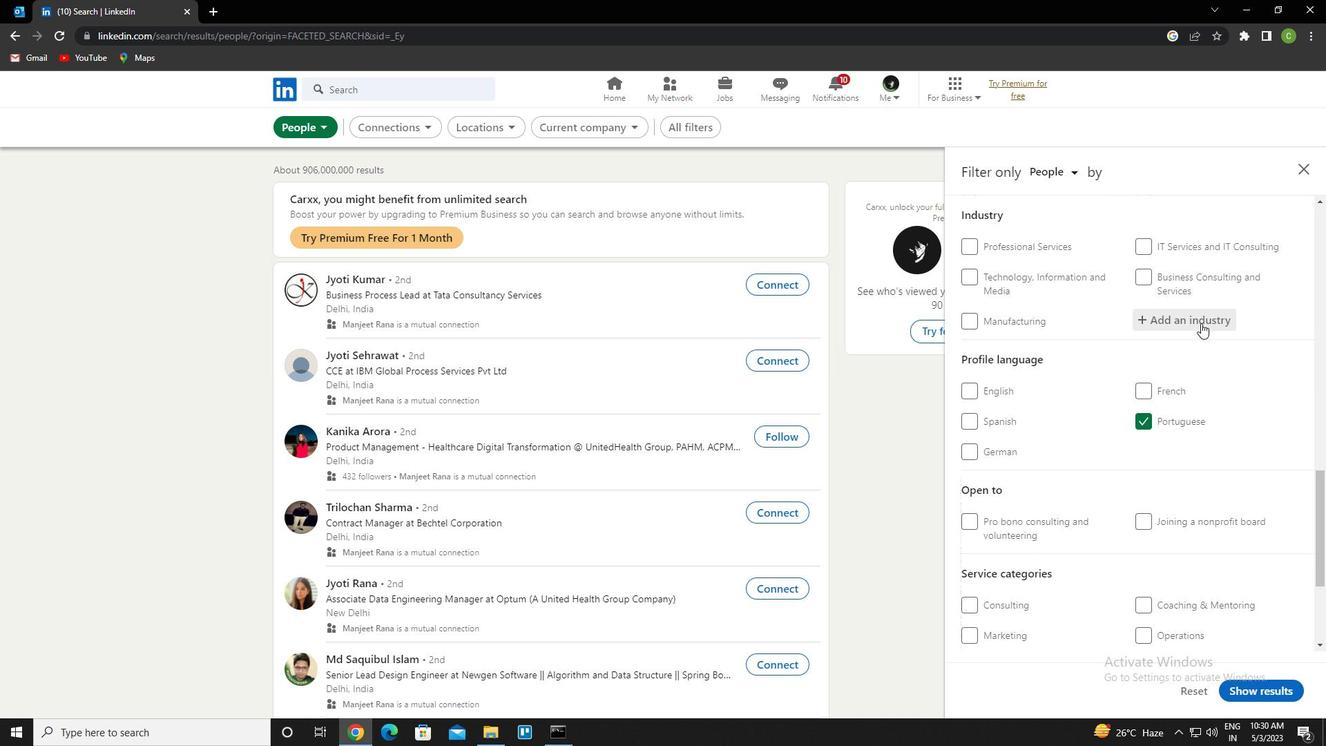 
Action: Key pressed <Key.caps_lock>c<Key.caps_lock>omputer<Key.space>games<Key.down><Key.enter>
Screenshot: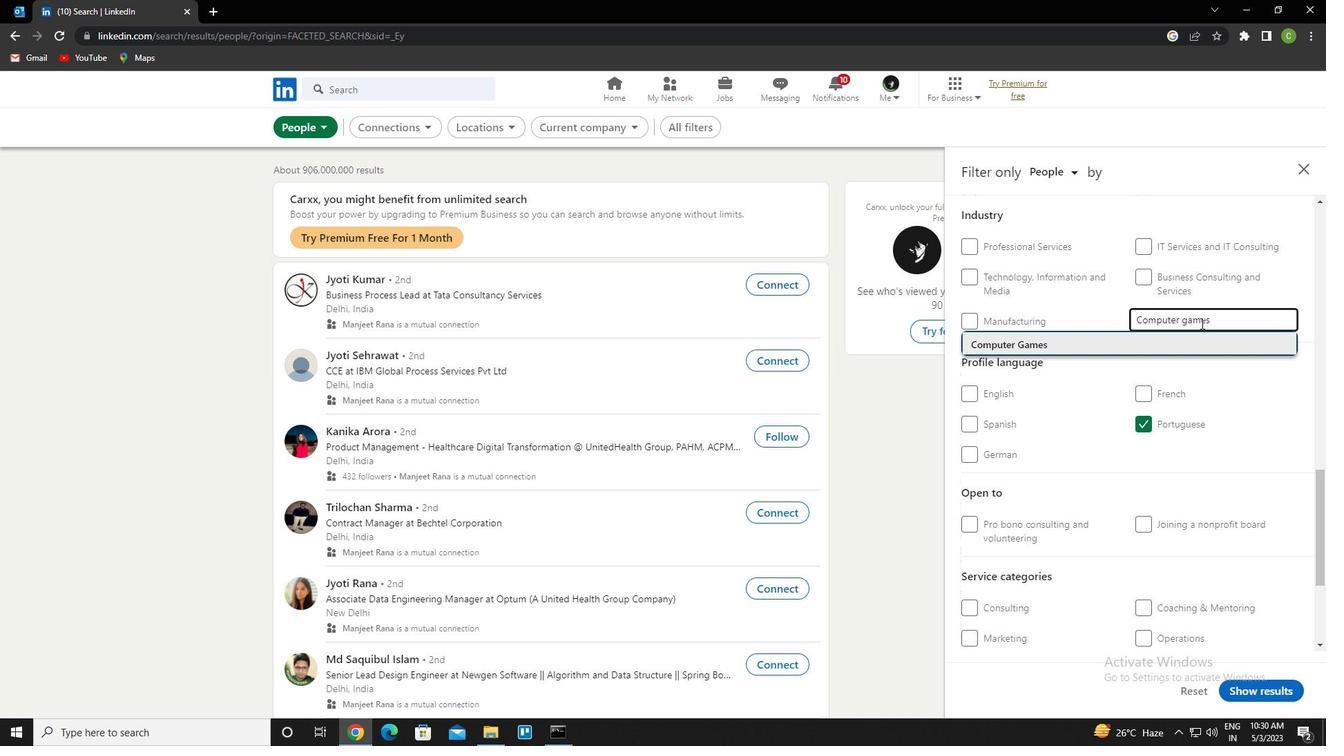 
Action: Mouse scrolled (1201, 322) with delta (0, 0)
Screenshot: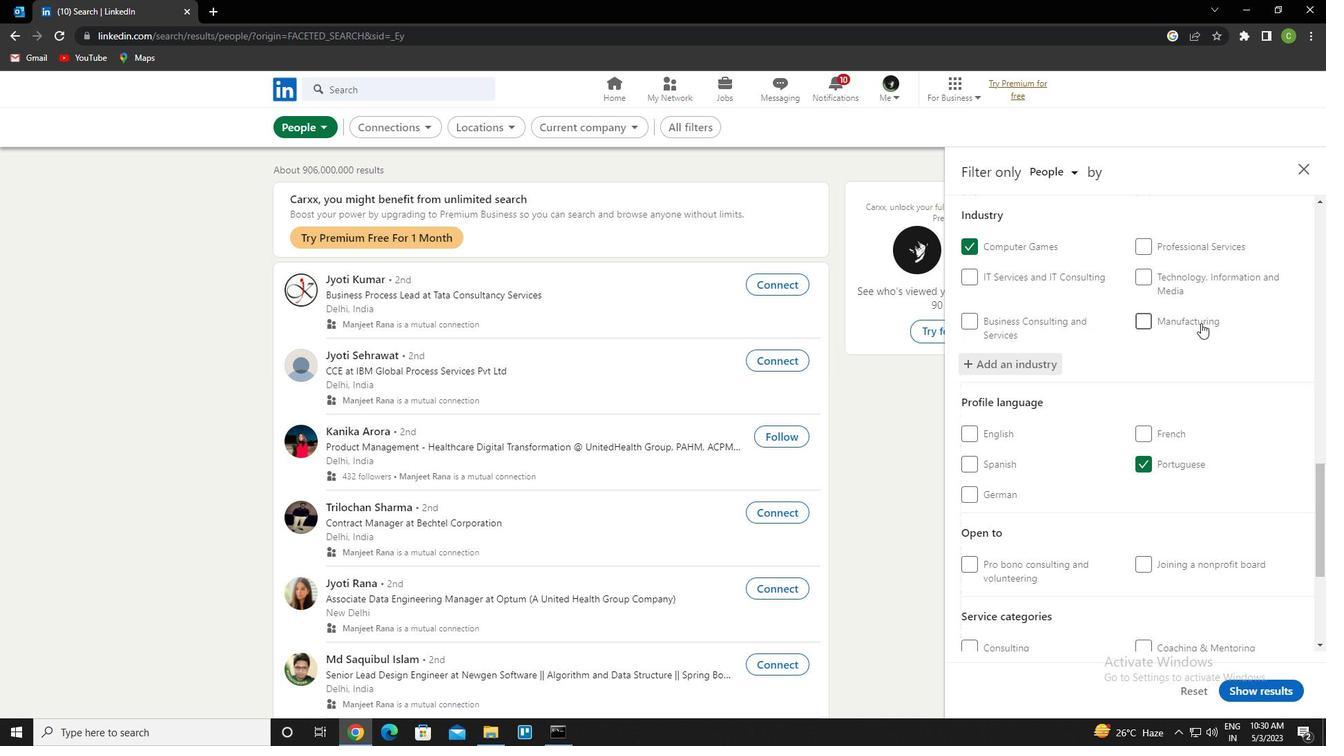 
Action: Mouse scrolled (1201, 322) with delta (0, 0)
Screenshot: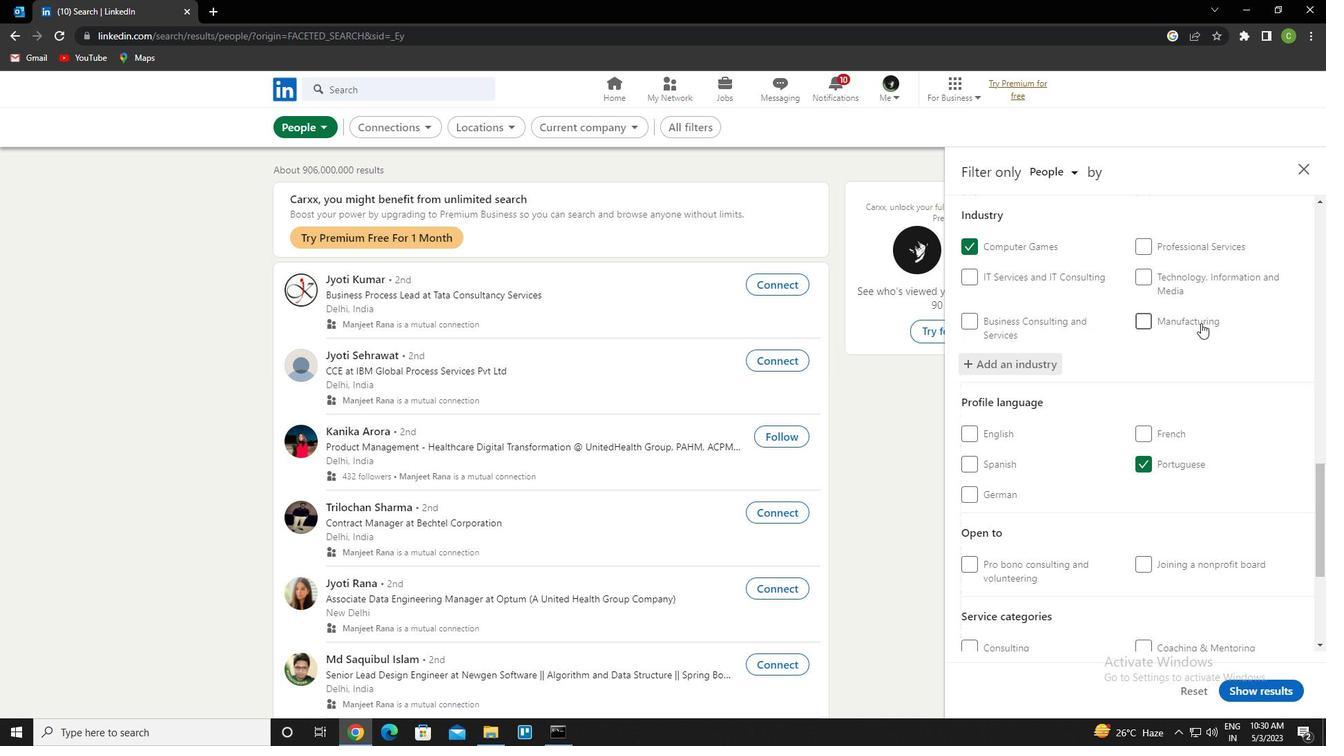 
Action: Mouse scrolled (1201, 322) with delta (0, 0)
Screenshot: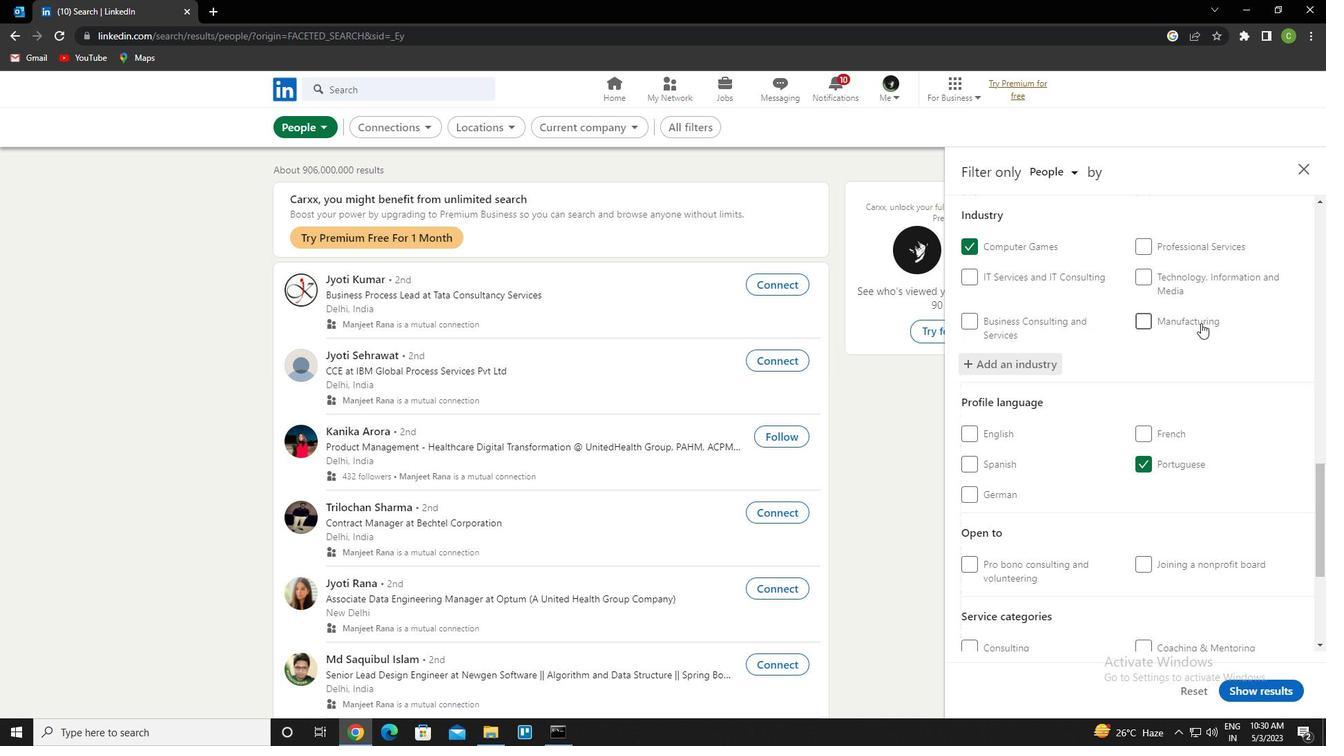 
Action: Mouse scrolled (1201, 322) with delta (0, 0)
Screenshot: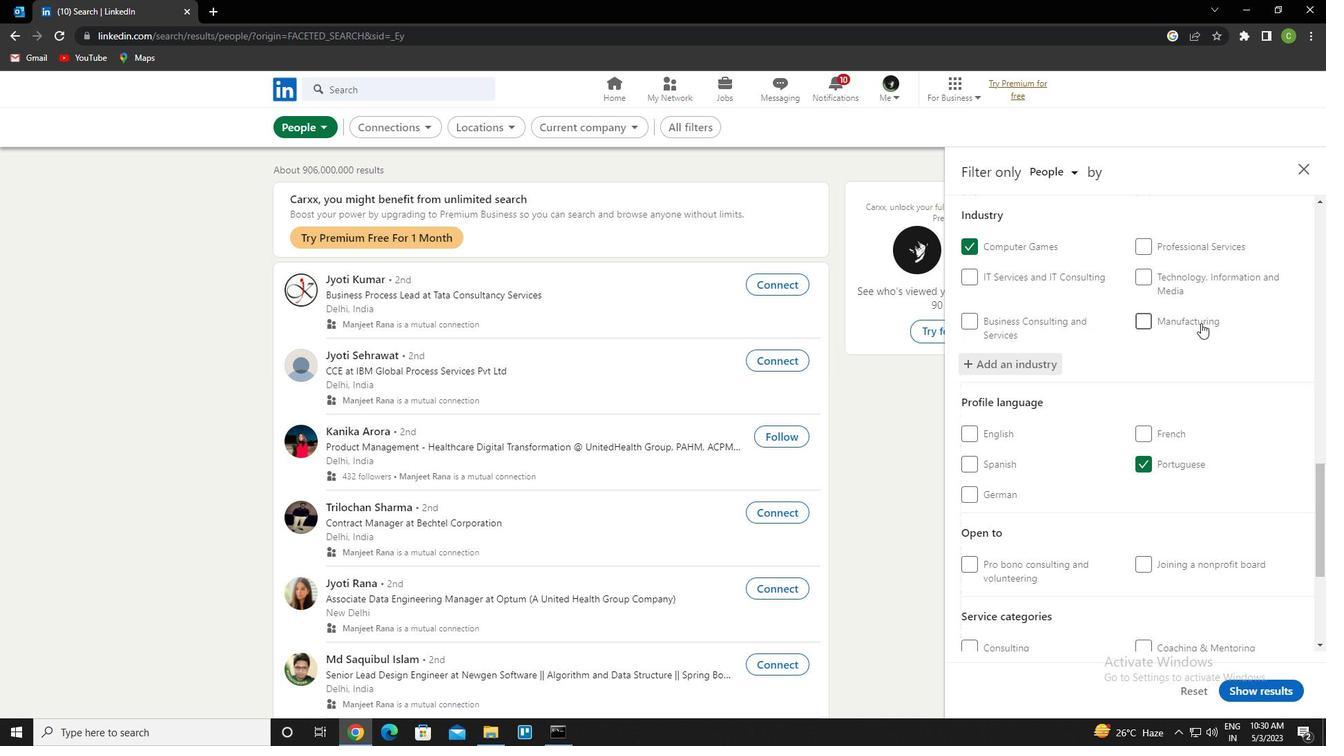 
Action: Mouse scrolled (1201, 322) with delta (0, 0)
Screenshot: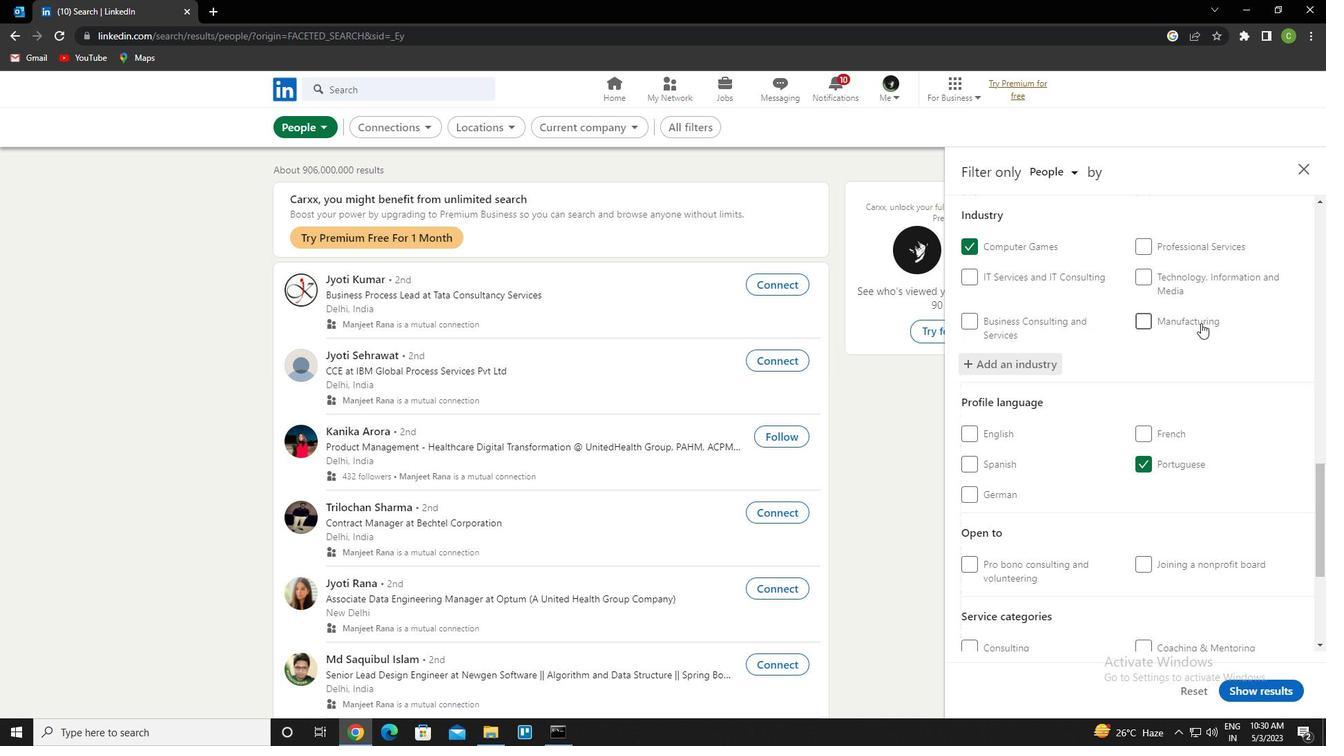 
Action: Mouse scrolled (1201, 322) with delta (0, 0)
Screenshot: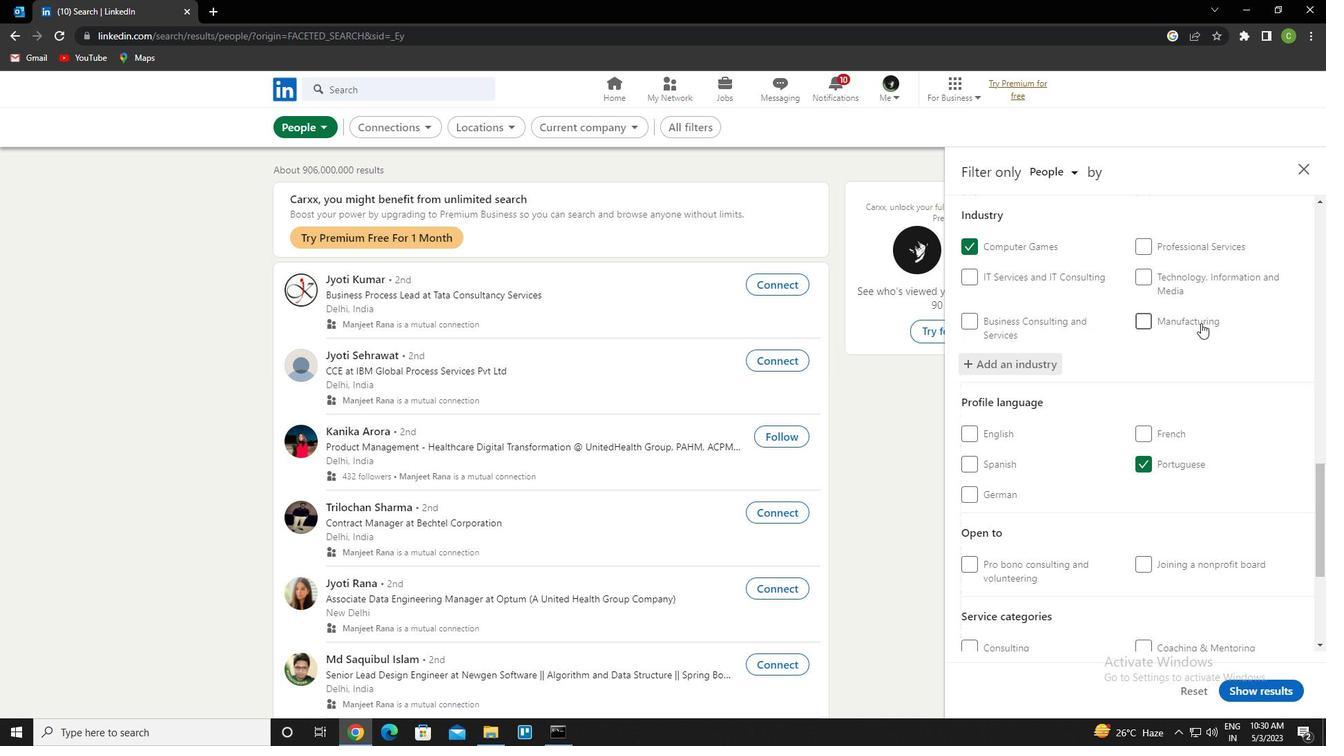 
Action: Mouse scrolled (1201, 322) with delta (0, 0)
Screenshot: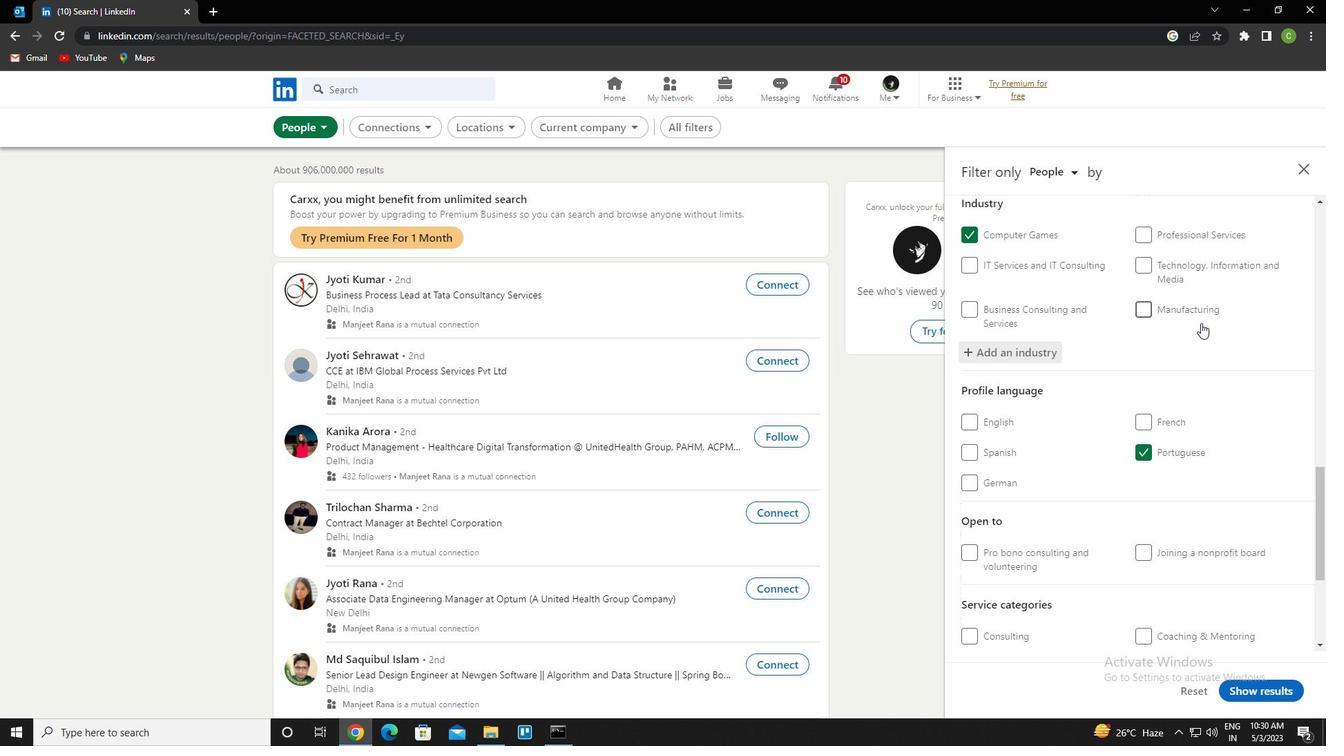 
Action: Mouse scrolled (1201, 322) with delta (0, 0)
Screenshot: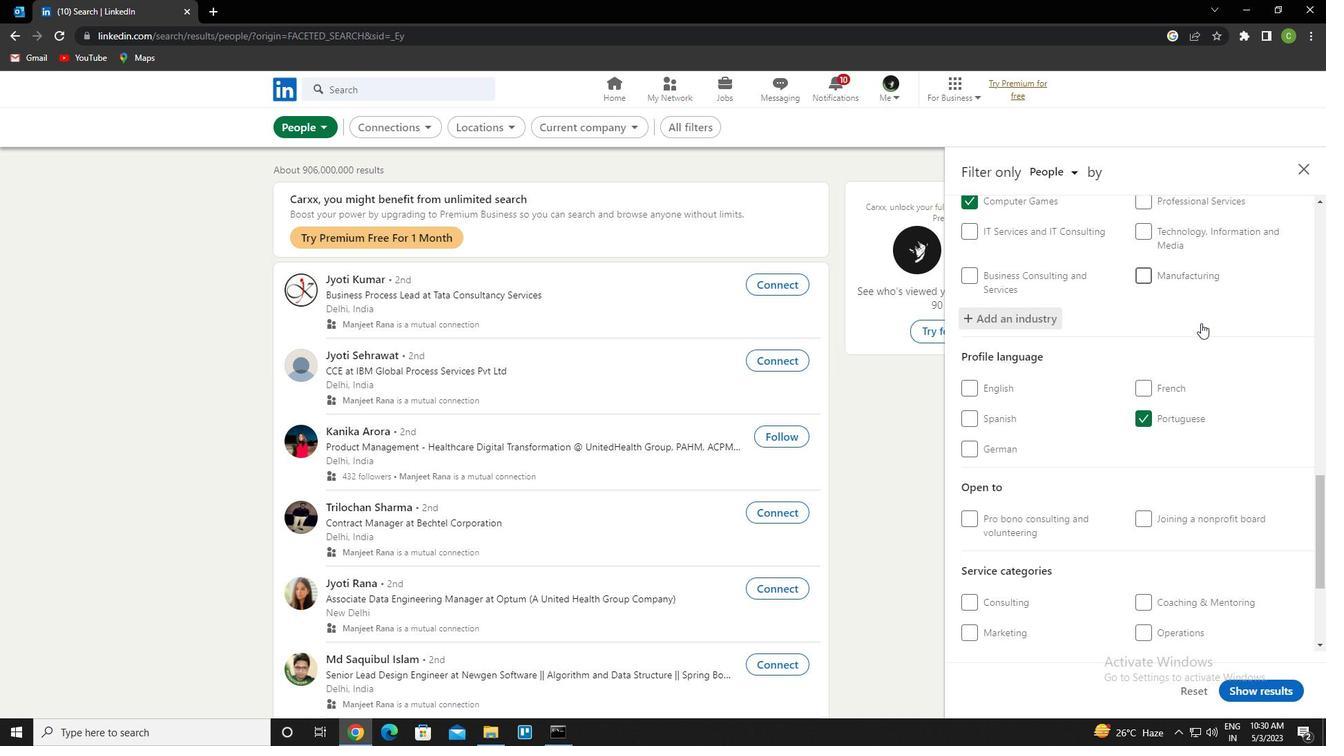 
Action: Mouse scrolled (1201, 322) with delta (0, 0)
Screenshot: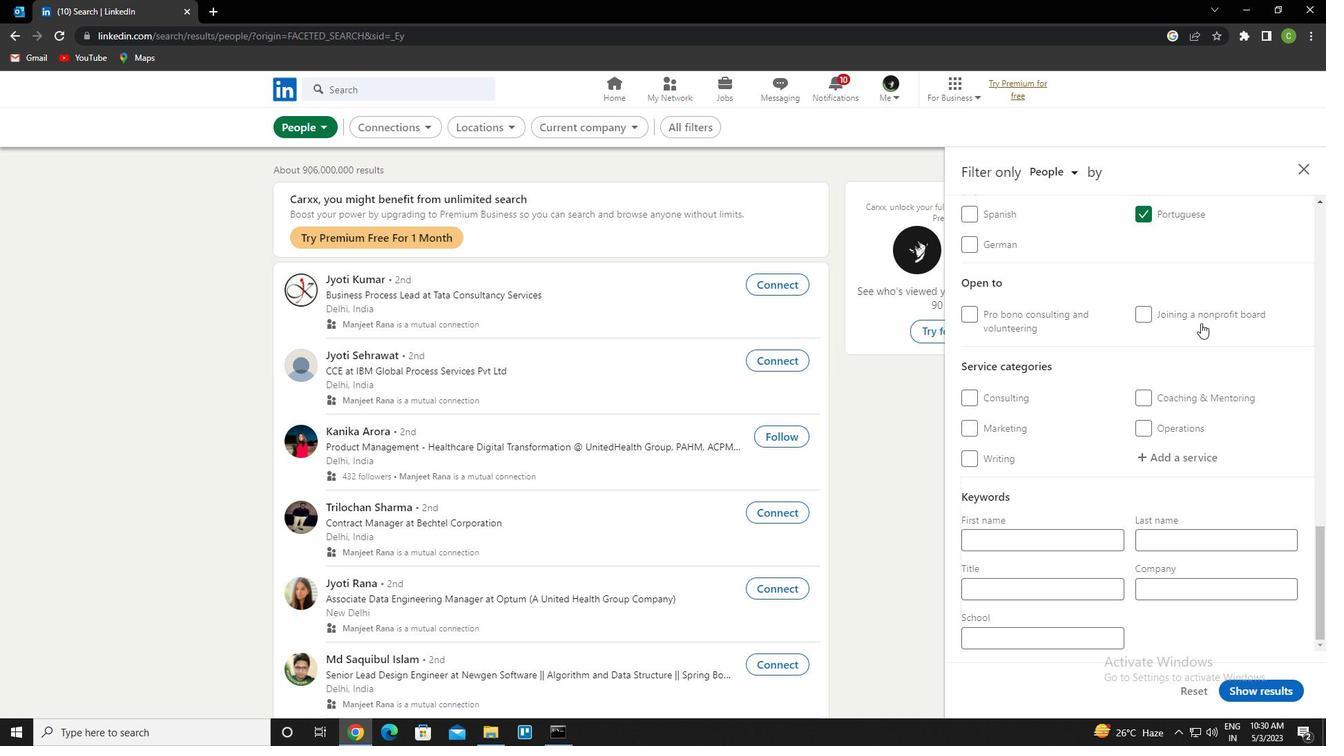 
Action: Mouse scrolled (1201, 322) with delta (0, 0)
Screenshot: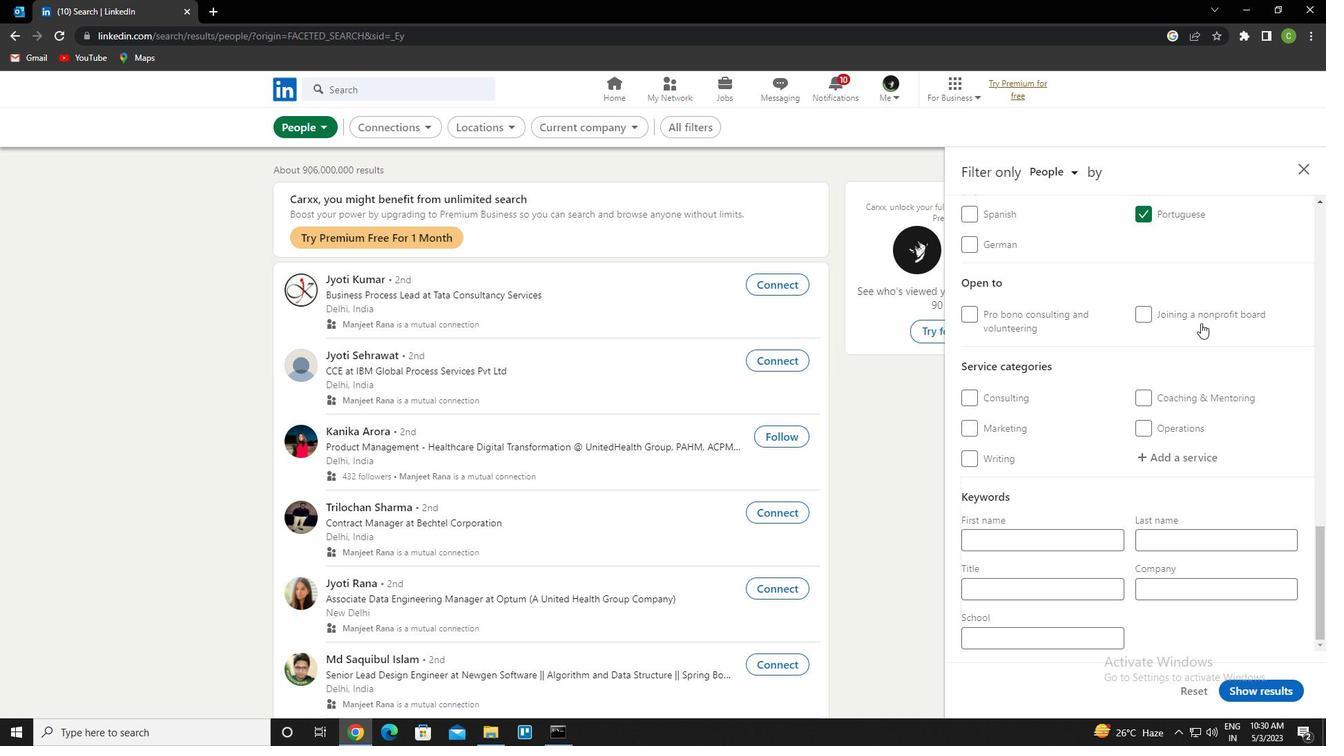 
Action: Mouse moved to (1190, 462)
Screenshot: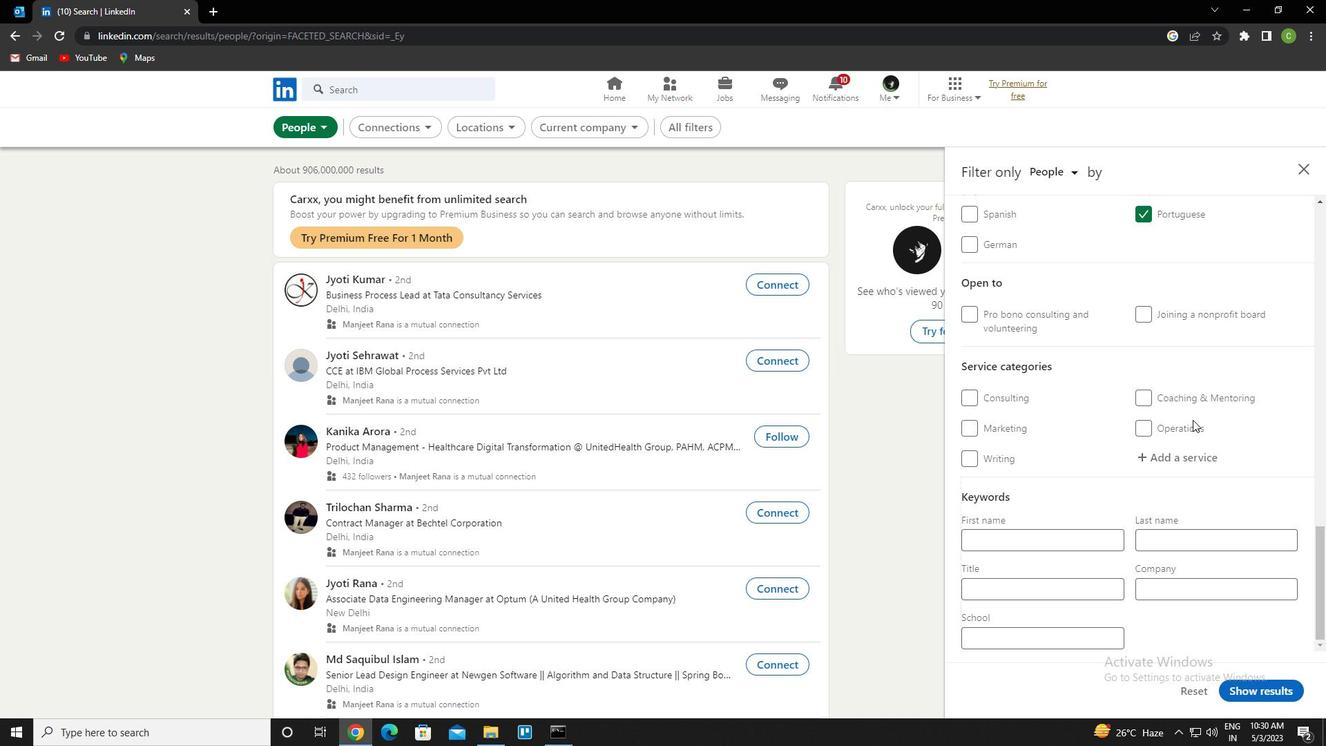 
Action: Mouse pressed left at (1190, 462)
Screenshot: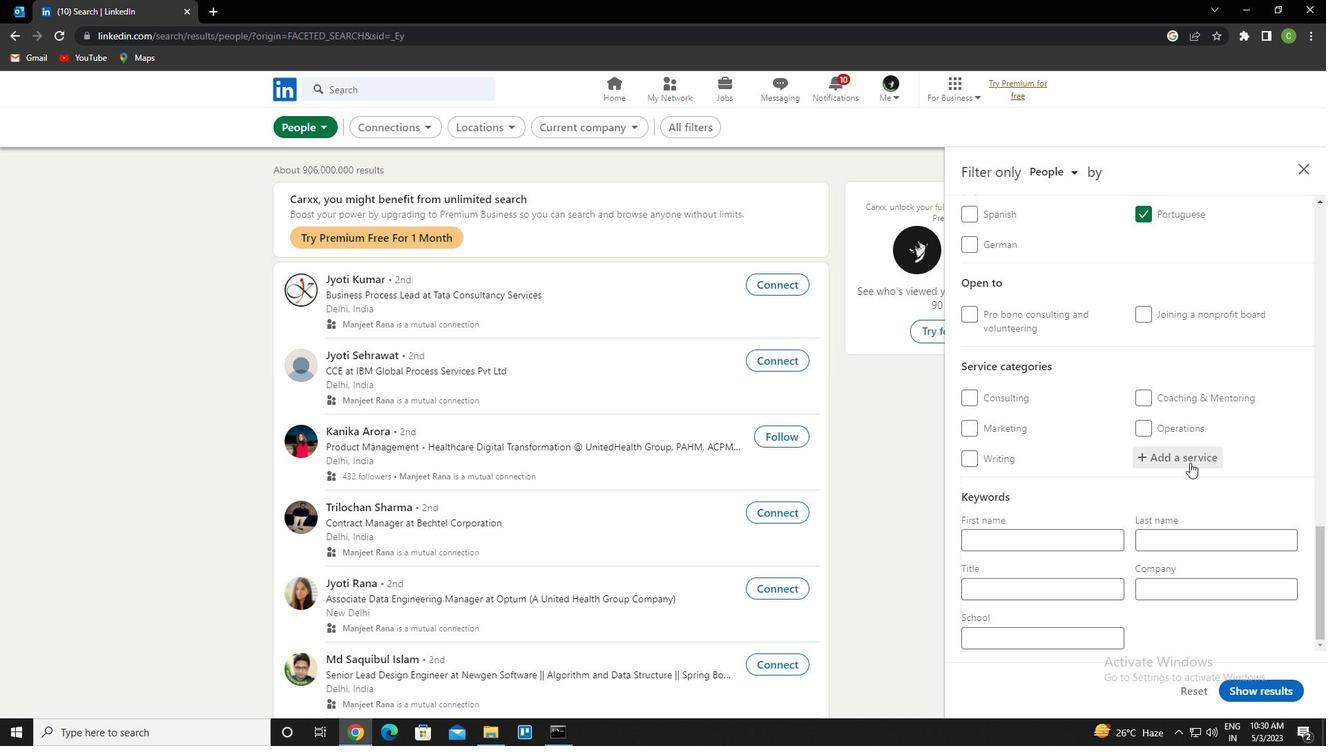
Action: Key pressed <Key.caps_lock>m<Key.caps_lock>arket<Key.space>stra<Key.down><Key.enter>
Screenshot: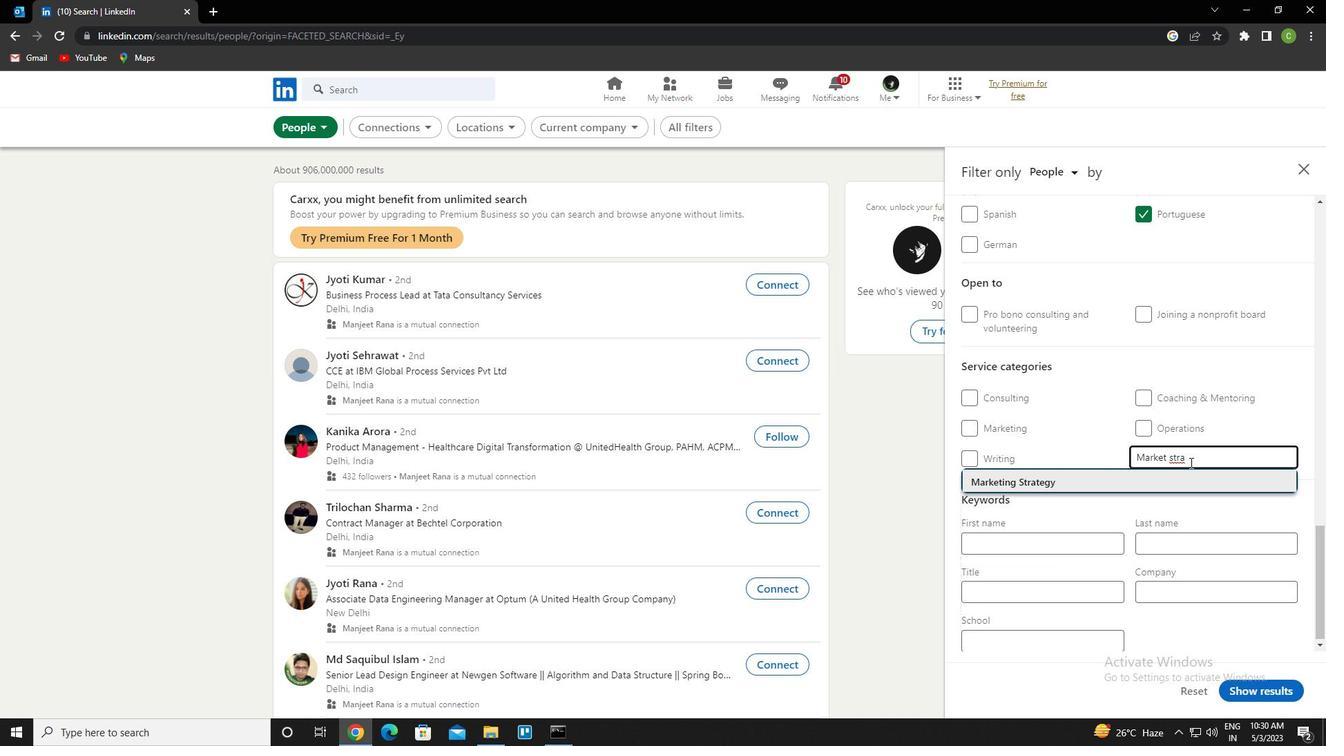 
Action: Mouse scrolled (1190, 462) with delta (0, 0)
Screenshot: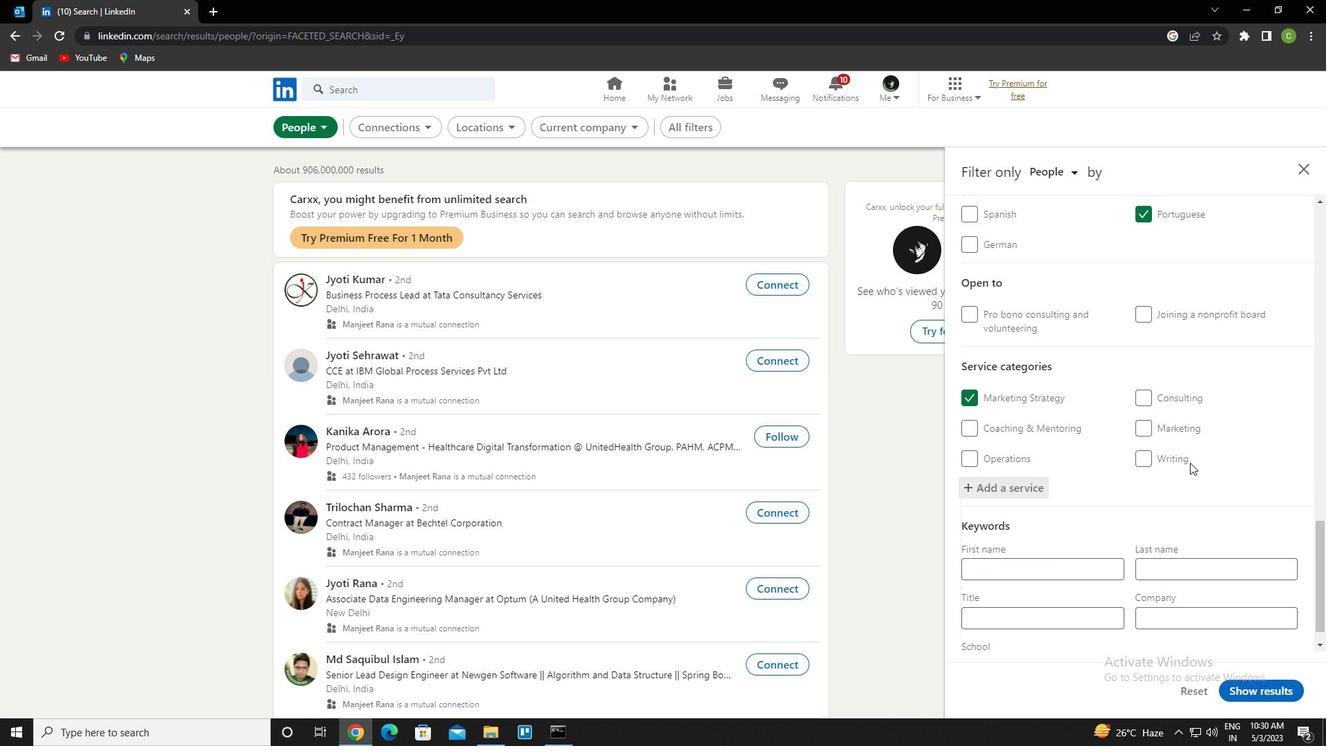 
Action: Mouse scrolled (1190, 462) with delta (0, 0)
Screenshot: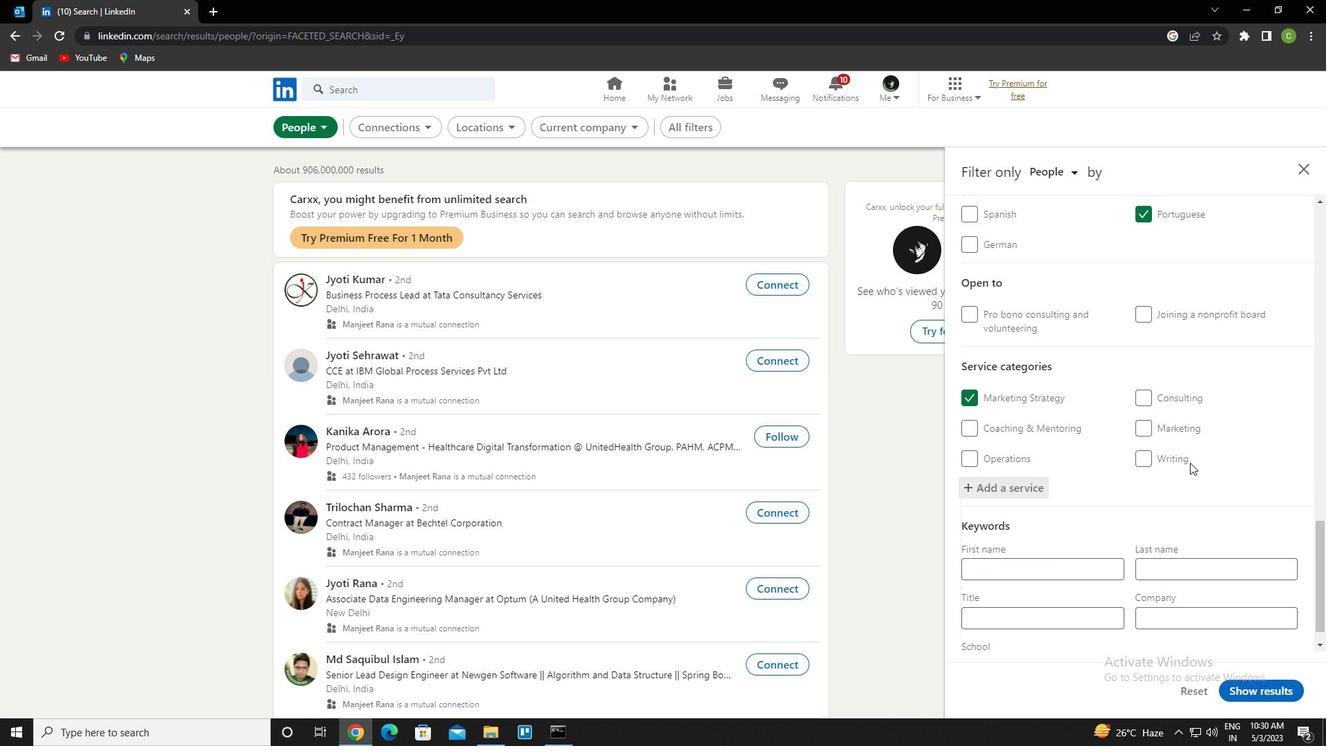 
Action: Mouse scrolled (1190, 462) with delta (0, 0)
Screenshot: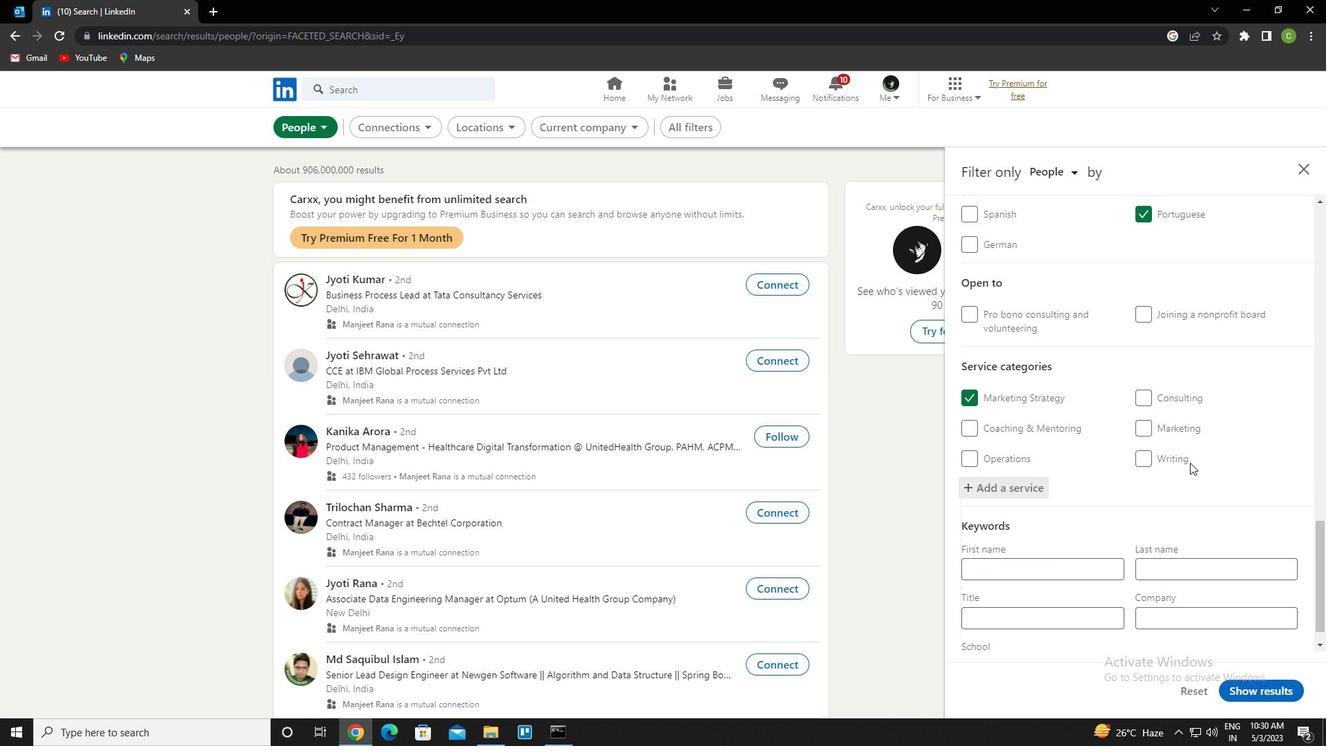 
Action: Mouse scrolled (1190, 462) with delta (0, 0)
Screenshot: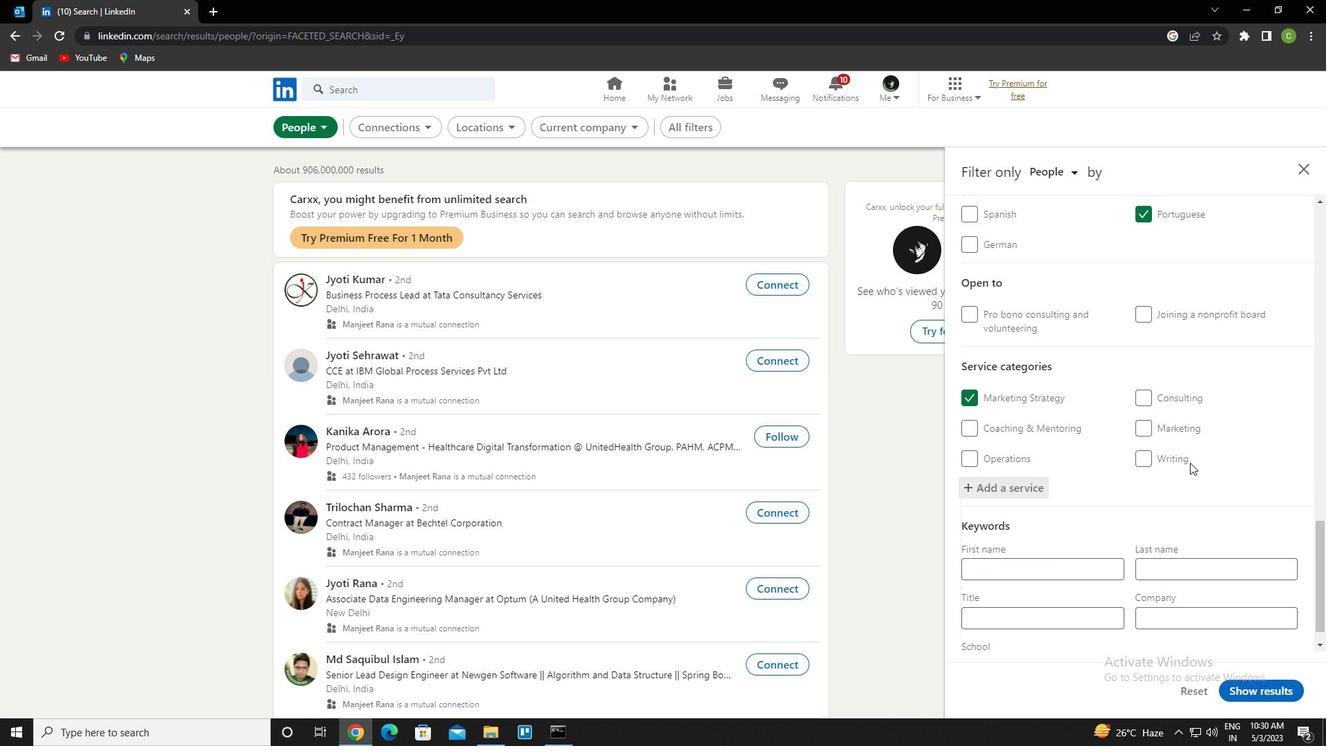 
Action: Mouse scrolled (1190, 462) with delta (0, 0)
Screenshot: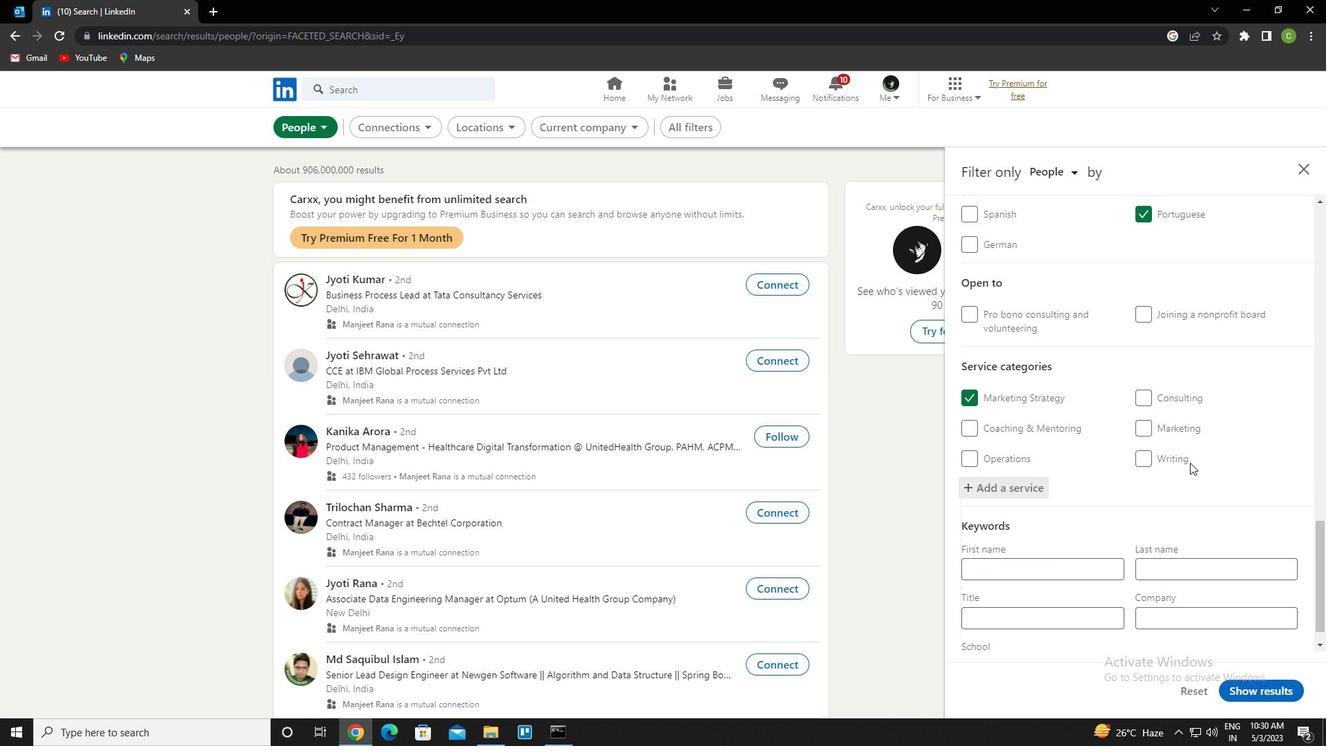
Action: Mouse scrolled (1190, 462) with delta (0, 0)
Screenshot: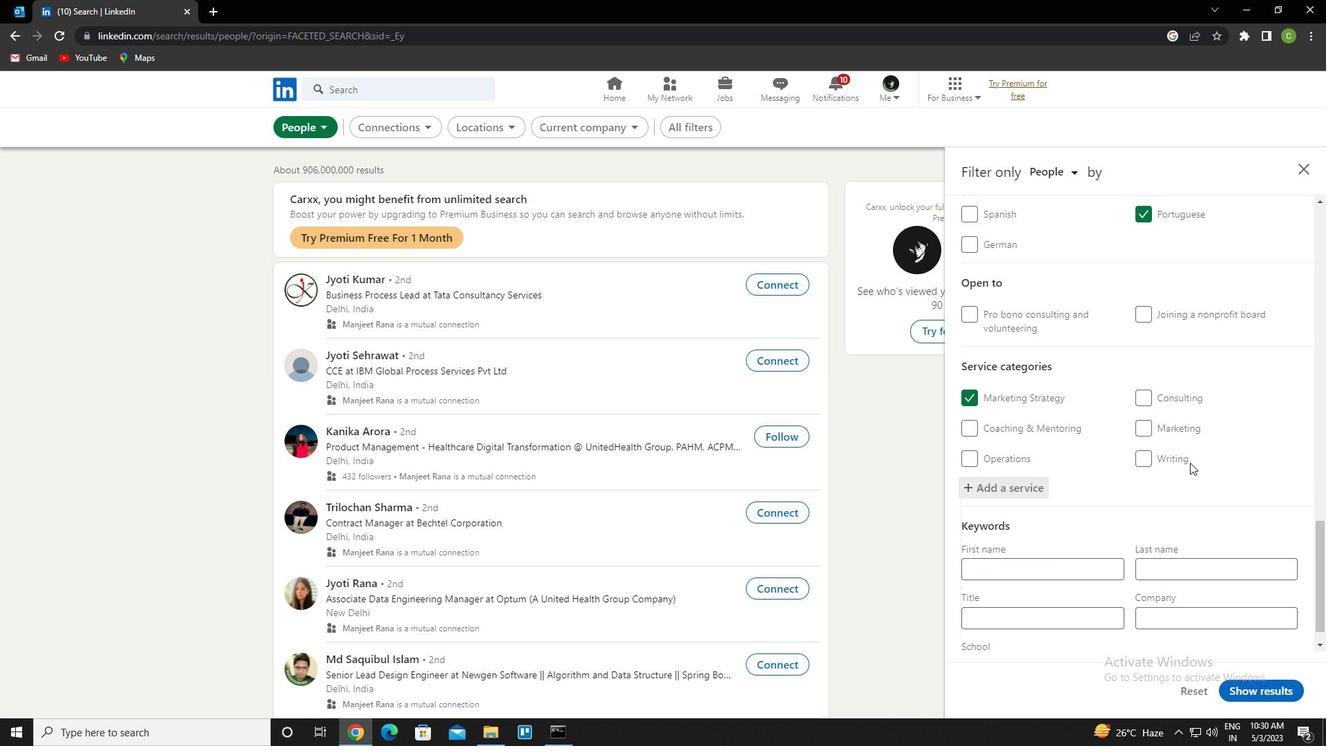 
Action: Mouse scrolled (1190, 462) with delta (0, 0)
Screenshot: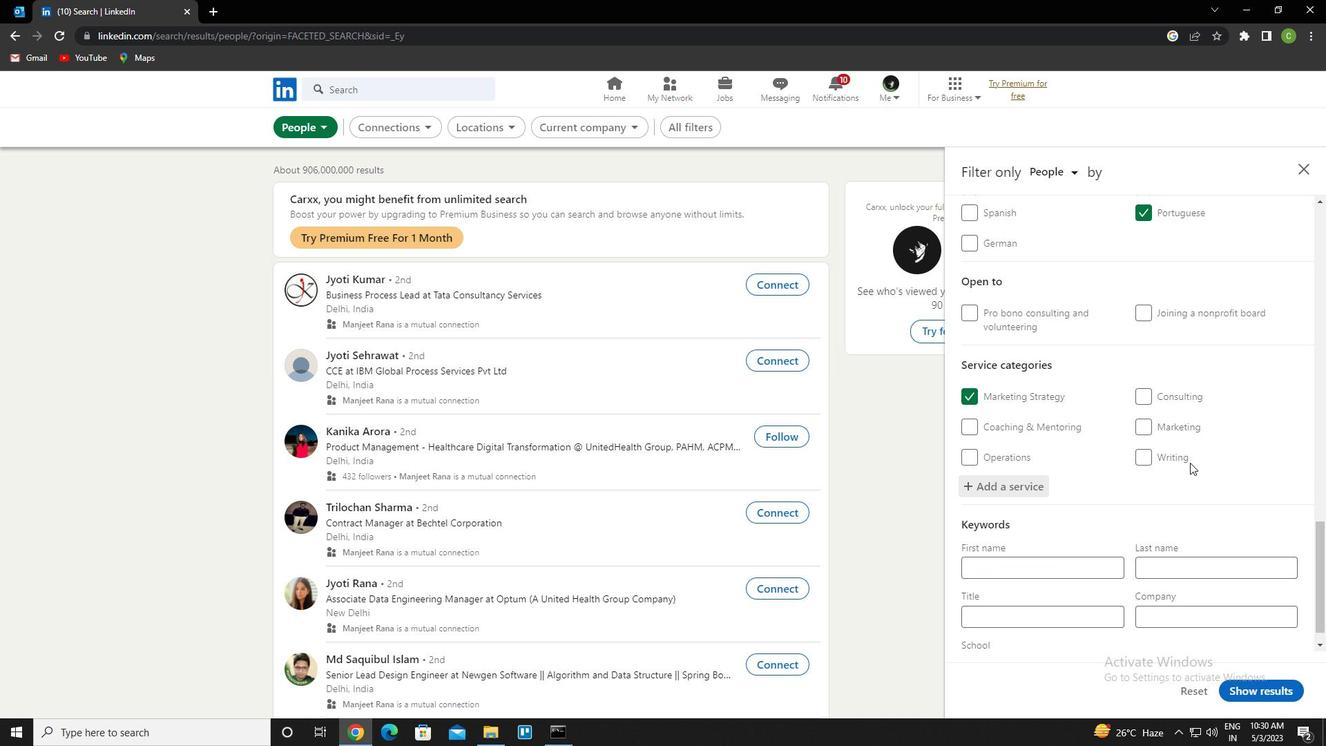 
Action: Mouse scrolled (1190, 462) with delta (0, 0)
Screenshot: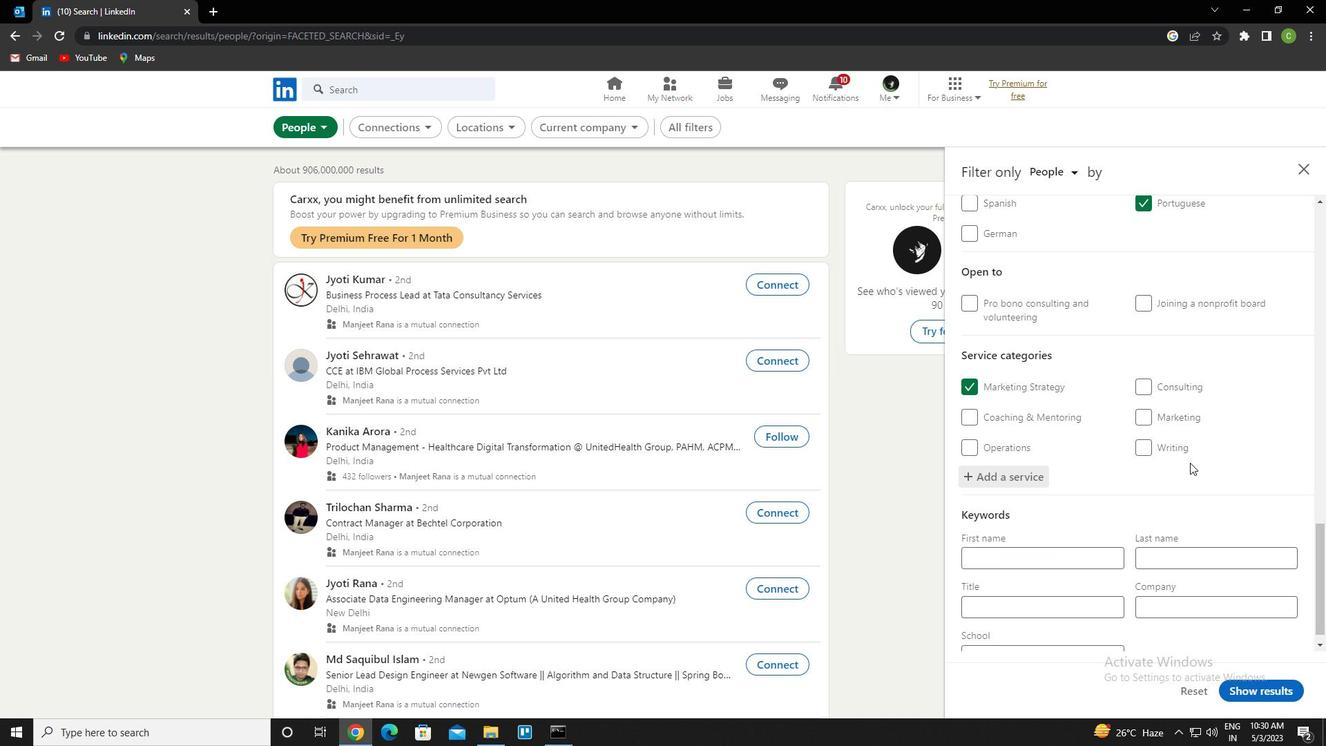 
Action: Mouse moved to (1068, 585)
Screenshot: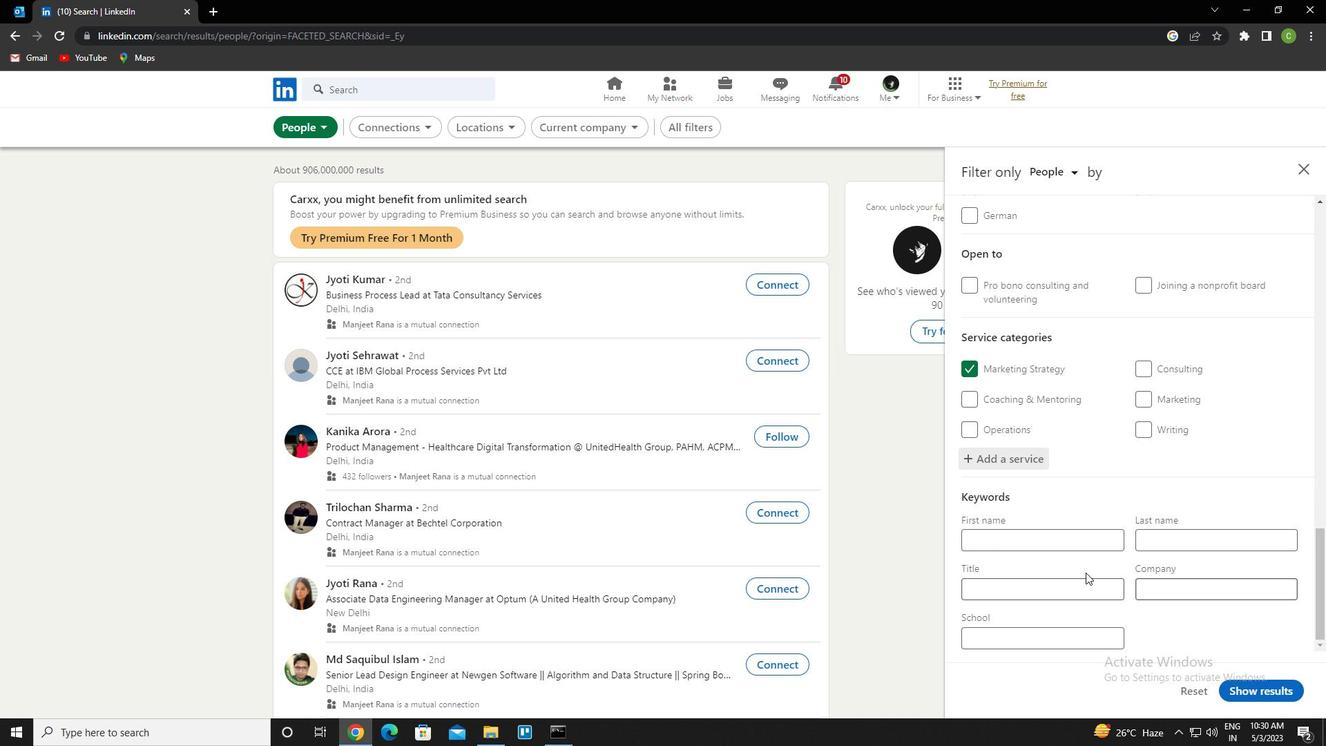 
Action: Mouse pressed left at (1068, 585)
Screenshot: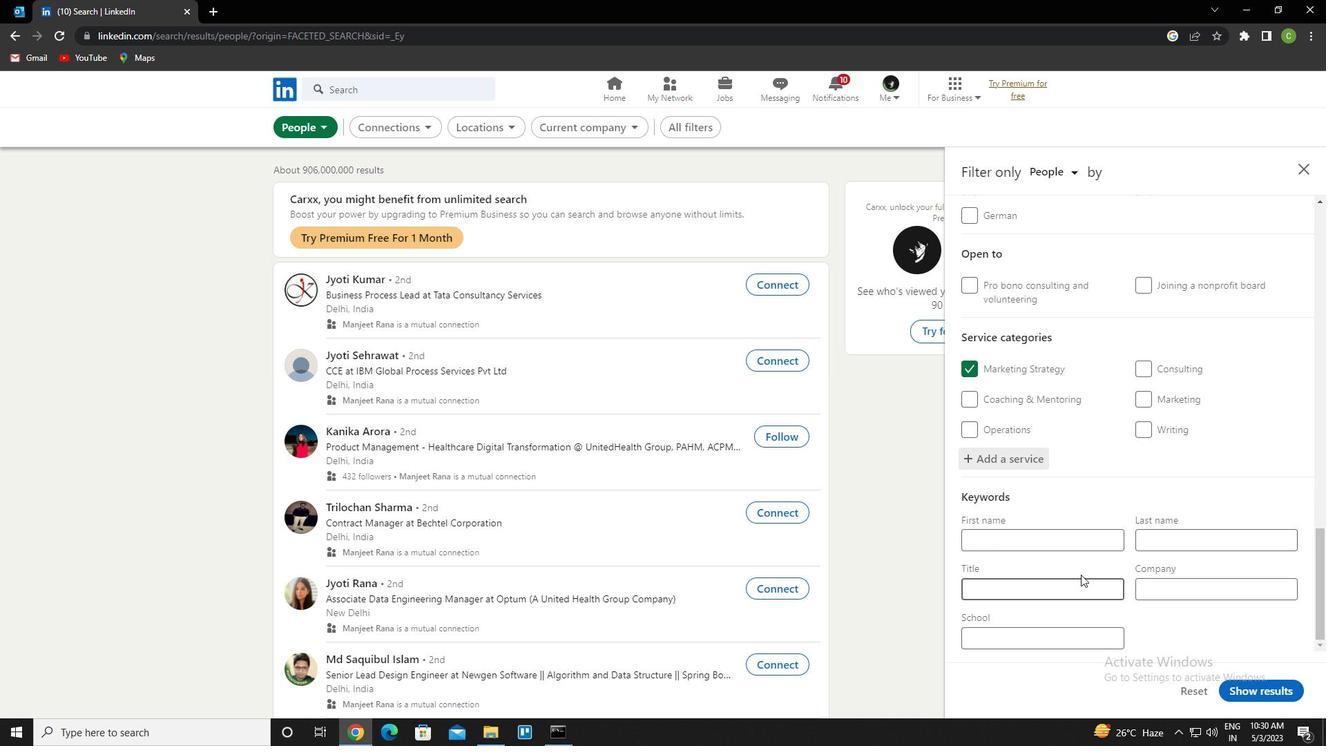 
Action: Key pressed <Key.caps_lock>h<Key.caps_lock>andyman
Screenshot: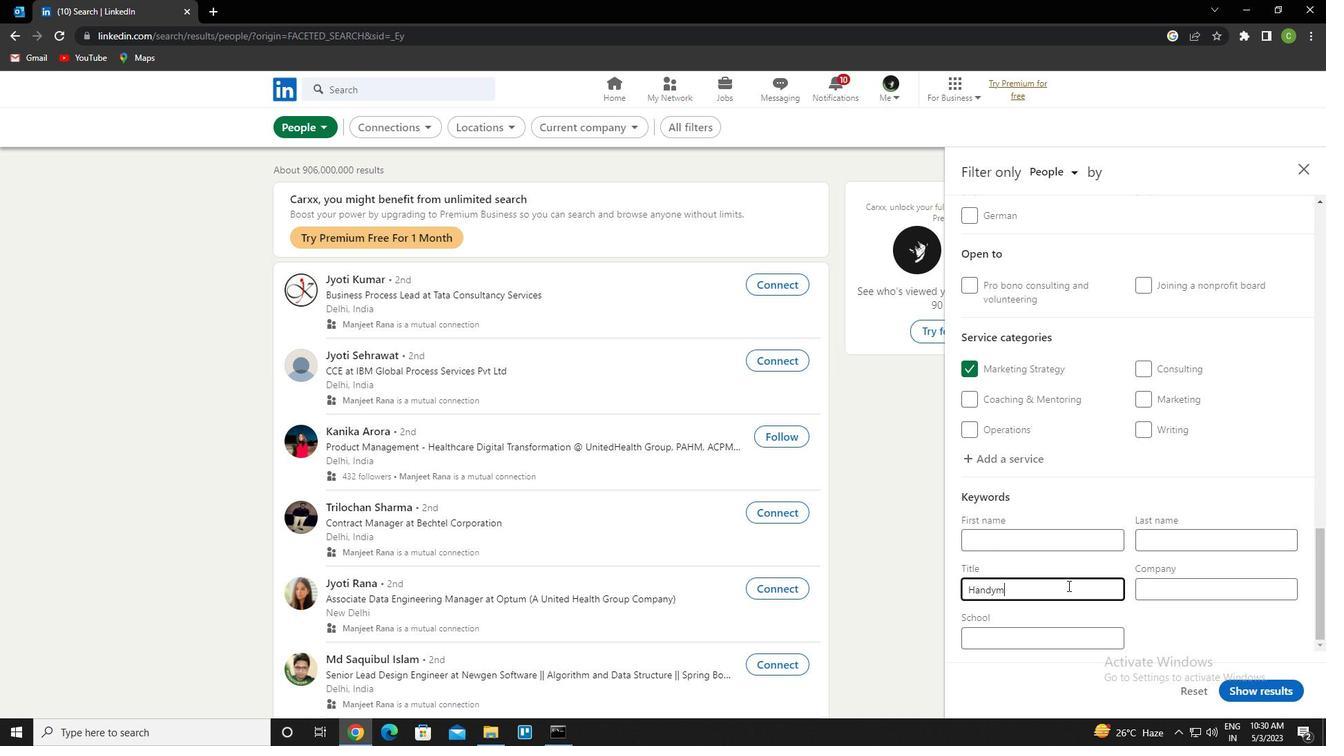 
Action: Mouse moved to (1261, 695)
Screenshot: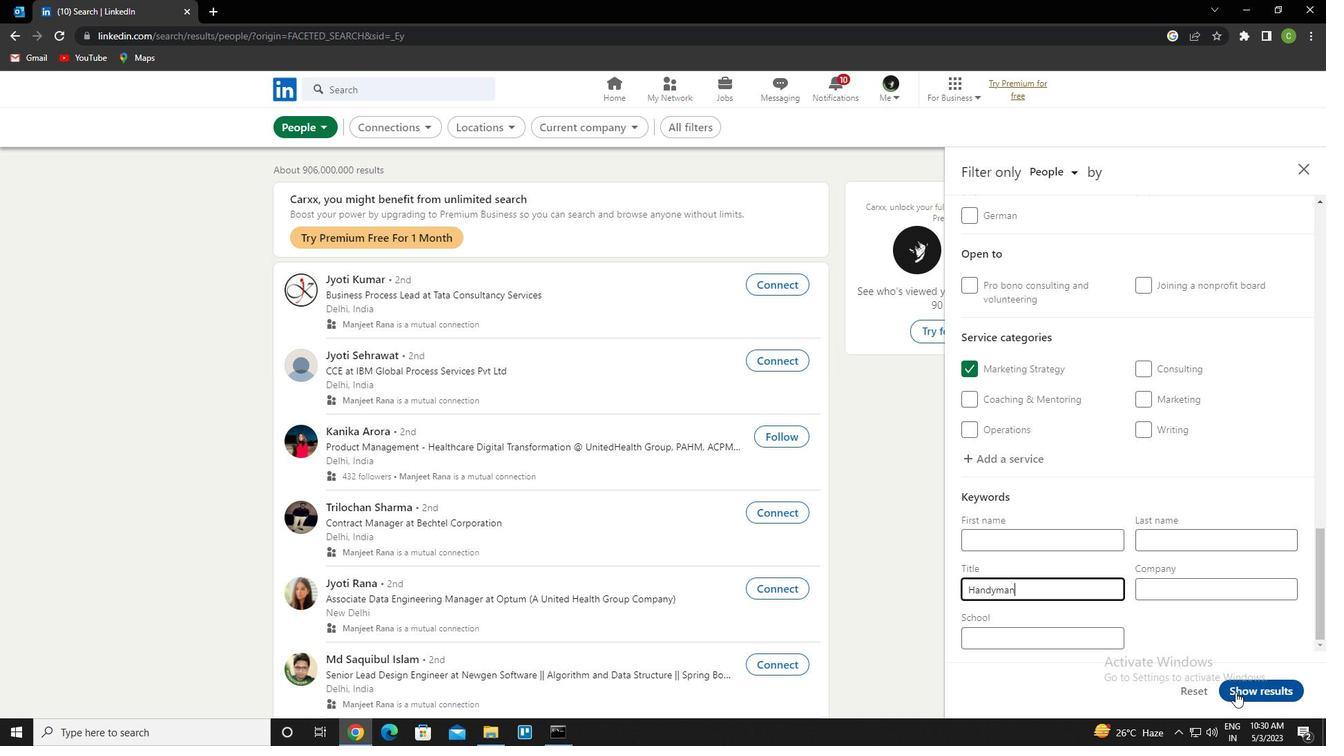 
Action: Mouse pressed left at (1261, 695)
Screenshot: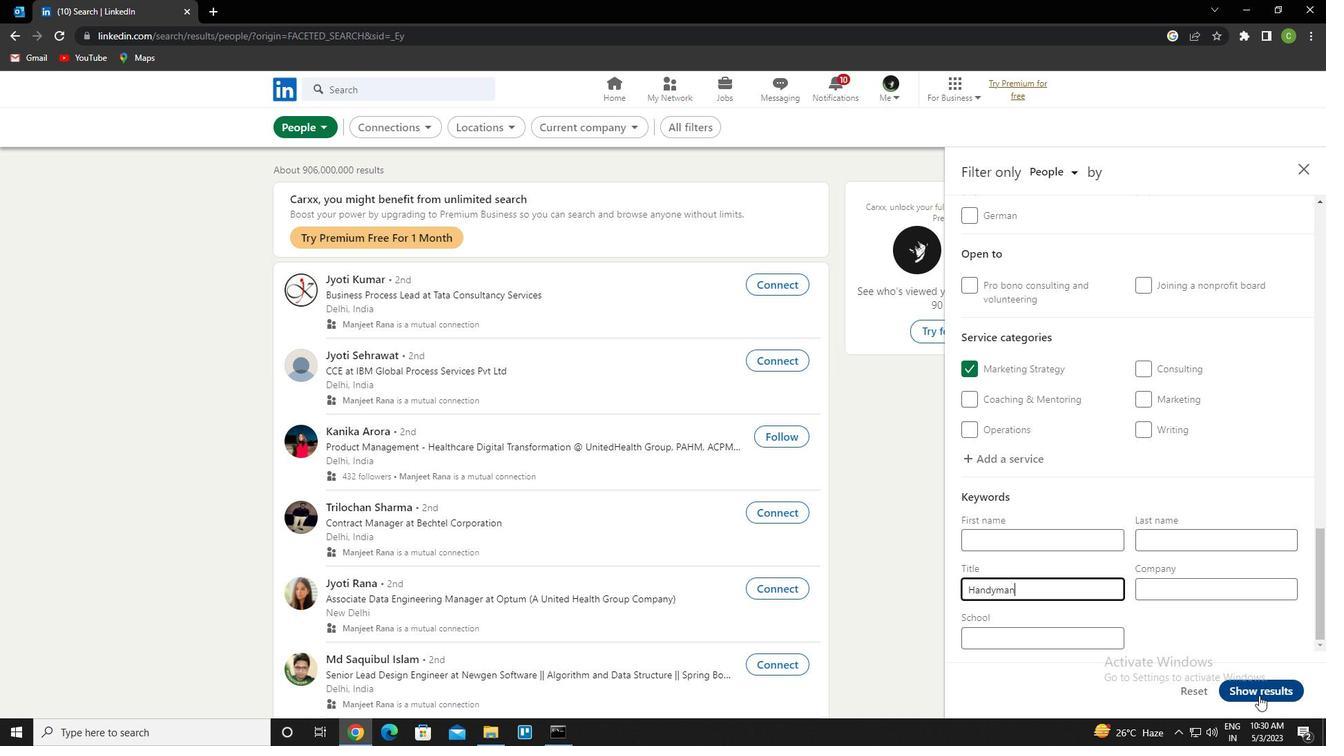
Action: Mouse moved to (565, 700)
Screenshot: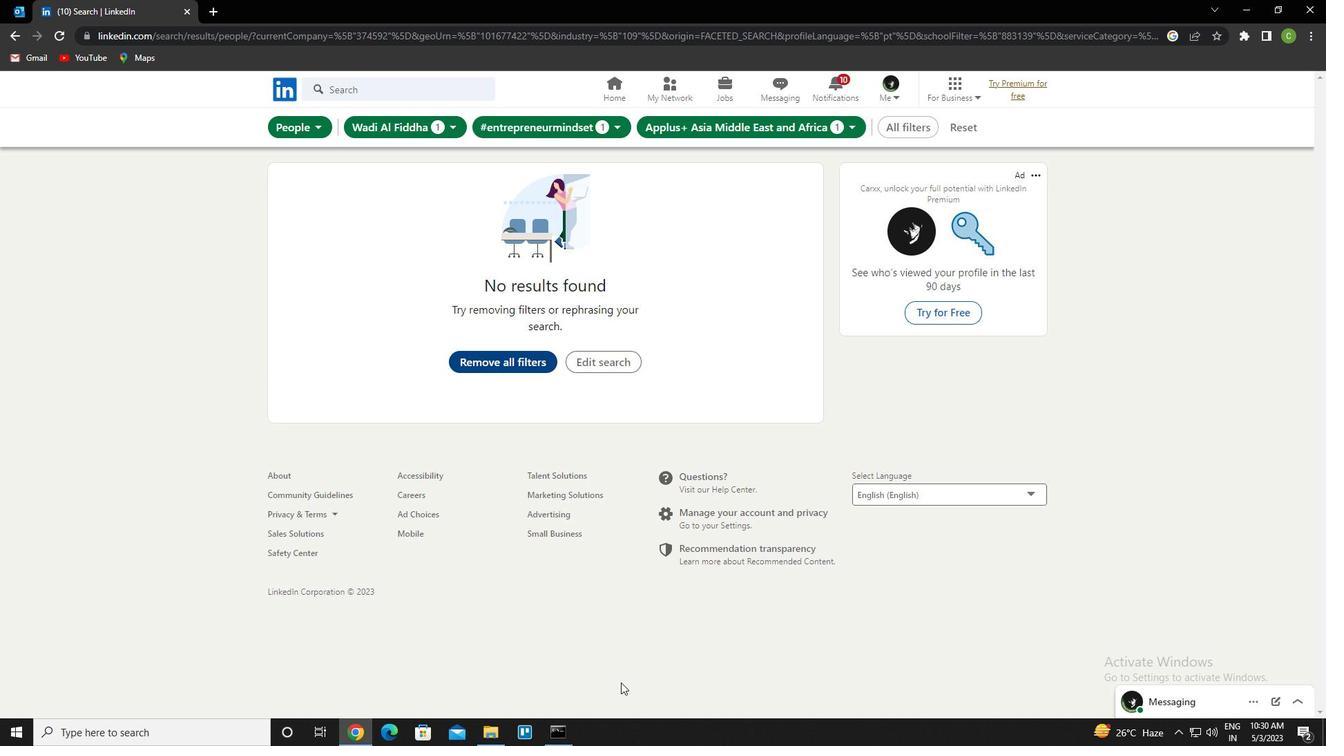 
